 Task: Customize dashboards to display relevant metrics, such as completion rates and upcoming deadlines for in-depth analysis projects.
Action: Mouse moved to (734, 415)
Screenshot: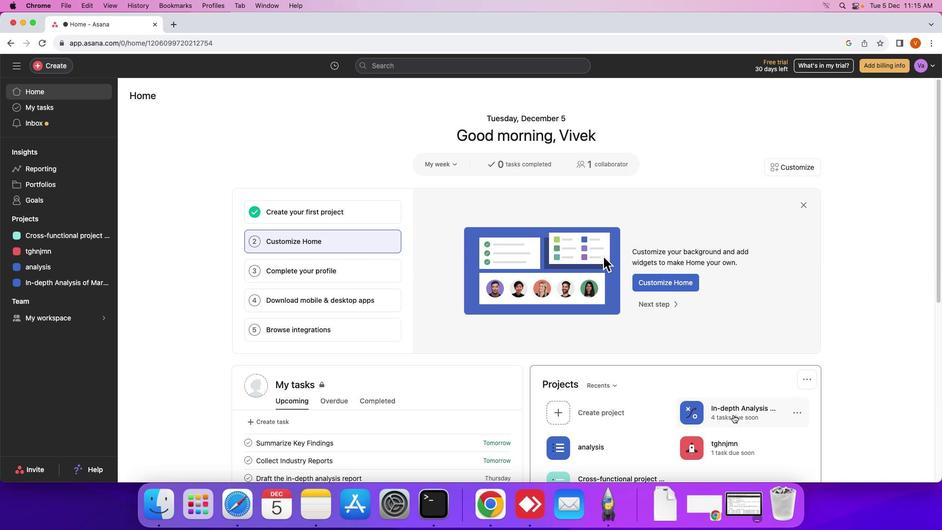 
Action: Mouse pressed left at (734, 415)
Screenshot: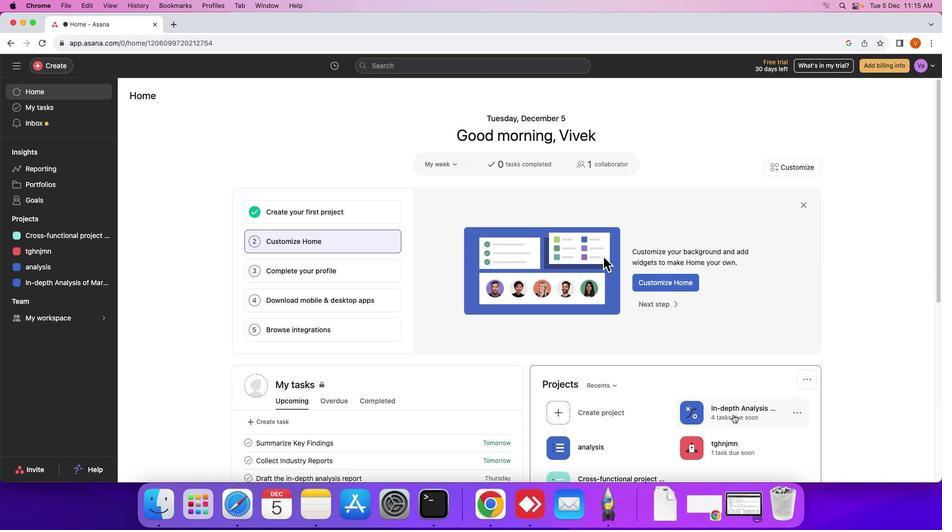 
Action: Mouse moved to (441, 123)
Screenshot: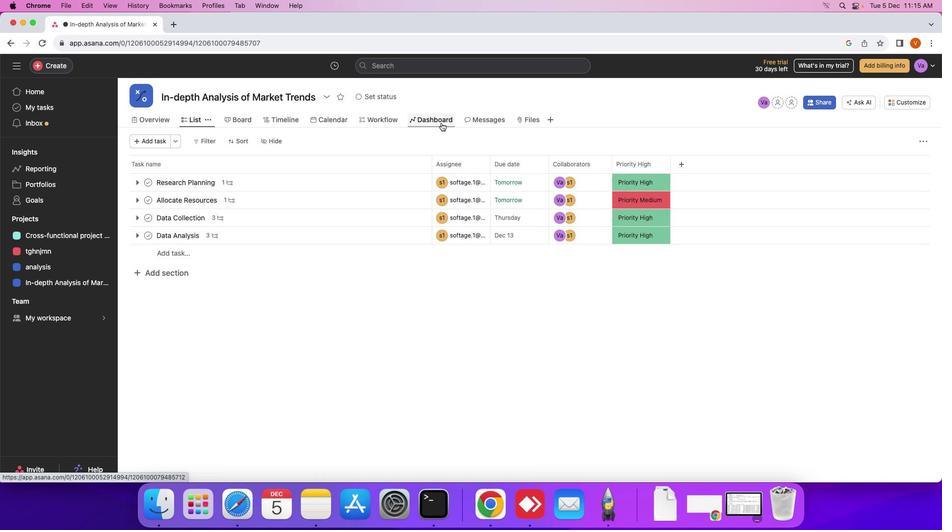 
Action: Mouse pressed left at (441, 123)
Screenshot: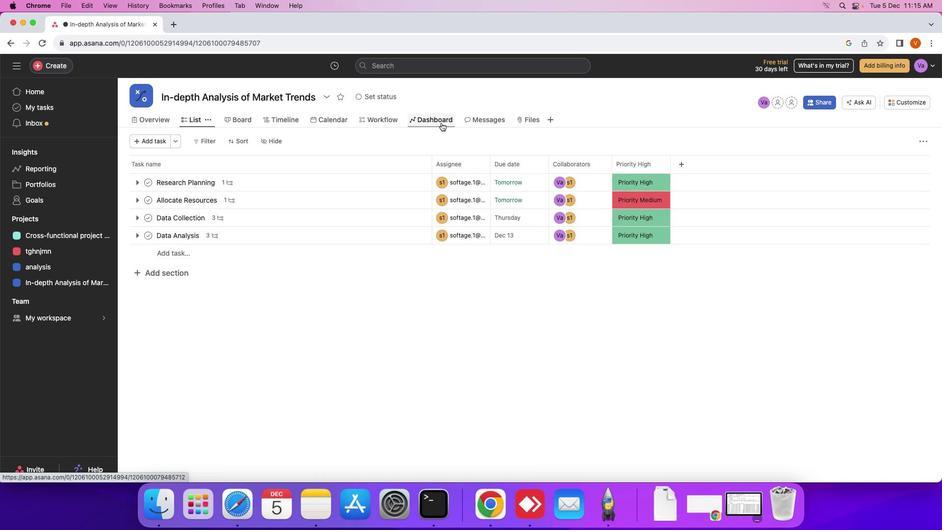 
Action: Mouse moved to (169, 144)
Screenshot: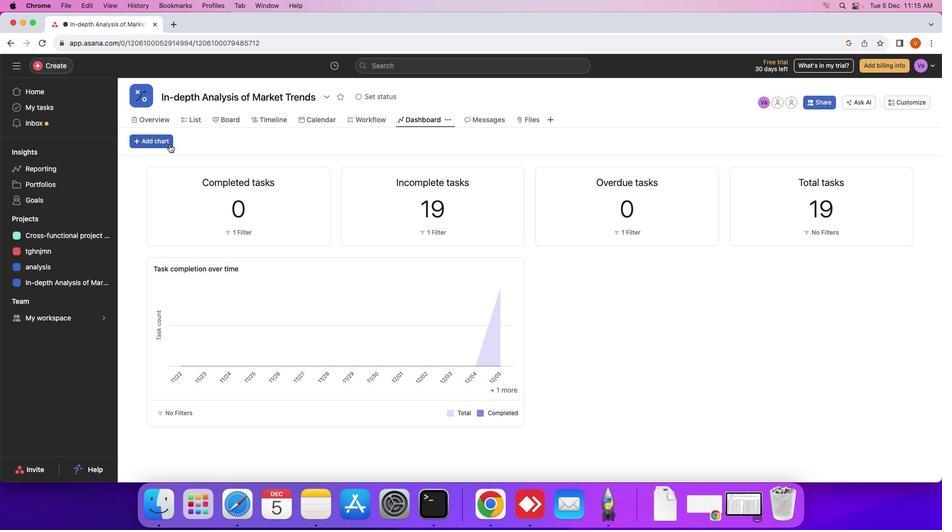 
Action: Mouse pressed left at (169, 144)
Screenshot: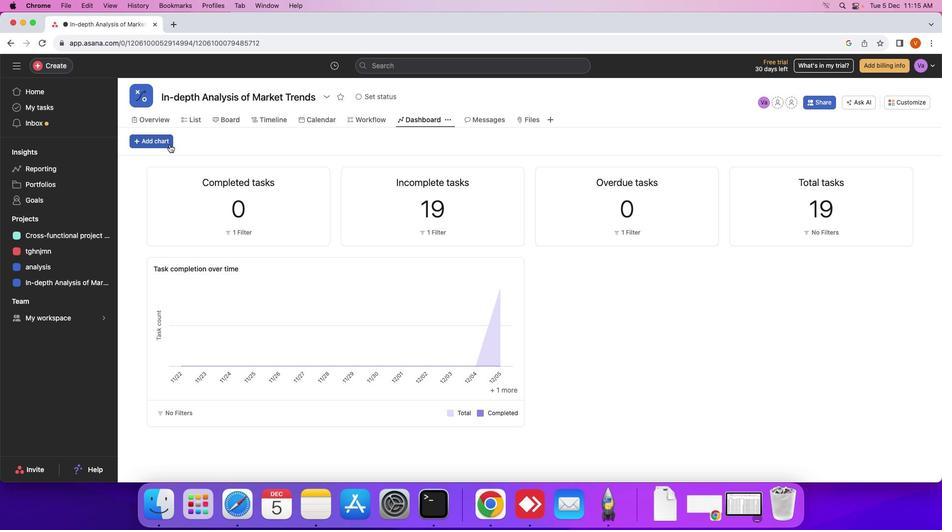 
Action: Mouse moved to (577, 241)
Screenshot: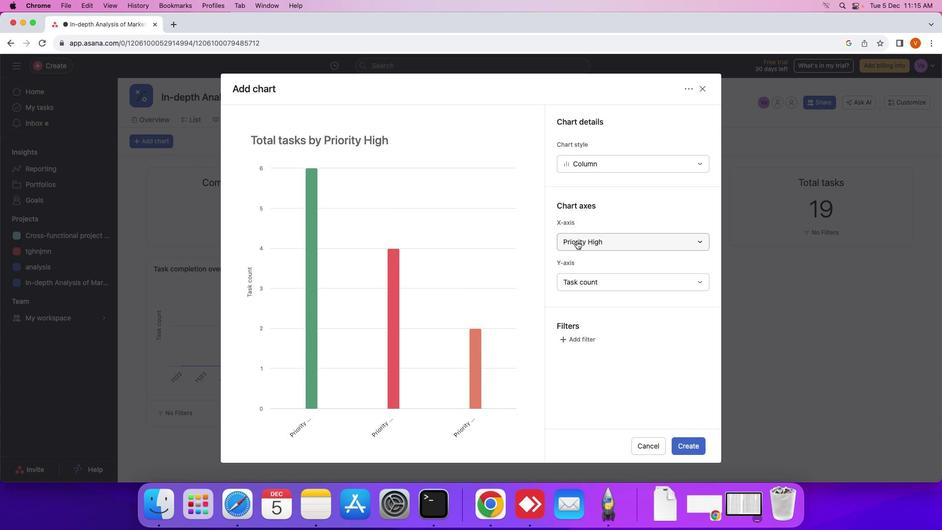 
Action: Mouse pressed left at (577, 241)
Screenshot: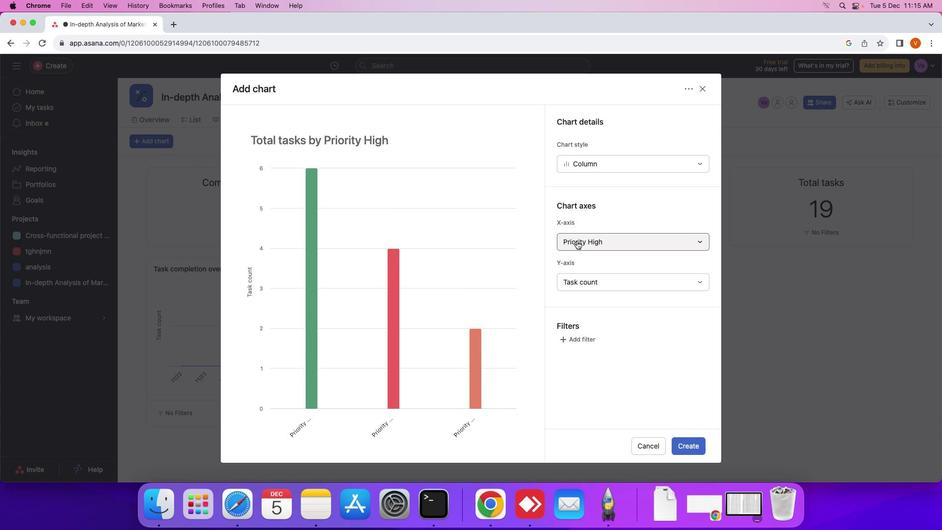 
Action: Mouse moved to (591, 332)
Screenshot: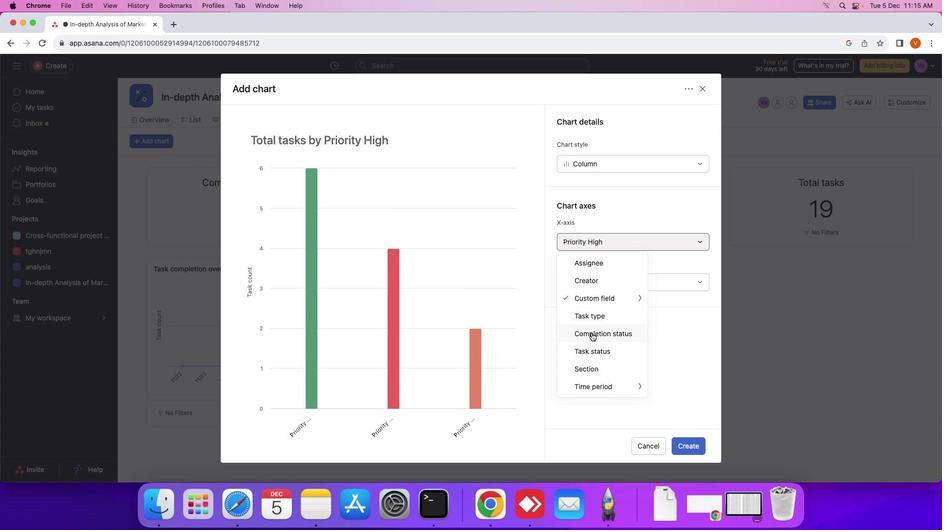 
Action: Mouse pressed left at (591, 332)
Screenshot: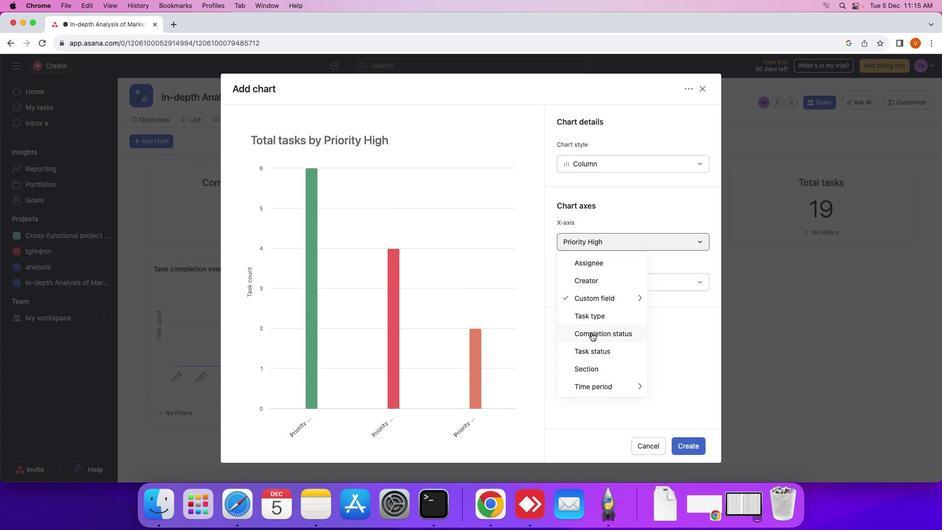 
Action: Mouse moved to (604, 164)
Screenshot: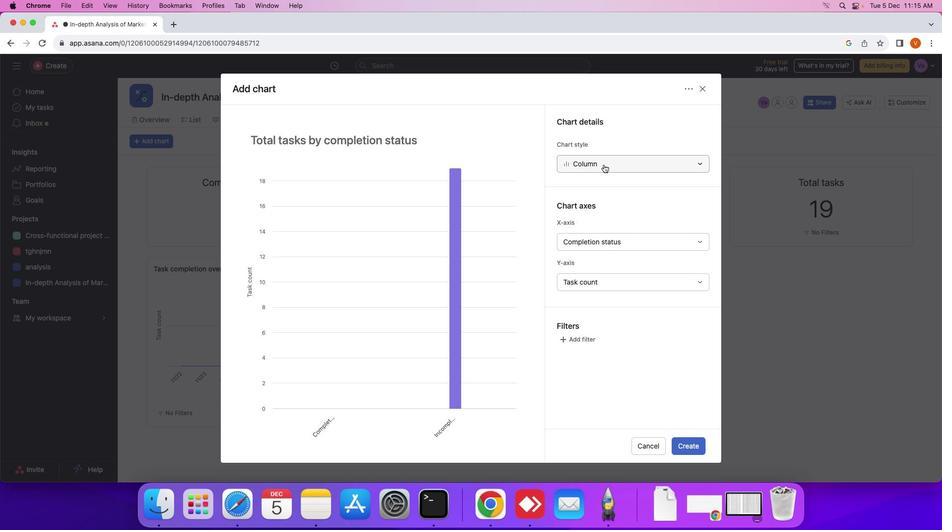 
Action: Mouse pressed left at (604, 164)
Screenshot: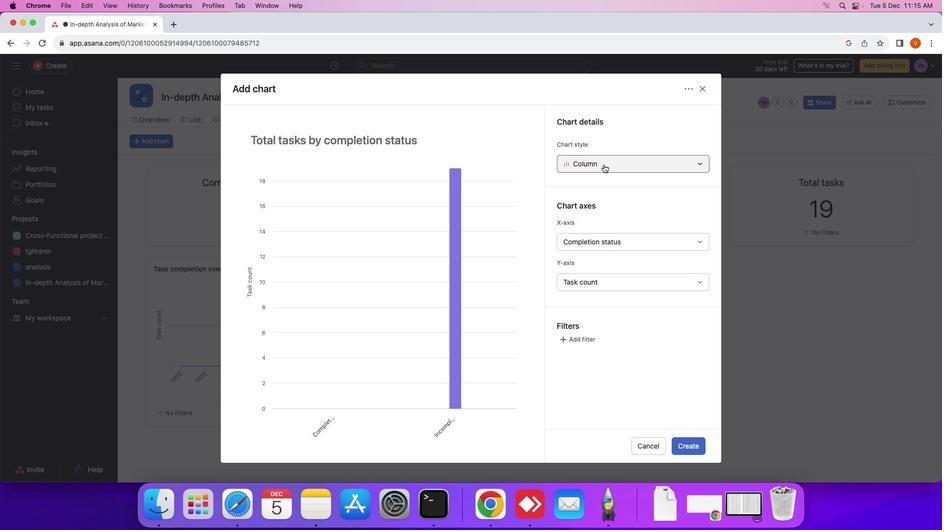 
Action: Mouse moved to (599, 304)
Screenshot: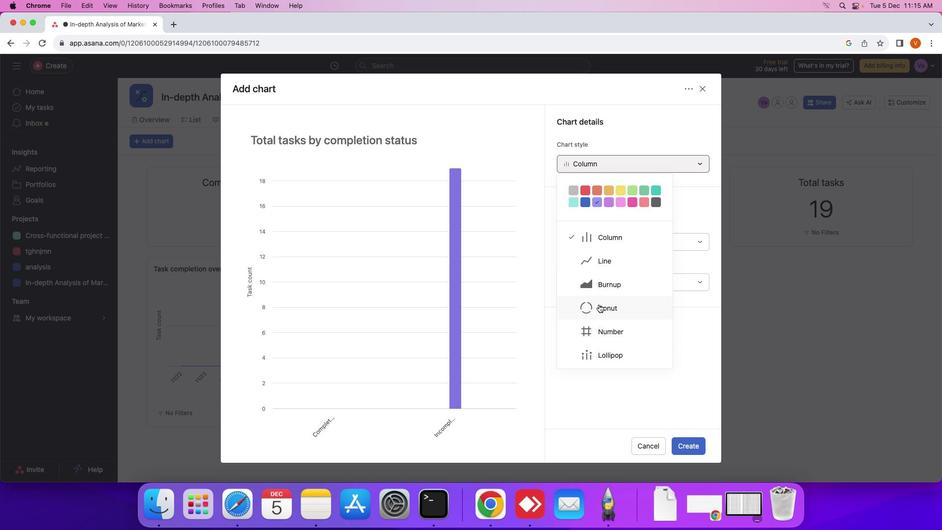 
Action: Mouse pressed left at (599, 304)
Screenshot: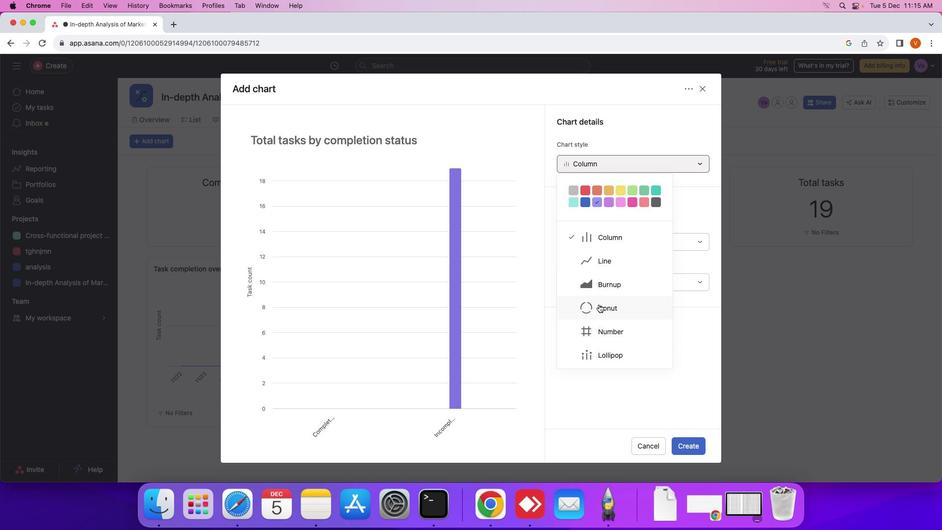 
Action: Mouse moved to (640, 287)
Screenshot: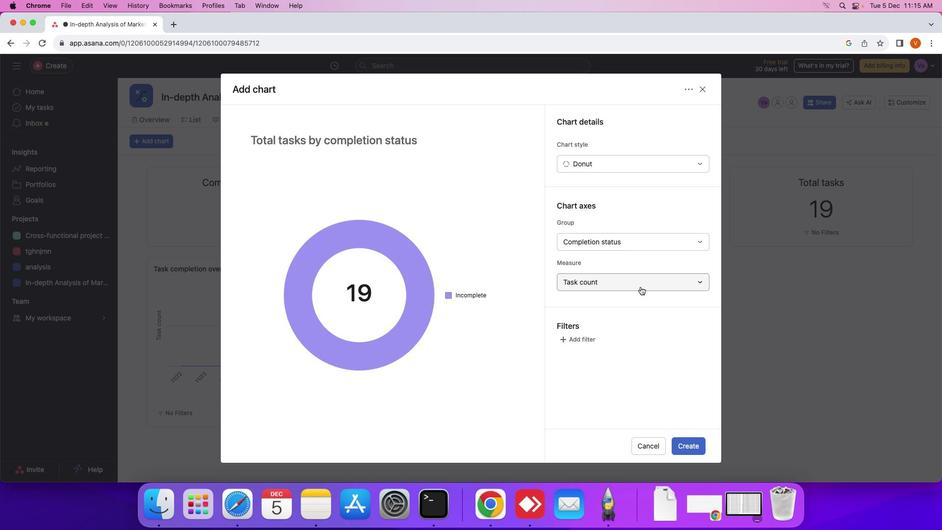 
Action: Mouse pressed left at (640, 287)
Screenshot: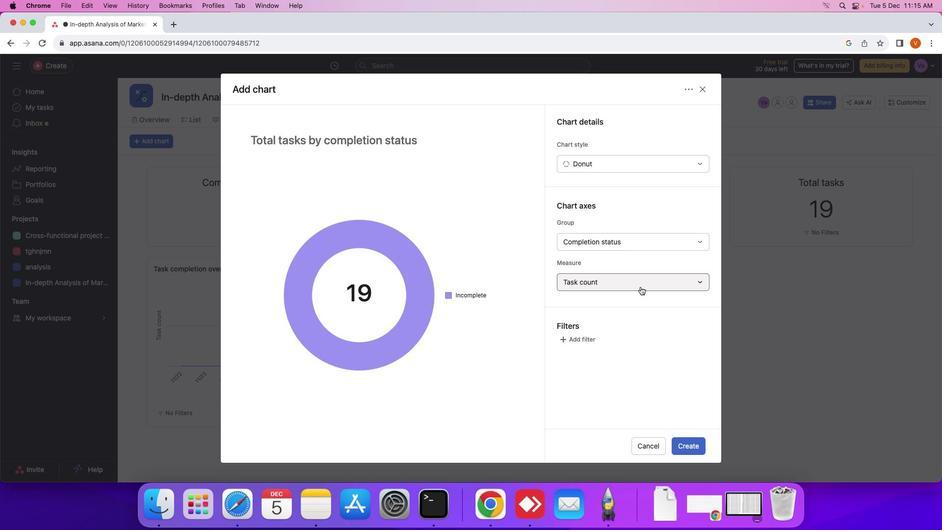 
Action: Mouse moved to (641, 287)
Screenshot: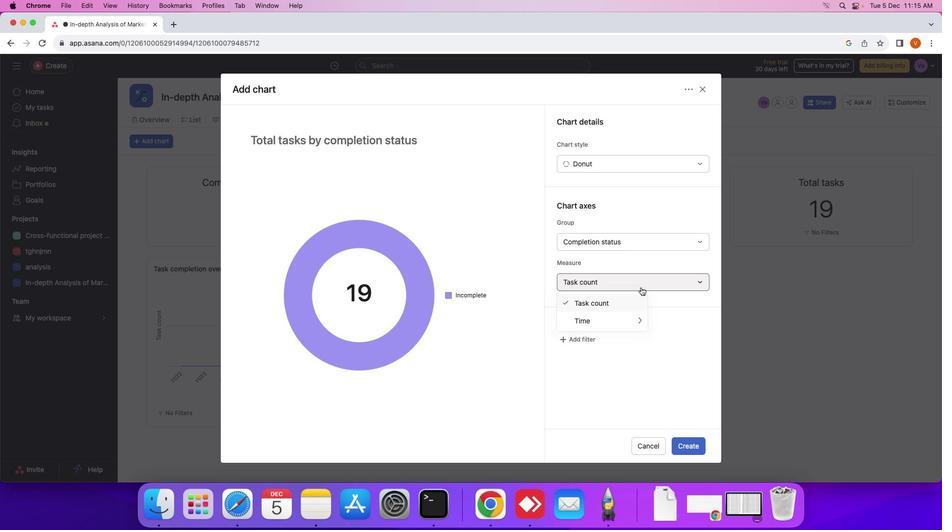 
Action: Mouse pressed left at (641, 287)
Screenshot: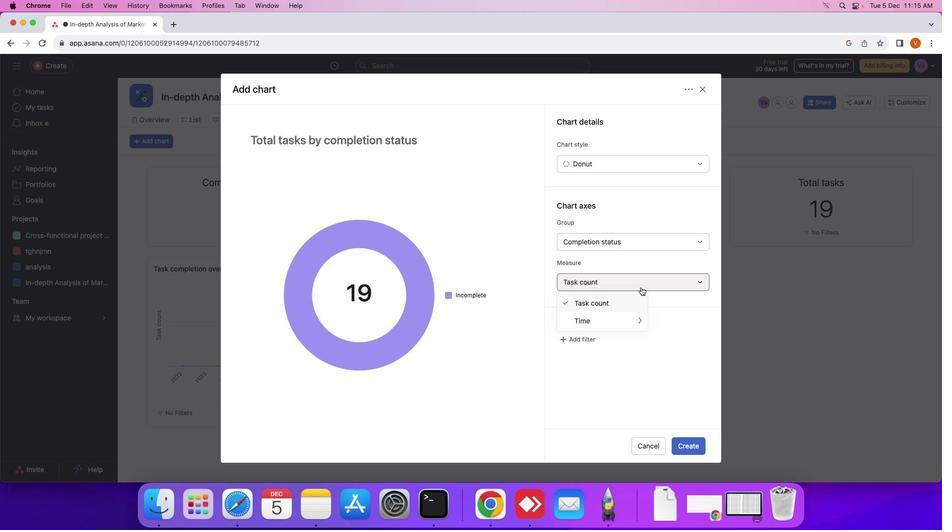 
Action: Mouse moved to (591, 340)
Screenshot: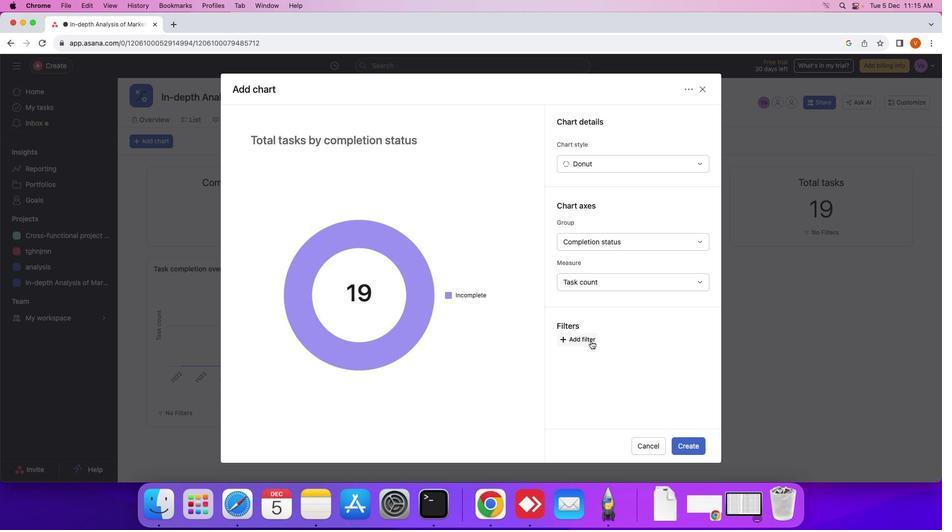 
Action: Mouse pressed left at (591, 340)
Screenshot: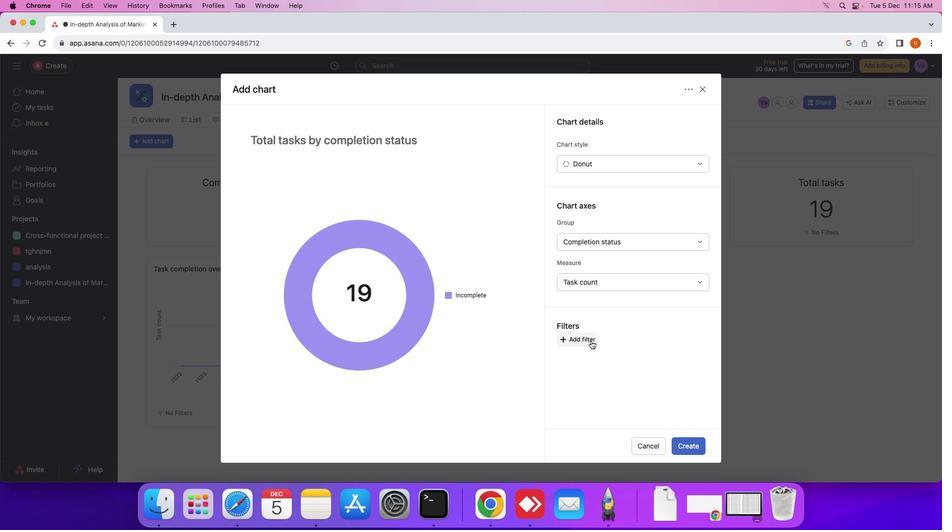 
Action: Mouse moved to (600, 234)
Screenshot: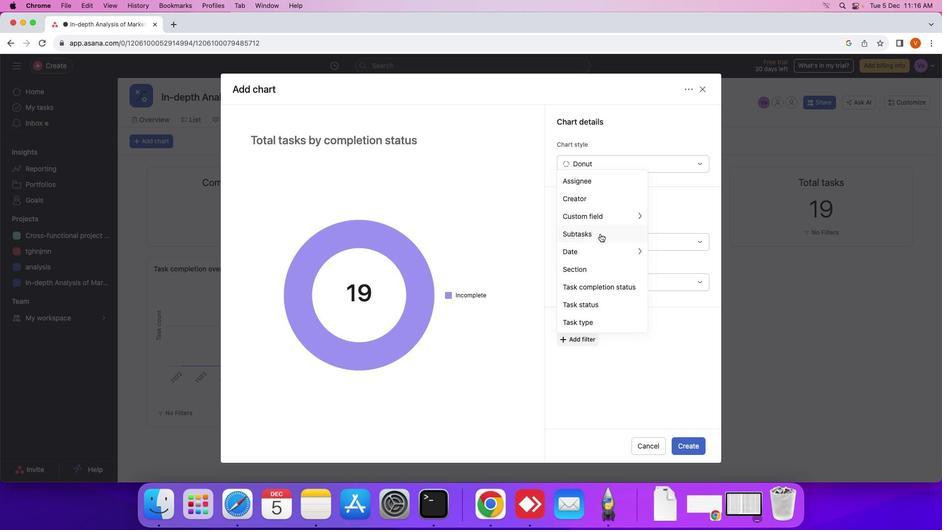 
Action: Mouse pressed left at (600, 234)
Screenshot: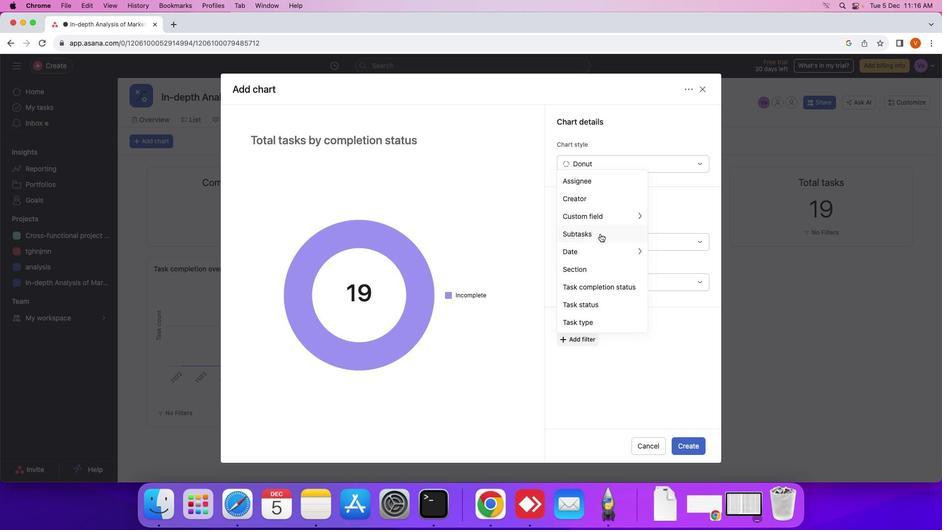 
Action: Mouse moved to (560, 361)
Screenshot: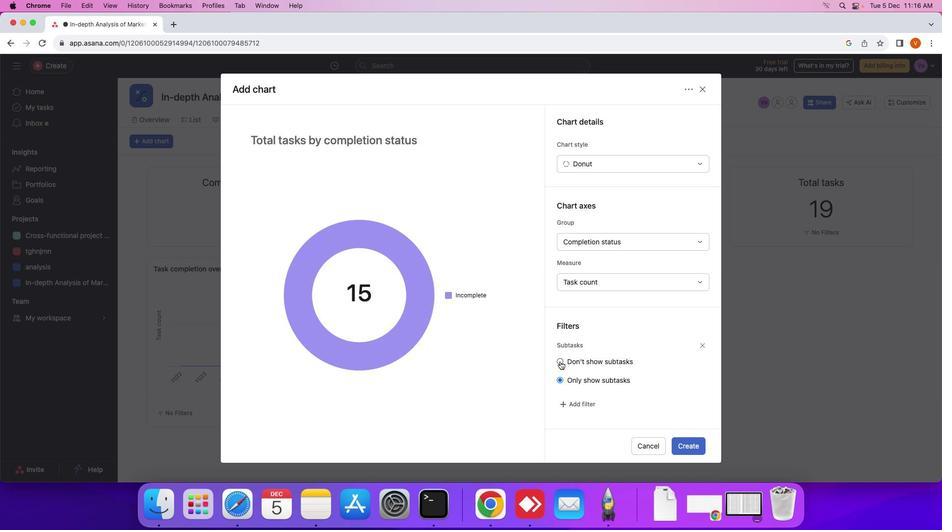 
Action: Mouse pressed left at (560, 361)
Screenshot: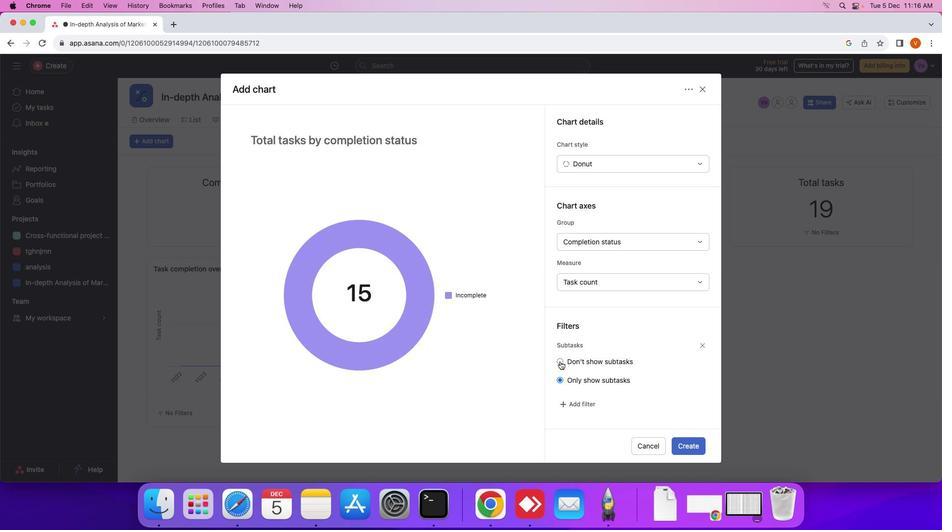 
Action: Mouse moved to (598, 383)
Screenshot: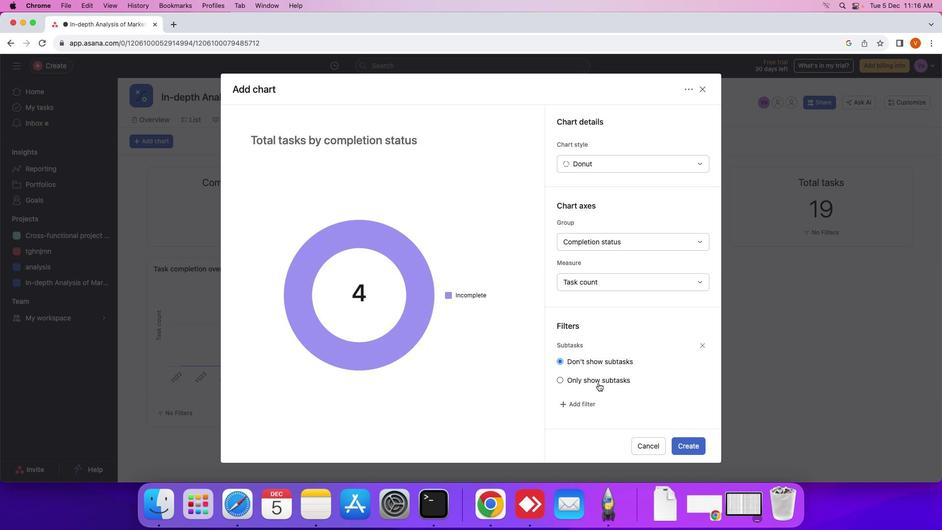 
Action: Mouse pressed left at (598, 383)
Screenshot: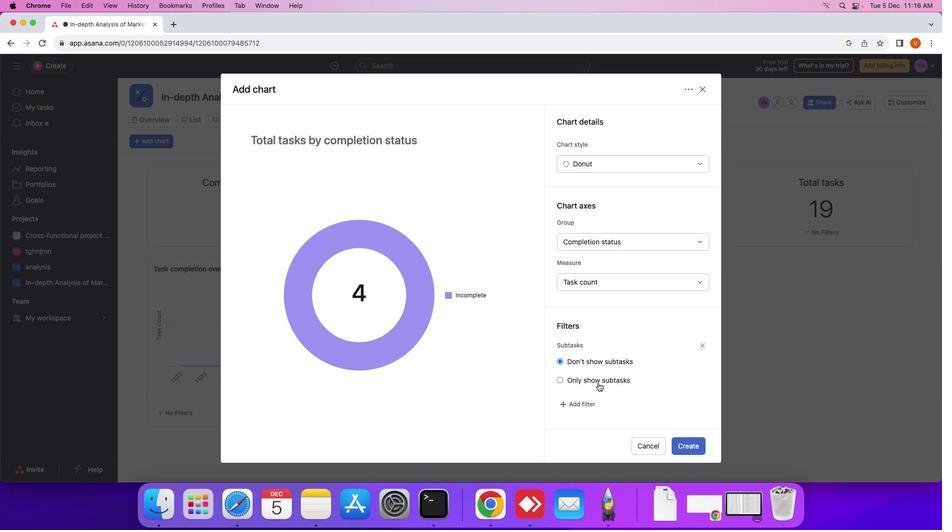 
Action: Mouse moved to (684, 446)
Screenshot: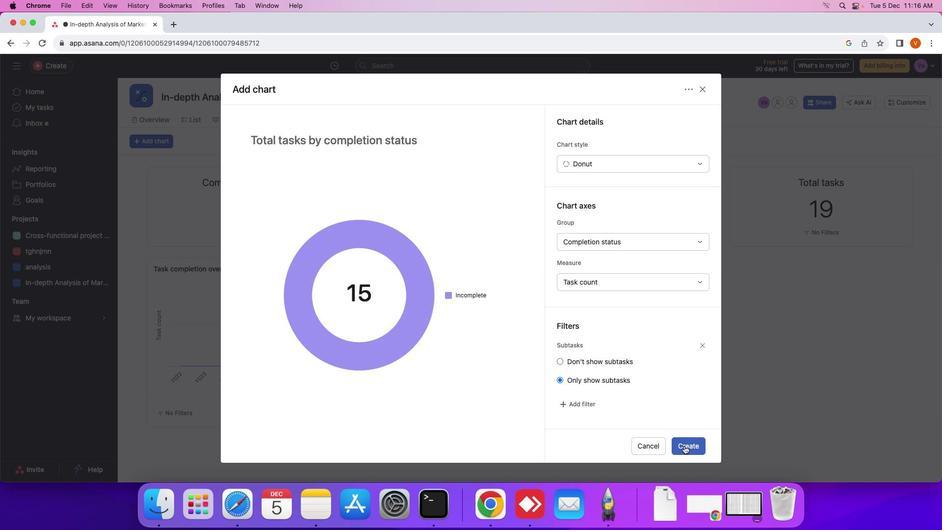
Action: Mouse pressed left at (684, 446)
Screenshot: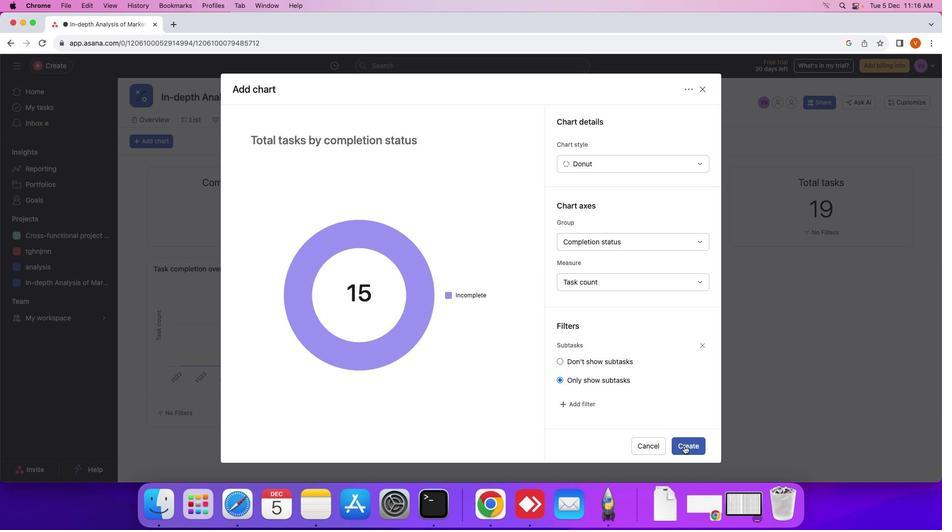 
Action: Mouse moved to (530, 306)
Screenshot: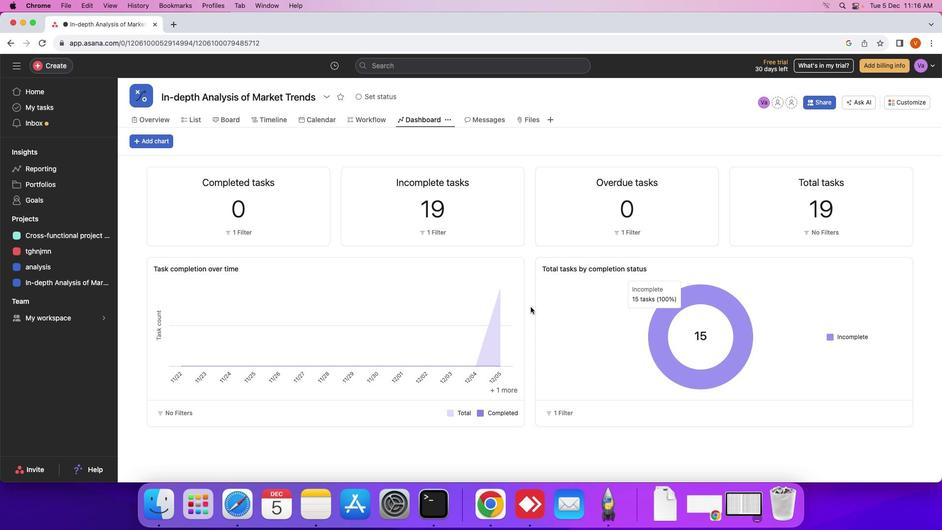 
Action: Mouse scrolled (530, 306) with delta (0, 0)
Screenshot: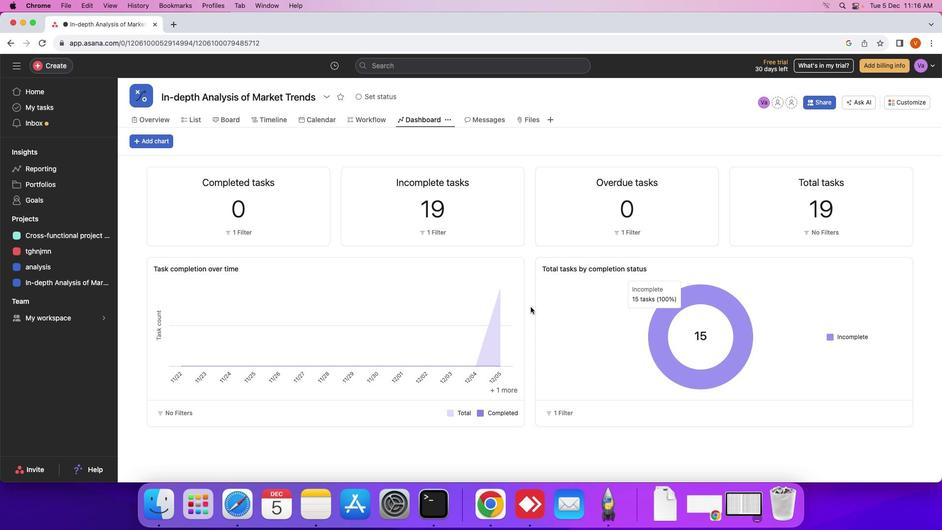 
Action: Mouse scrolled (530, 306) with delta (0, 0)
Screenshot: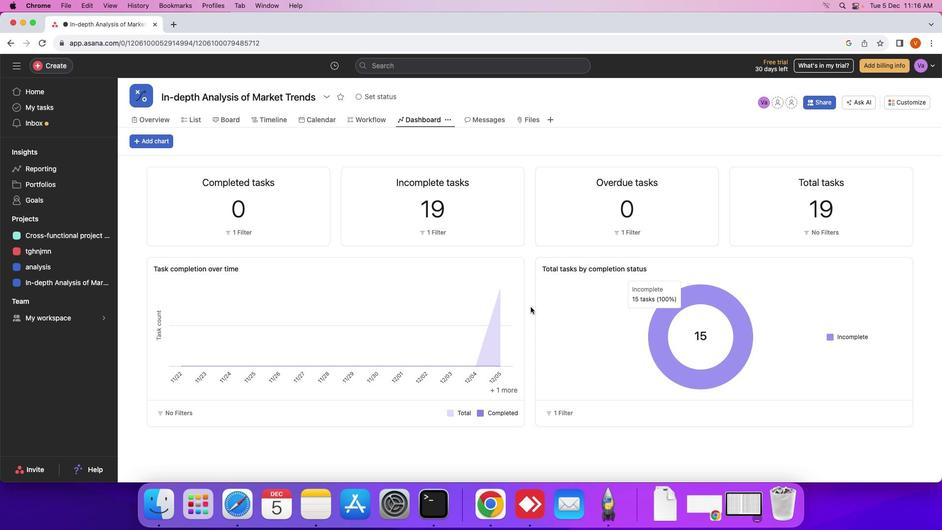 
Action: Mouse scrolled (530, 306) with delta (0, 0)
Screenshot: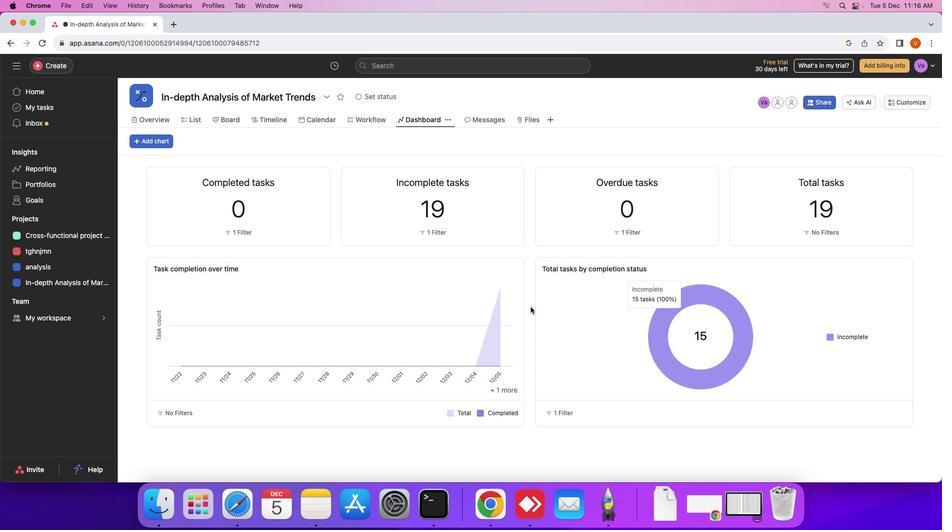 
Action: Mouse scrolled (530, 306) with delta (0, 0)
Screenshot: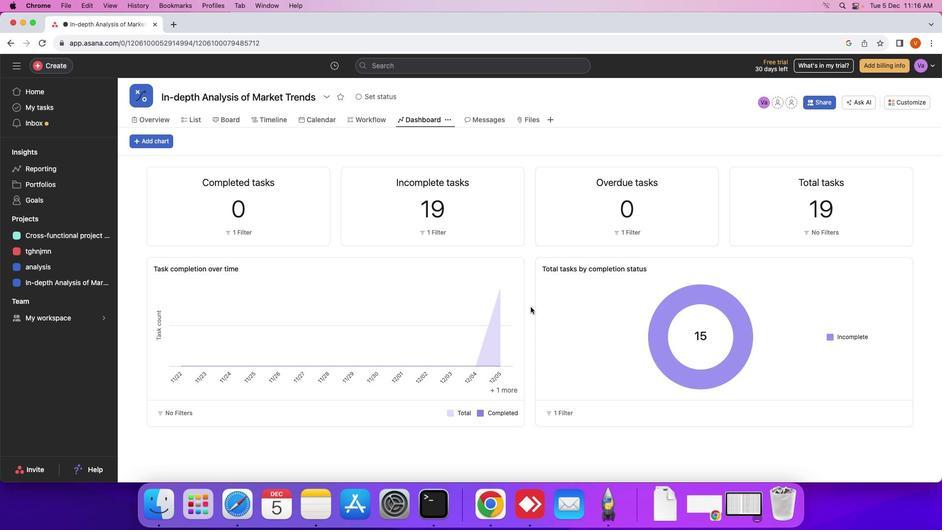 
Action: Mouse scrolled (530, 306) with delta (0, 0)
Screenshot: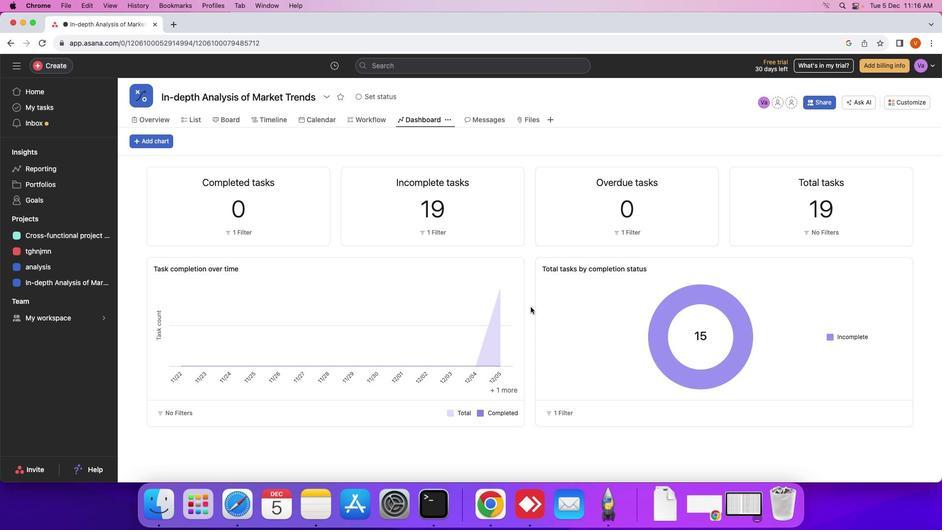 
Action: Mouse scrolled (530, 306) with delta (0, 0)
Screenshot: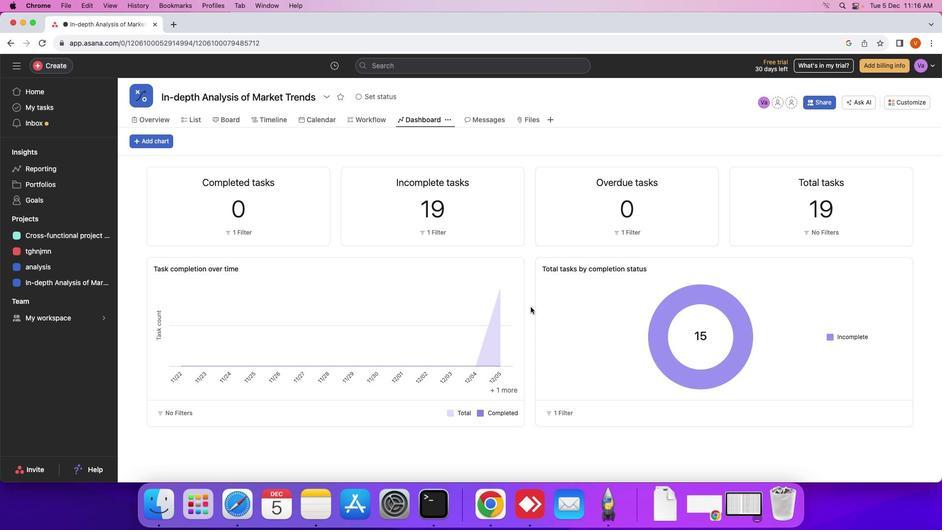 
Action: Mouse moved to (531, 303)
Screenshot: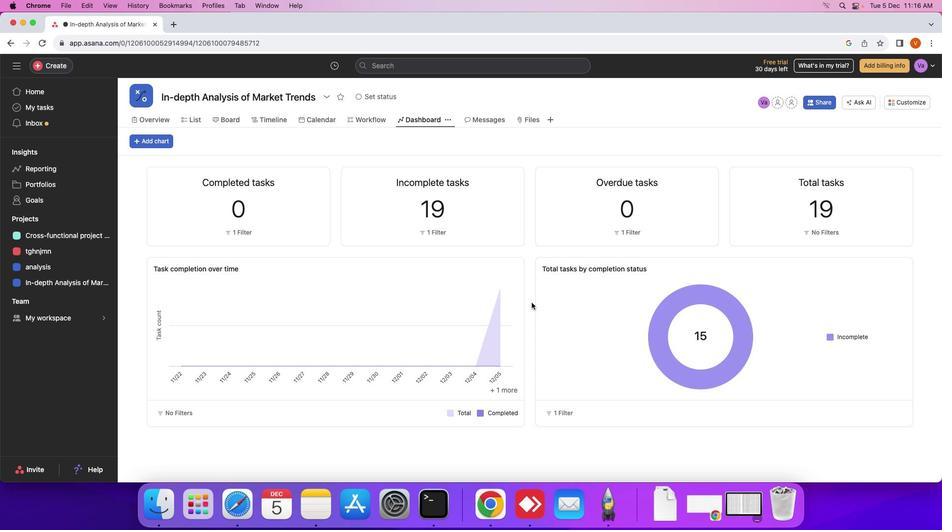 
Action: Mouse scrolled (531, 303) with delta (0, 0)
Screenshot: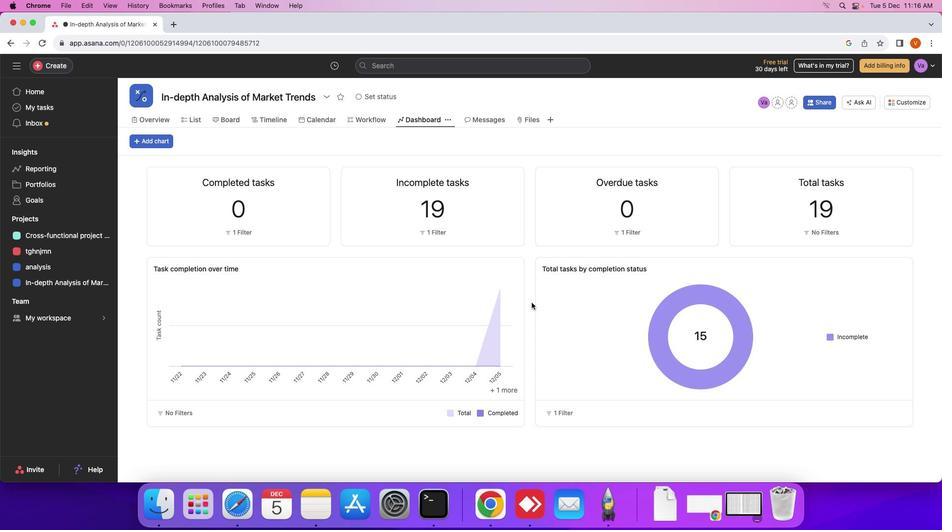 
Action: Mouse moved to (531, 302)
Screenshot: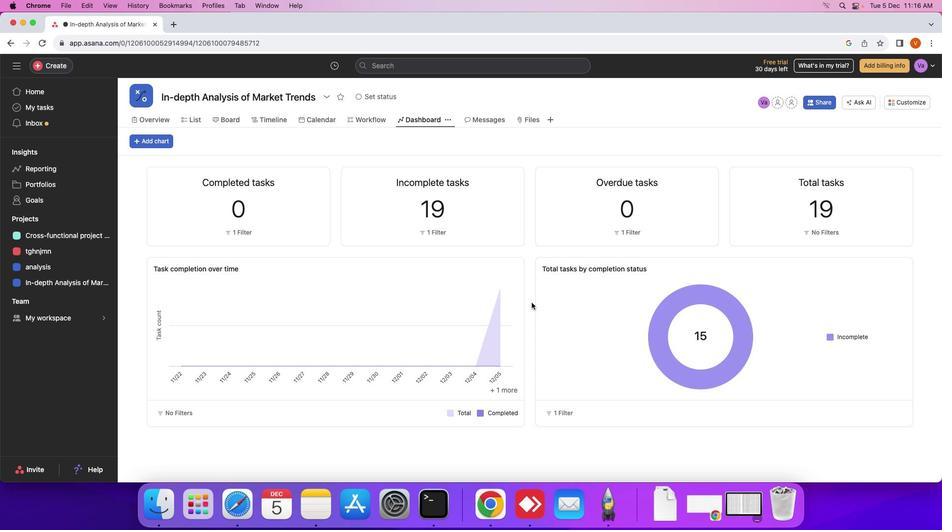 
Action: Mouse scrolled (531, 302) with delta (0, 0)
Screenshot: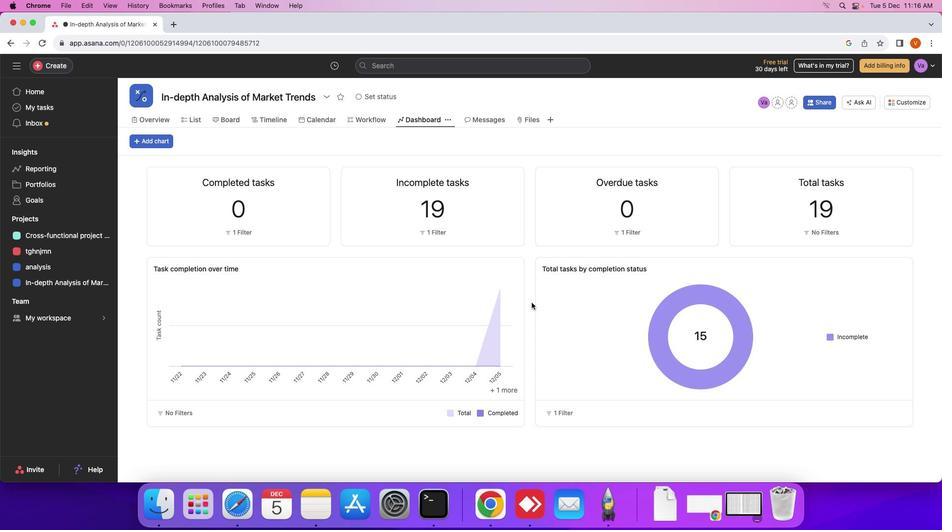 
Action: Mouse moved to (134, 138)
Screenshot: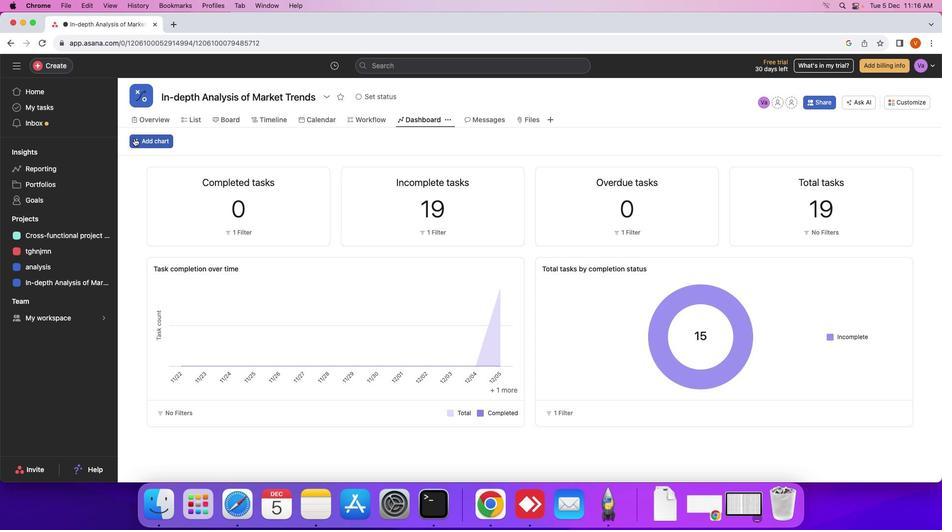 
Action: Mouse pressed left at (134, 138)
Screenshot: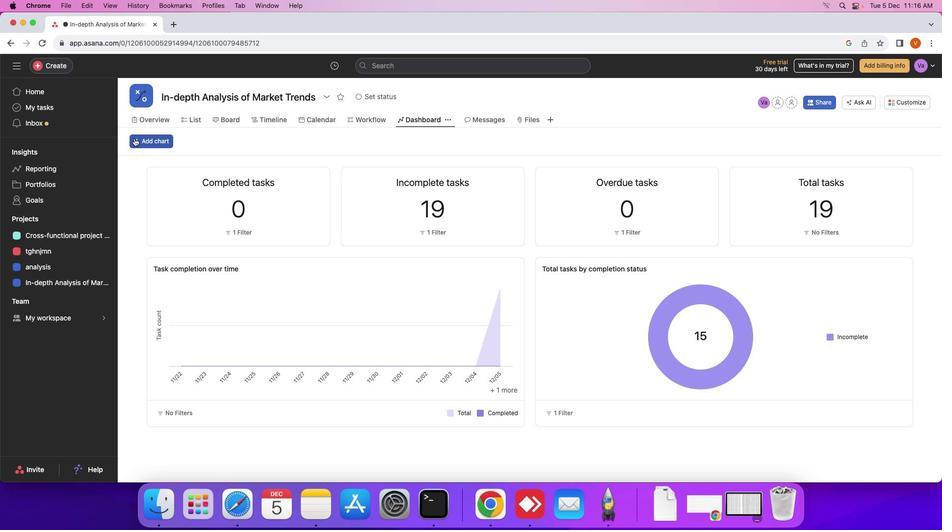 
Action: Mouse moved to (606, 244)
Screenshot: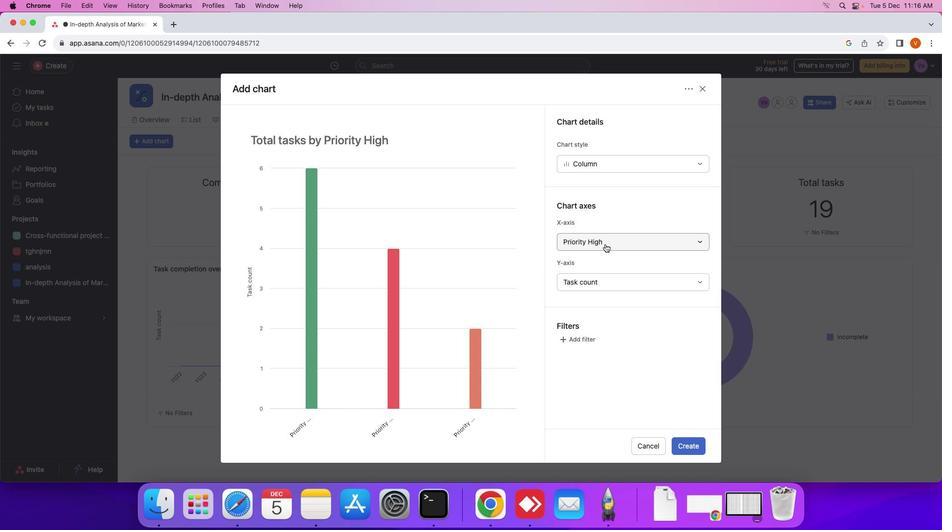 
Action: Mouse pressed left at (606, 244)
Screenshot: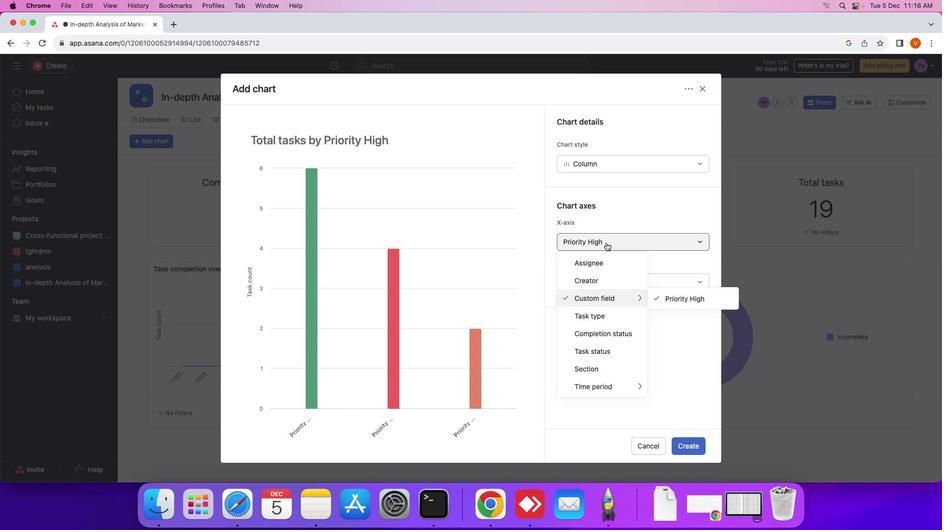 
Action: Mouse moved to (584, 351)
Screenshot: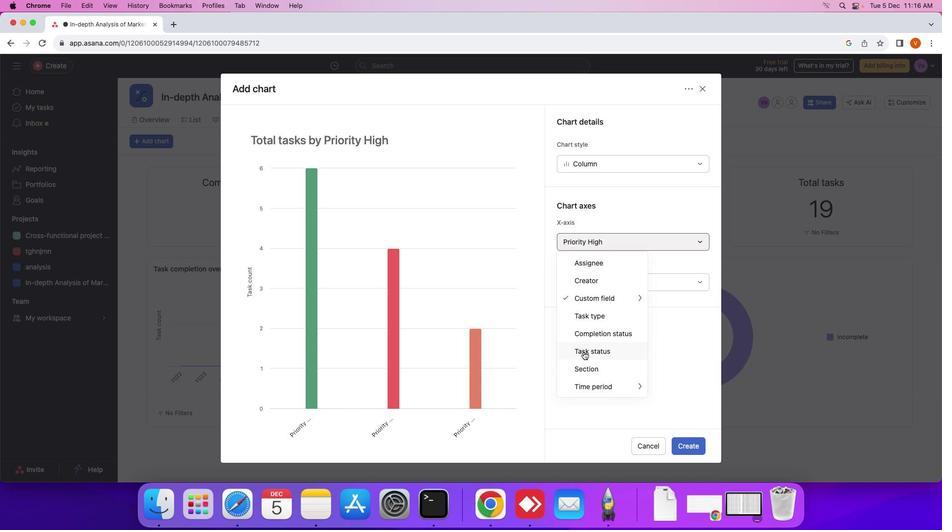 
Action: Mouse pressed left at (584, 351)
Screenshot: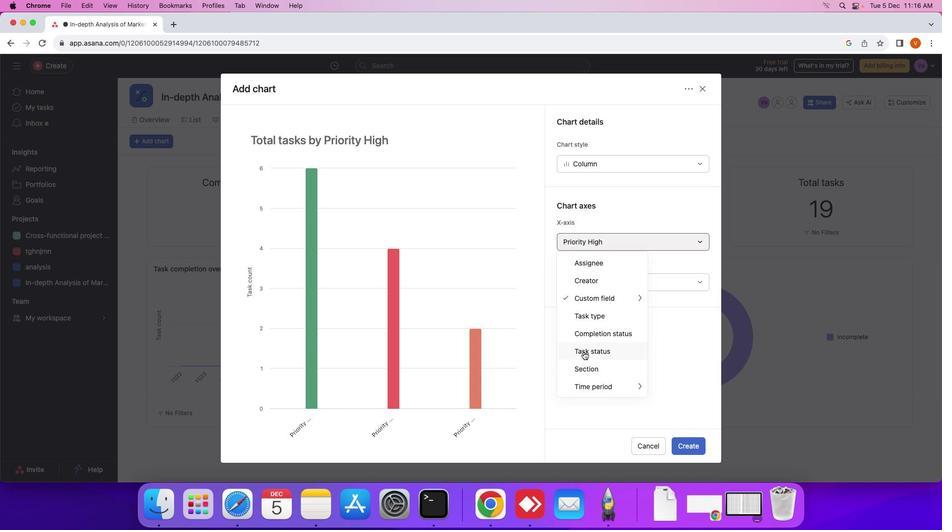 
Action: Mouse moved to (643, 240)
Screenshot: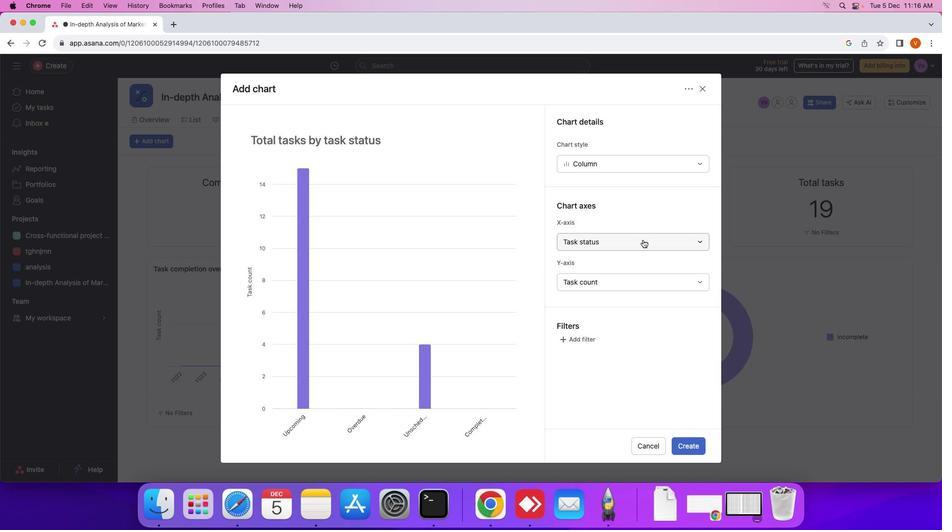 
Action: Mouse pressed left at (643, 240)
Screenshot: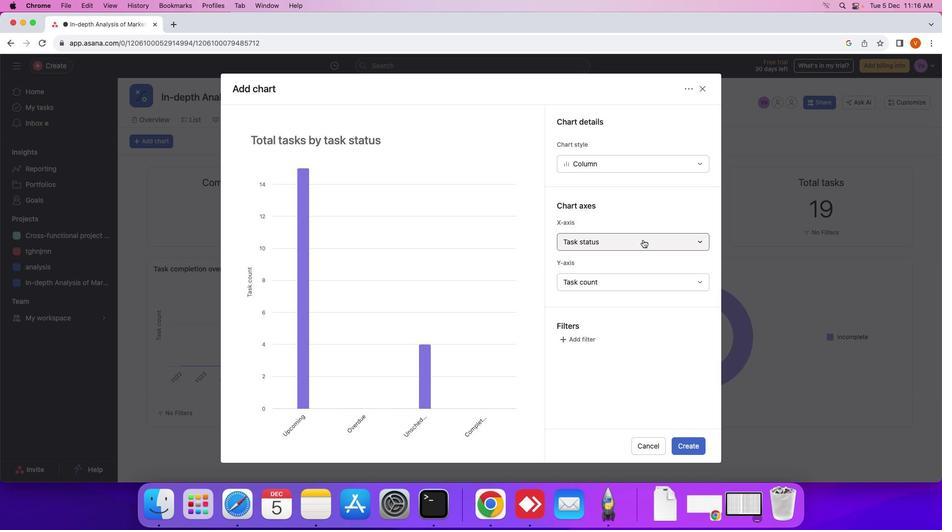 
Action: Mouse moved to (681, 393)
Screenshot: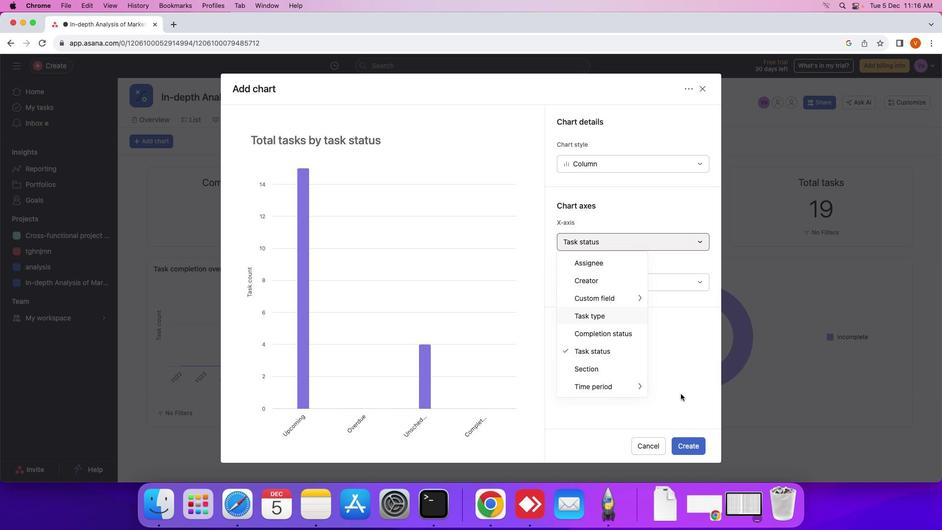 
Action: Mouse pressed left at (681, 393)
Screenshot: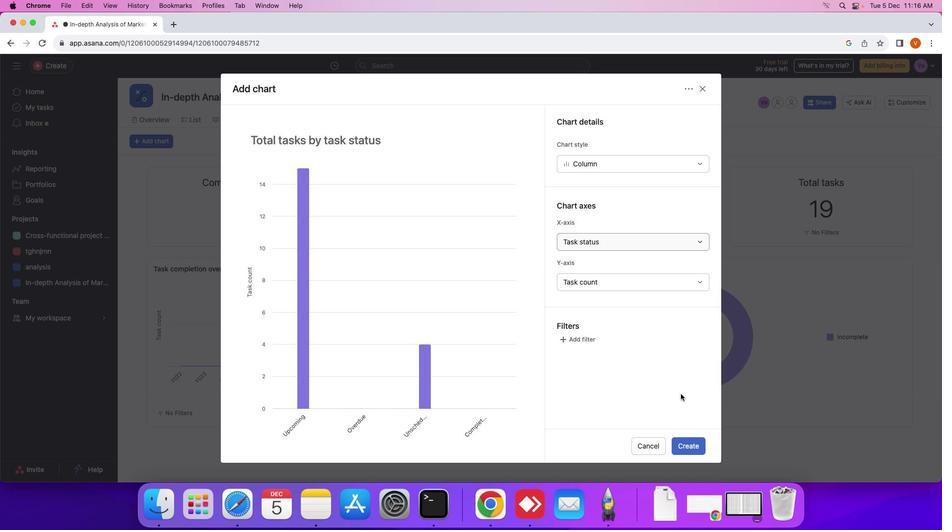
Action: Mouse moved to (668, 164)
Screenshot: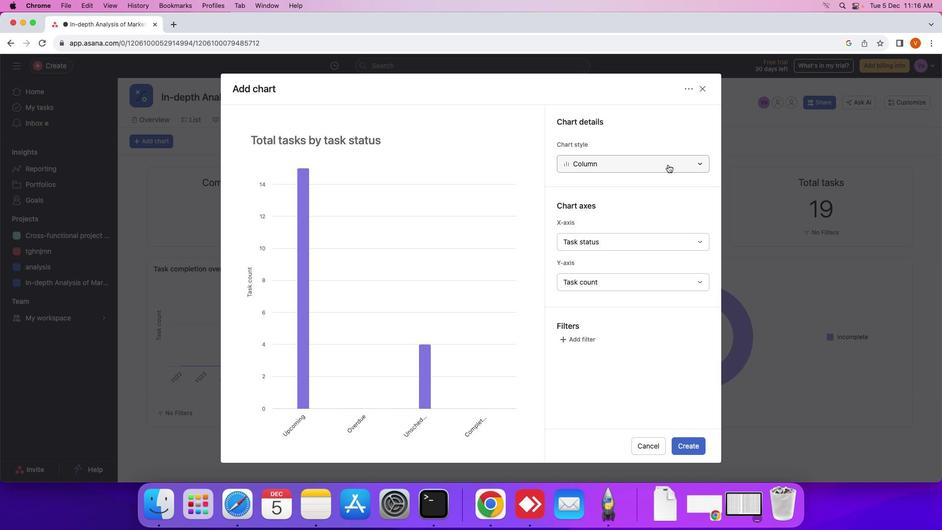 
Action: Mouse pressed left at (668, 164)
Screenshot: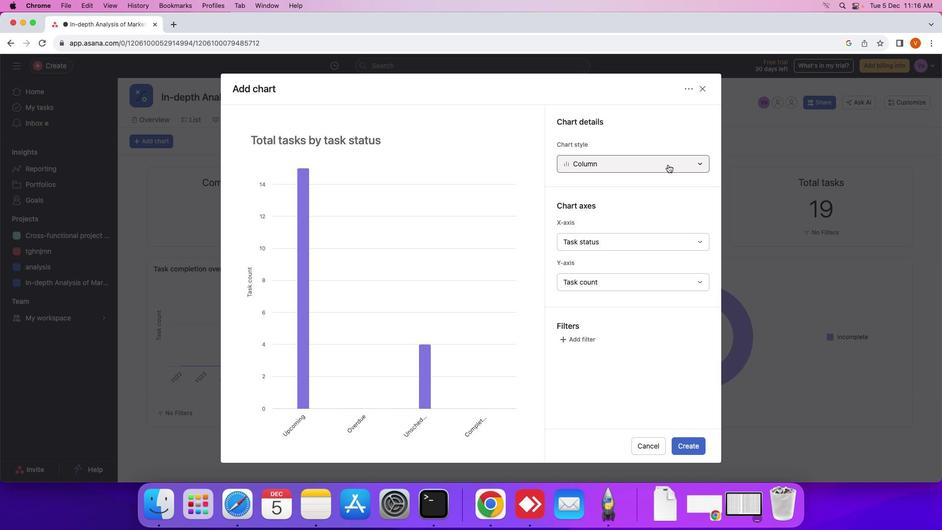 
Action: Mouse moved to (623, 191)
Screenshot: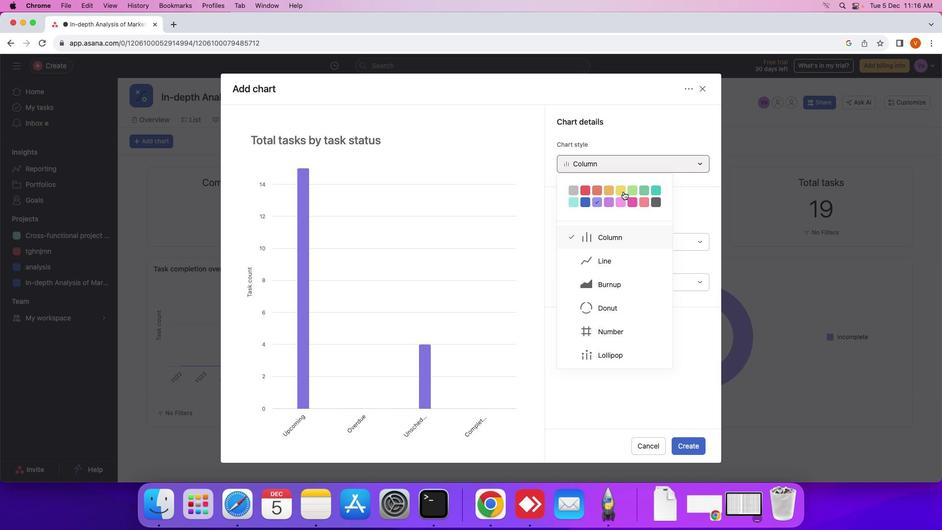 
Action: Mouse pressed left at (623, 191)
Screenshot: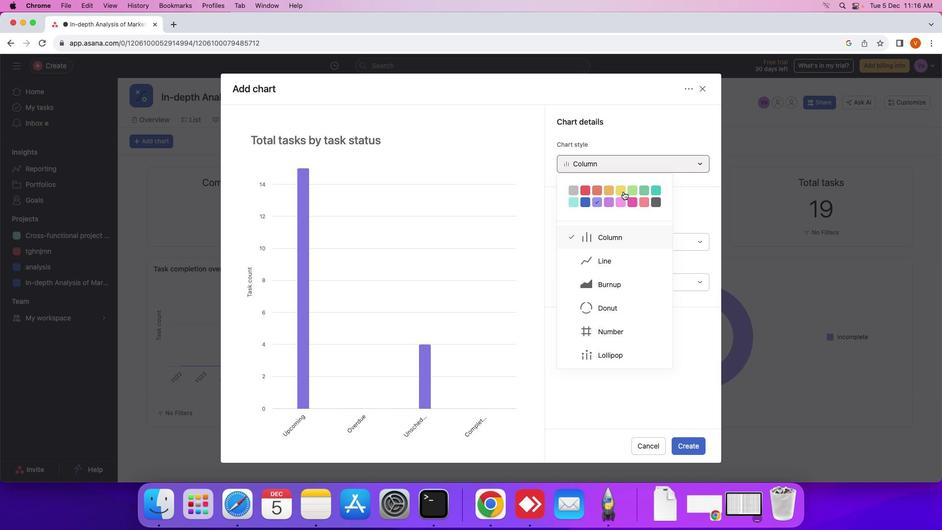 
Action: Mouse moved to (618, 329)
Screenshot: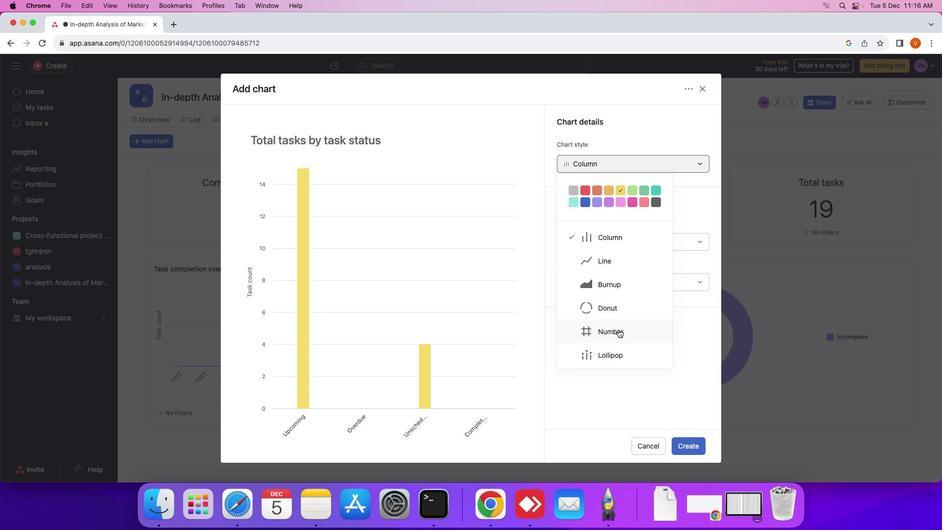 
Action: Mouse pressed left at (618, 329)
Screenshot: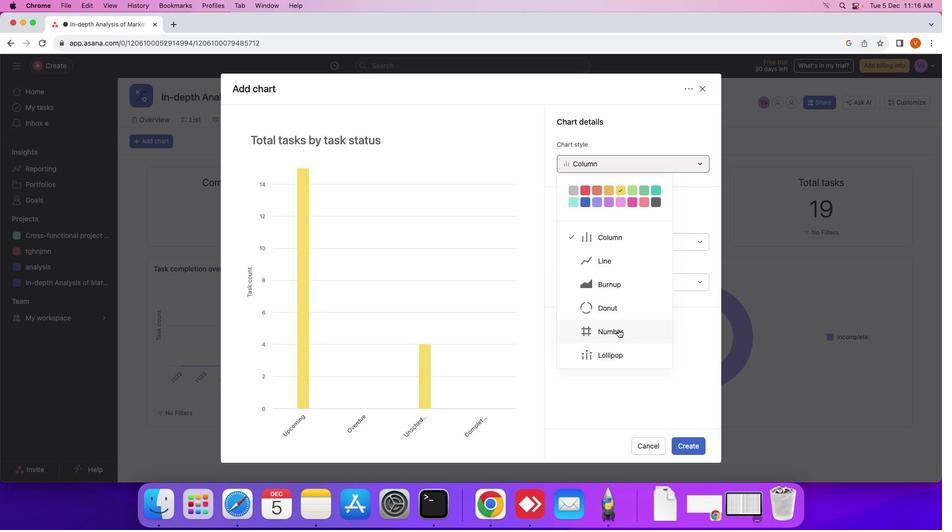
Action: Mouse moved to (664, 162)
Screenshot: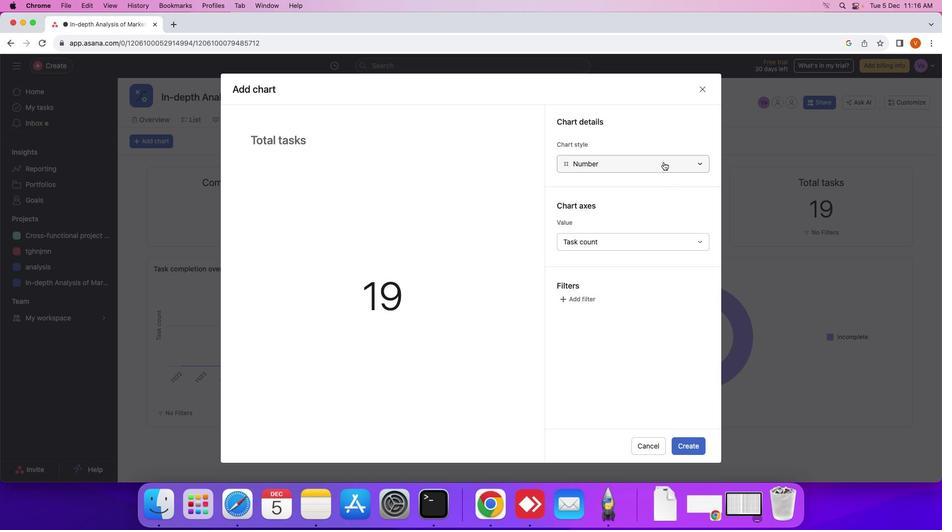 
Action: Mouse pressed left at (664, 162)
Screenshot: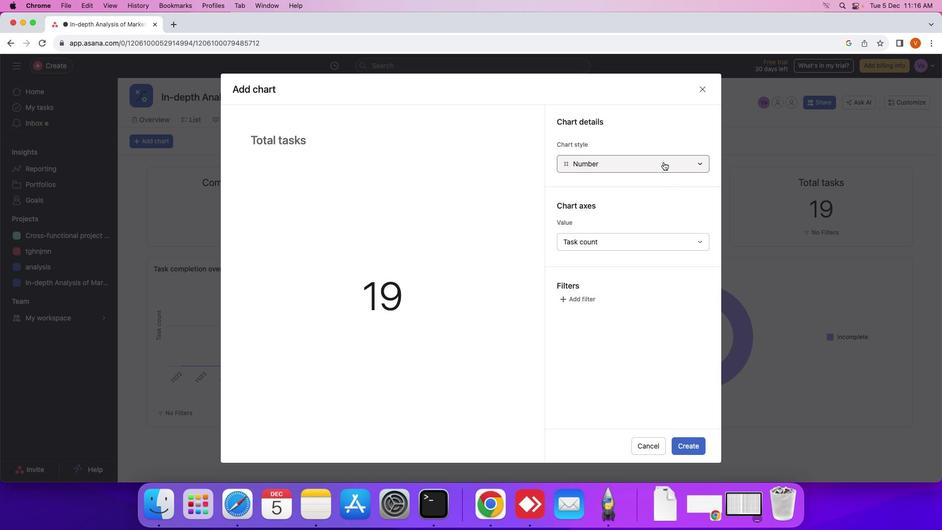 
Action: Mouse moved to (596, 359)
Screenshot: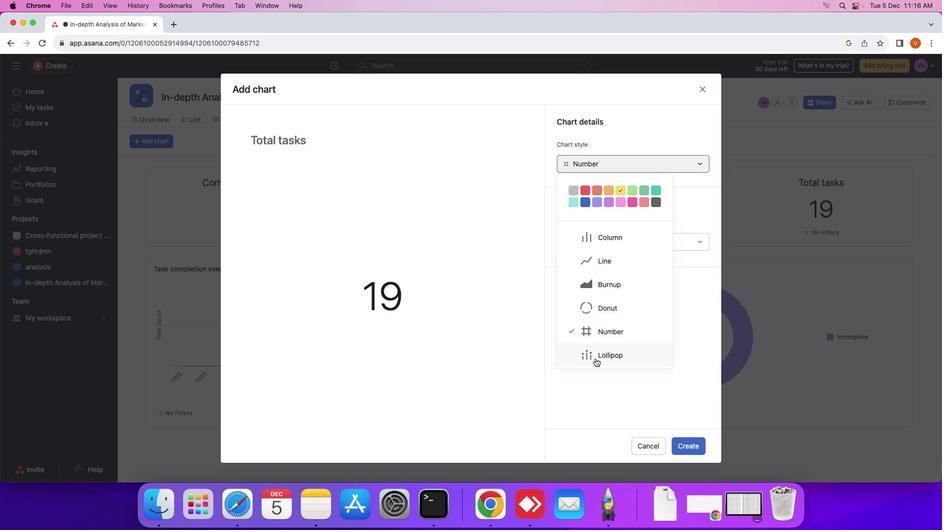 
Action: Mouse pressed left at (596, 359)
Screenshot: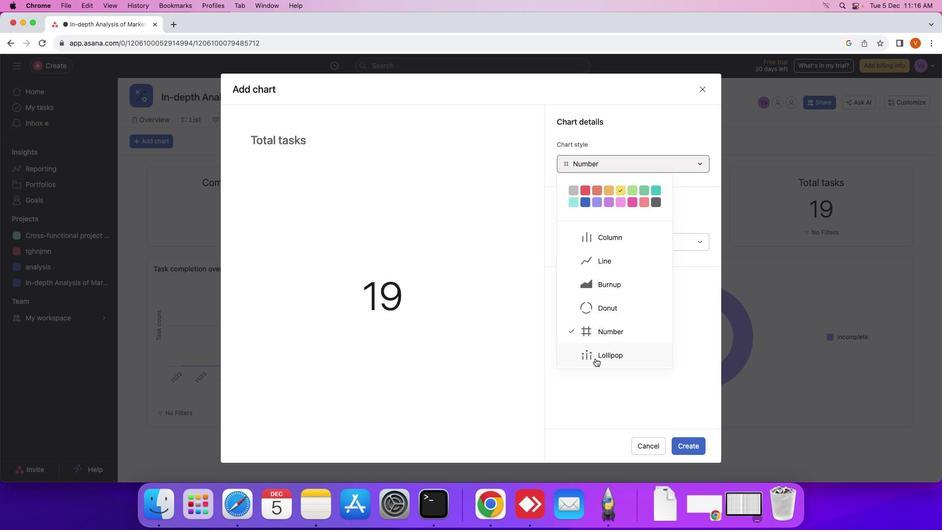 
Action: Mouse moved to (655, 166)
Screenshot: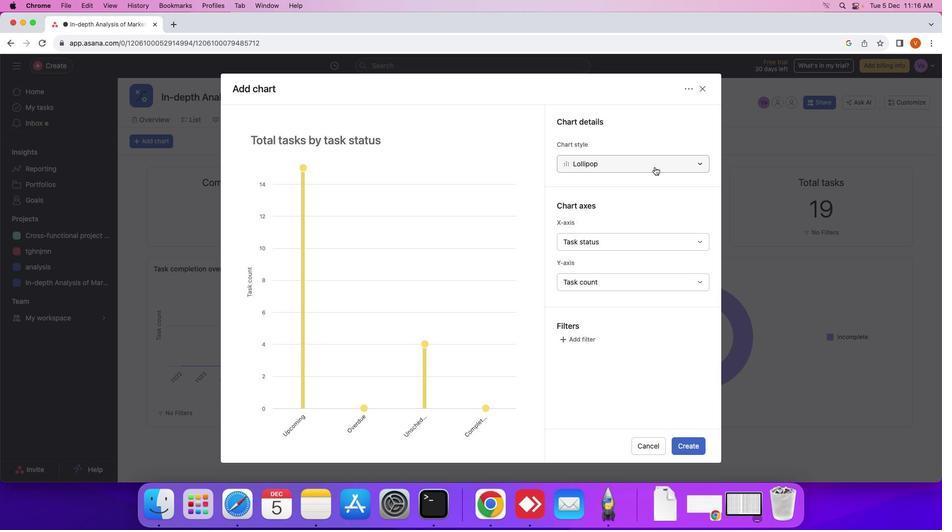 
Action: Mouse pressed left at (655, 166)
Screenshot: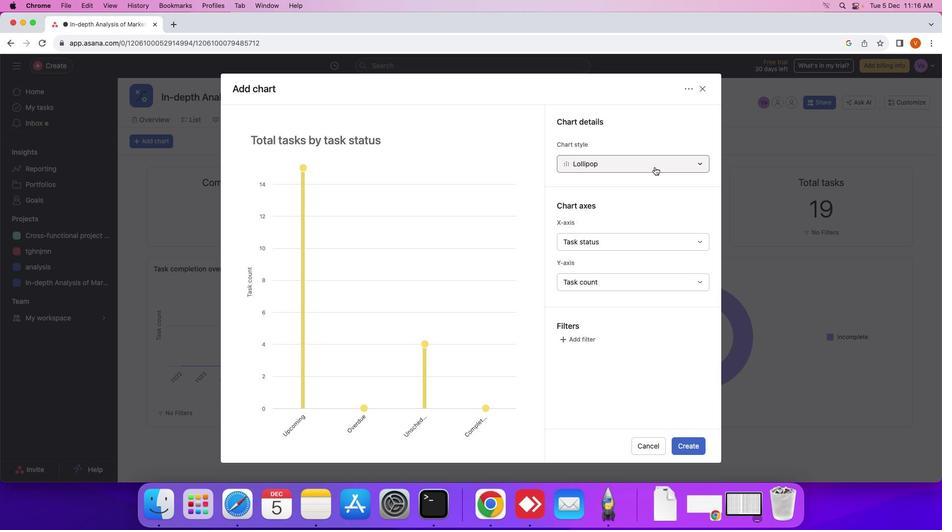
Action: Mouse moved to (636, 200)
Screenshot: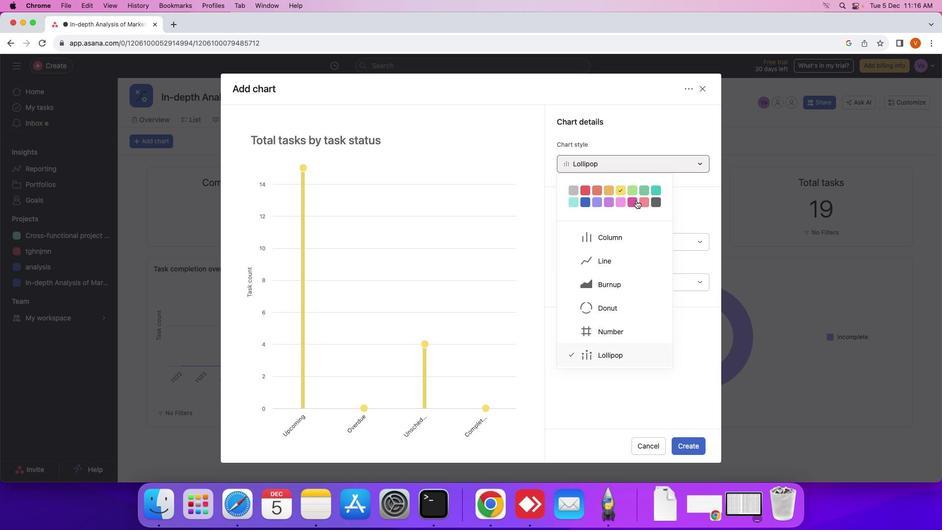 
Action: Mouse pressed left at (636, 200)
Screenshot: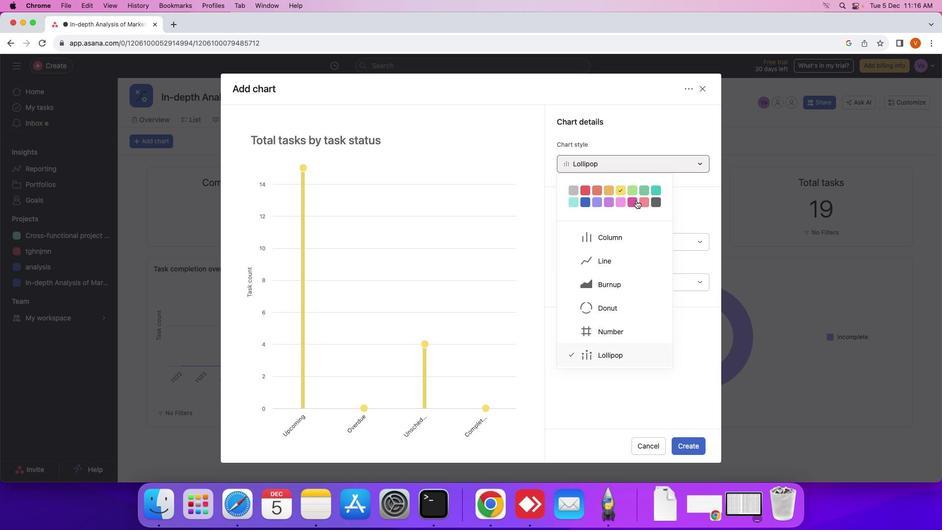 
Action: Mouse moved to (641, 398)
Screenshot: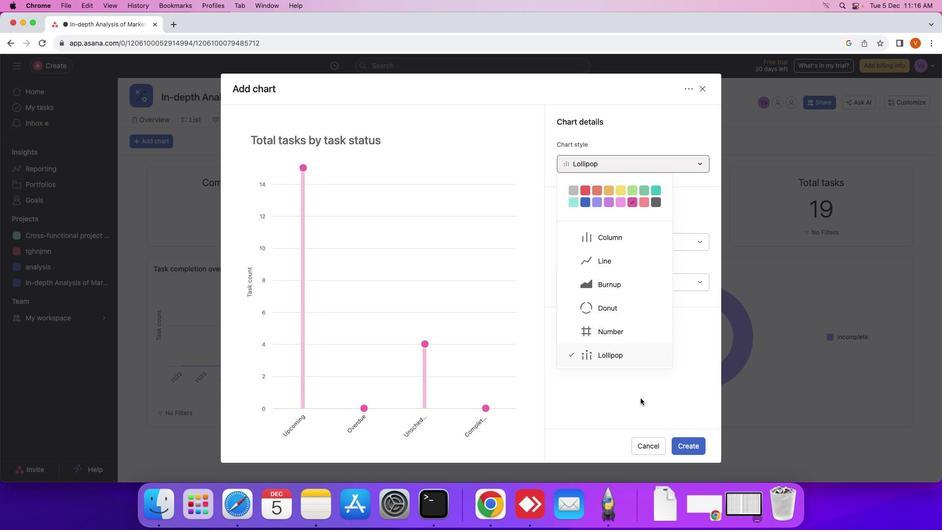 
Action: Mouse pressed left at (641, 398)
Screenshot: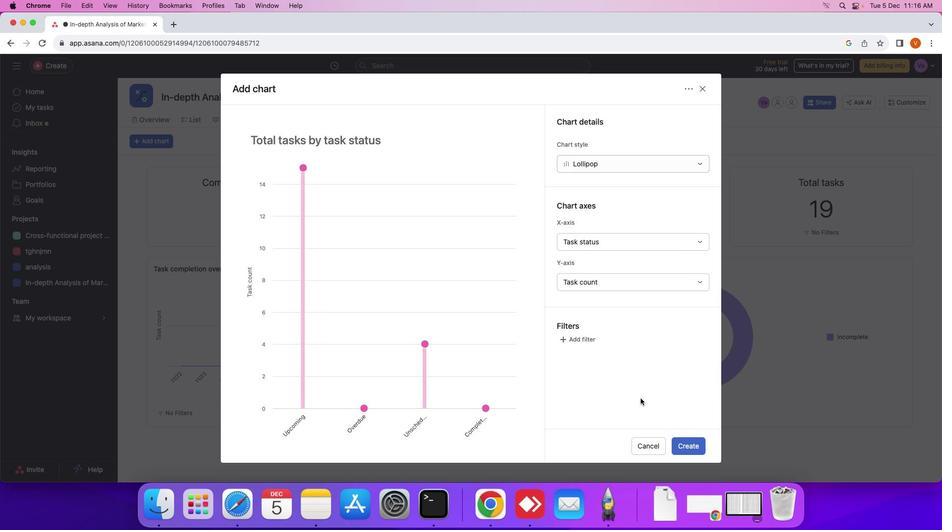 
Action: Mouse moved to (692, 447)
Screenshot: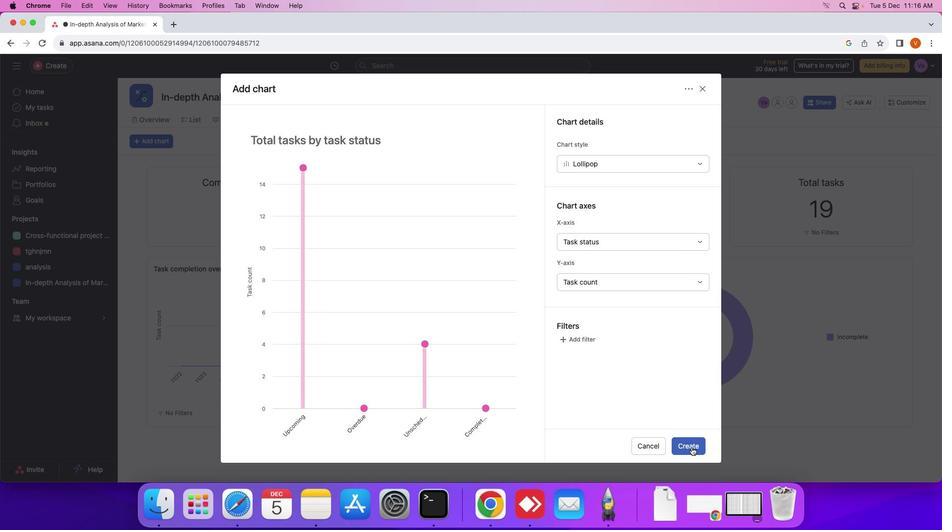 
Action: Mouse pressed left at (692, 447)
Screenshot: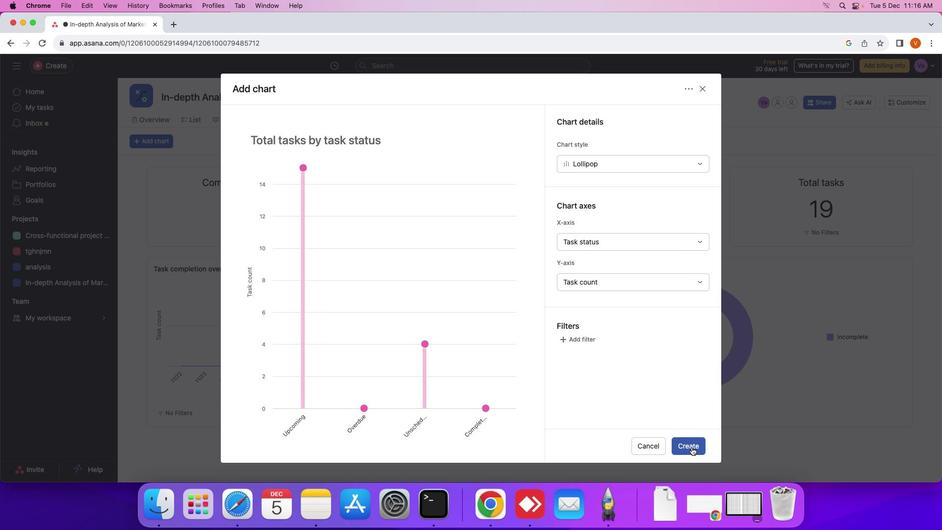 
Action: Mouse moved to (243, 241)
Screenshot: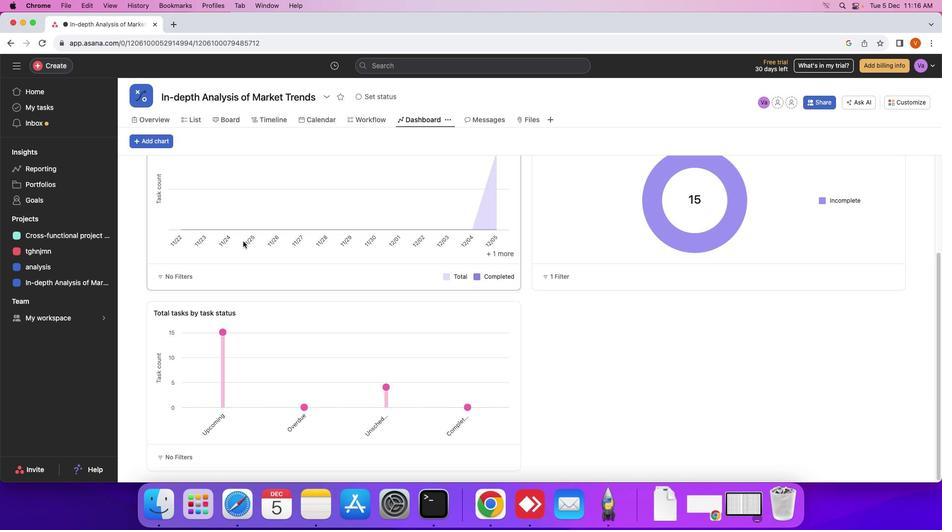 
Action: Mouse scrolled (243, 241) with delta (0, 0)
Screenshot: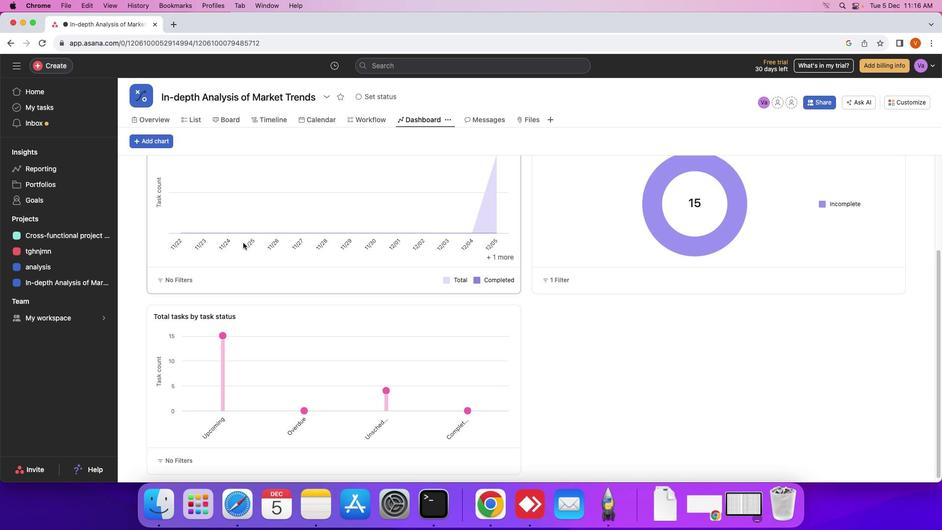 
Action: Mouse moved to (243, 242)
Screenshot: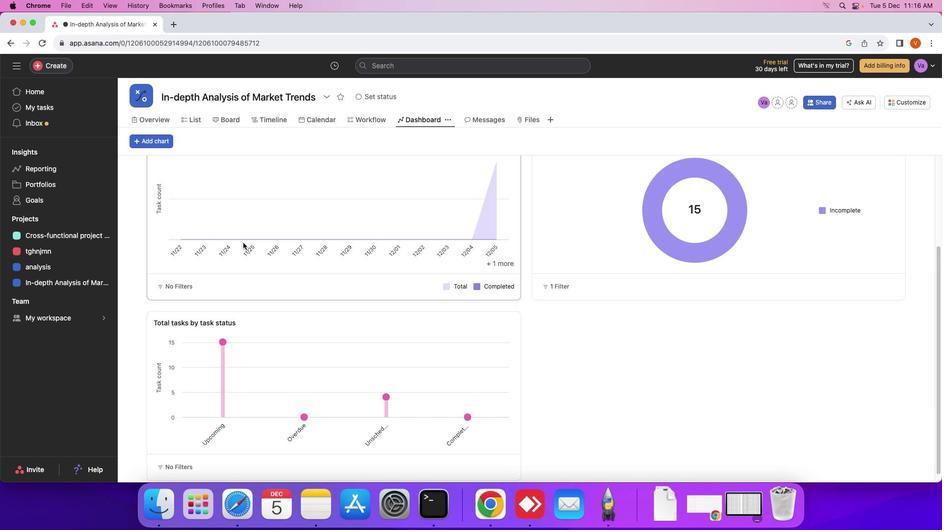 
Action: Mouse scrolled (243, 242) with delta (0, 0)
Screenshot: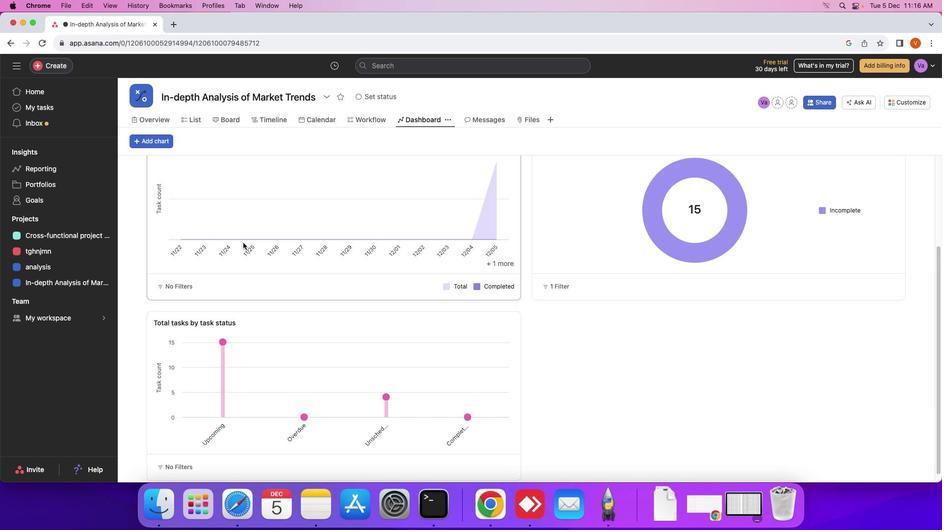 
Action: Mouse moved to (243, 243)
Screenshot: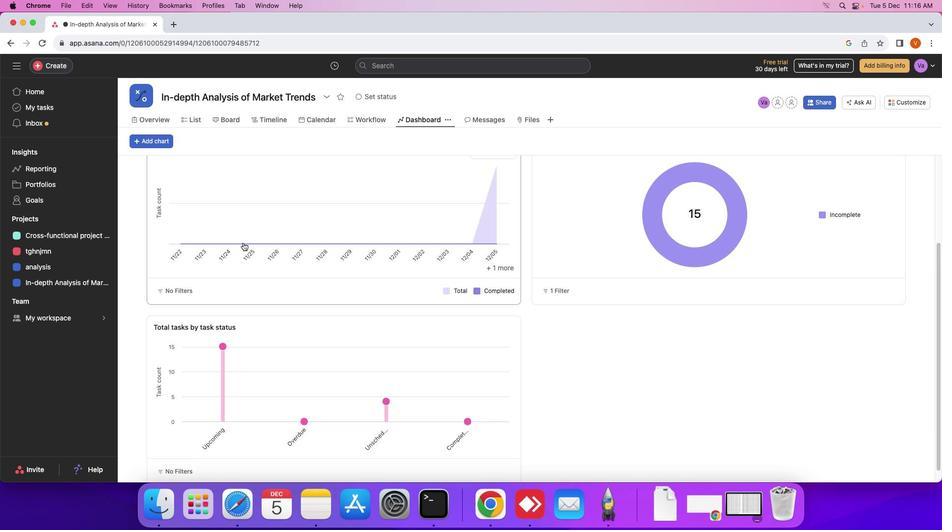
Action: Mouse scrolled (243, 243) with delta (0, 0)
Screenshot: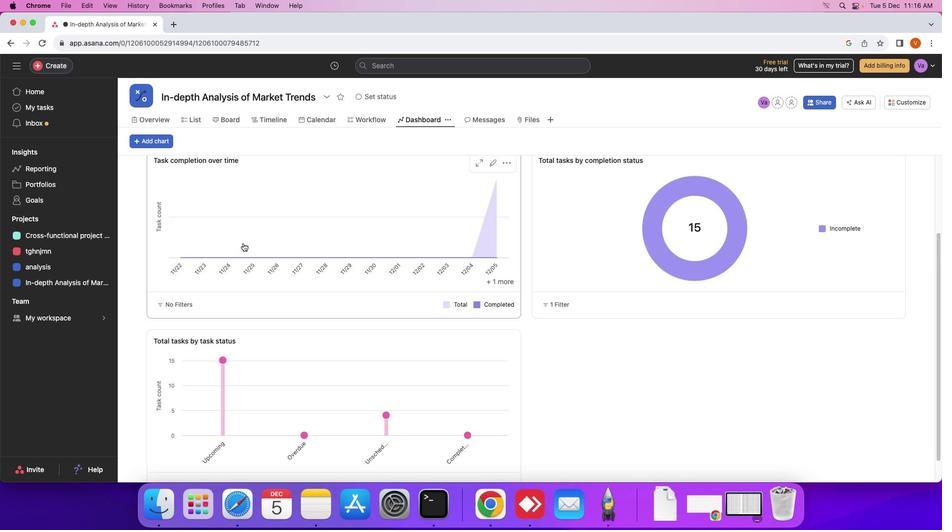 
Action: Mouse scrolled (243, 243) with delta (0, 0)
Screenshot: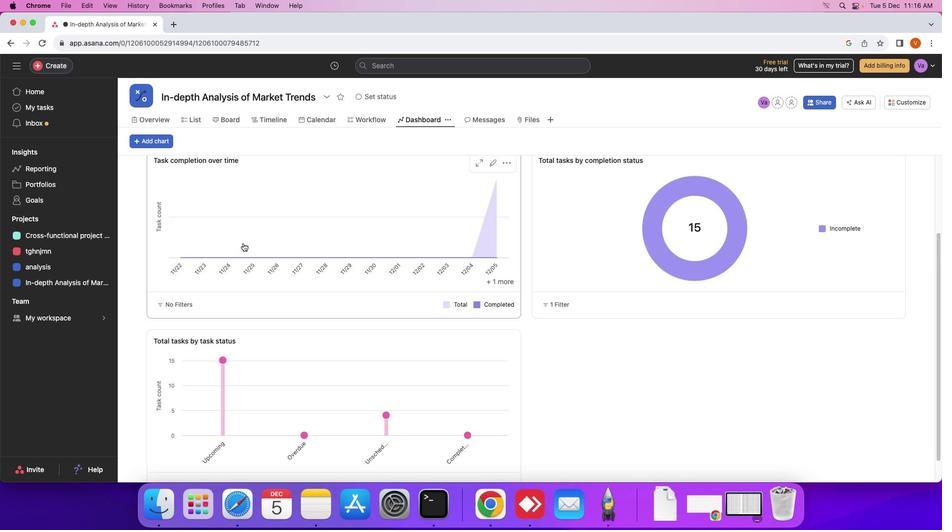 
Action: Mouse scrolled (243, 243) with delta (0, 1)
Screenshot: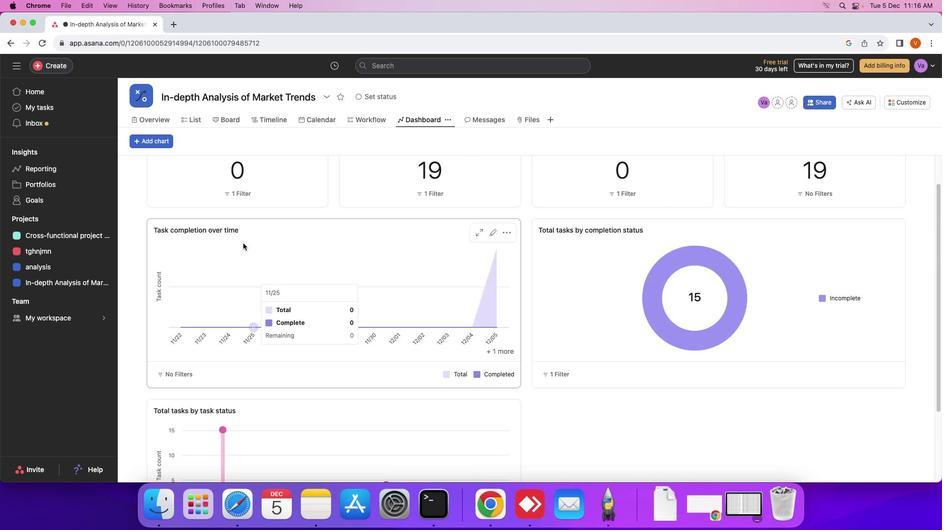 
Action: Mouse moved to (243, 243)
Screenshot: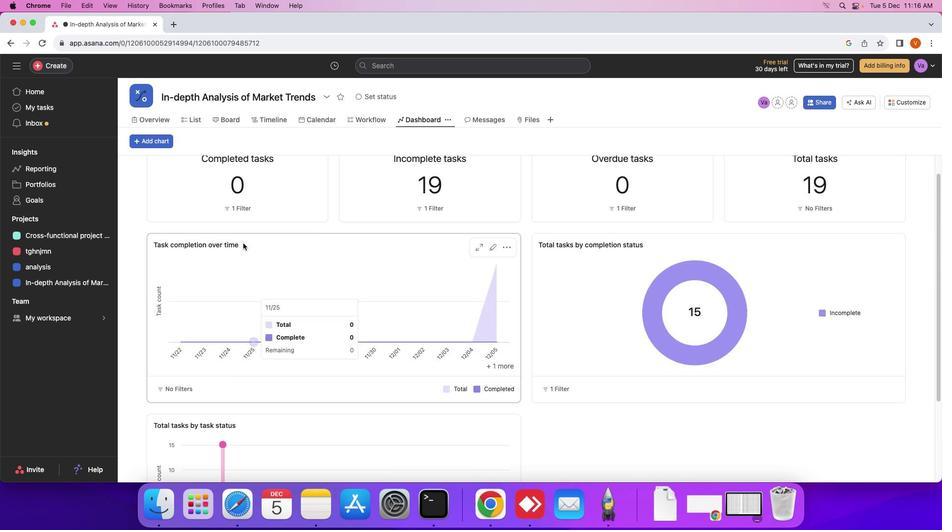 
Action: Mouse scrolled (243, 243) with delta (0, 1)
Screenshot: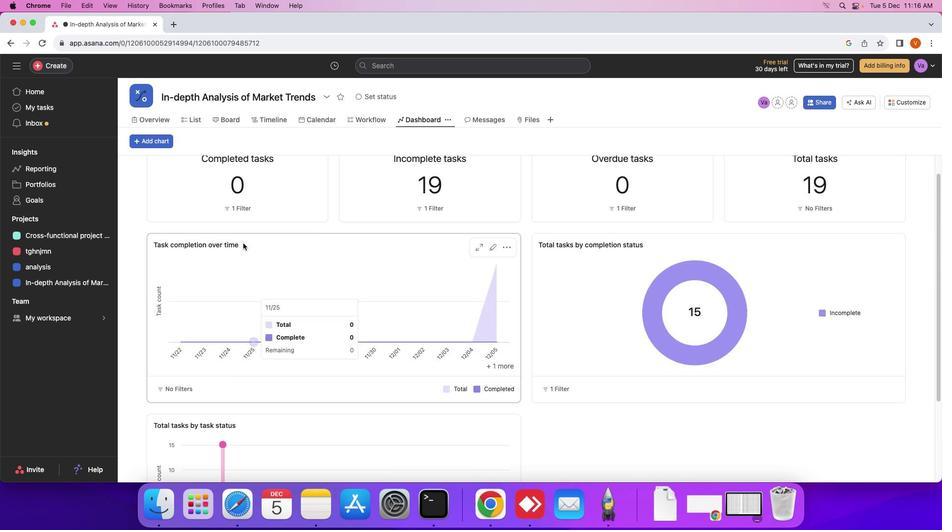 
Action: Mouse moved to (243, 243)
Screenshot: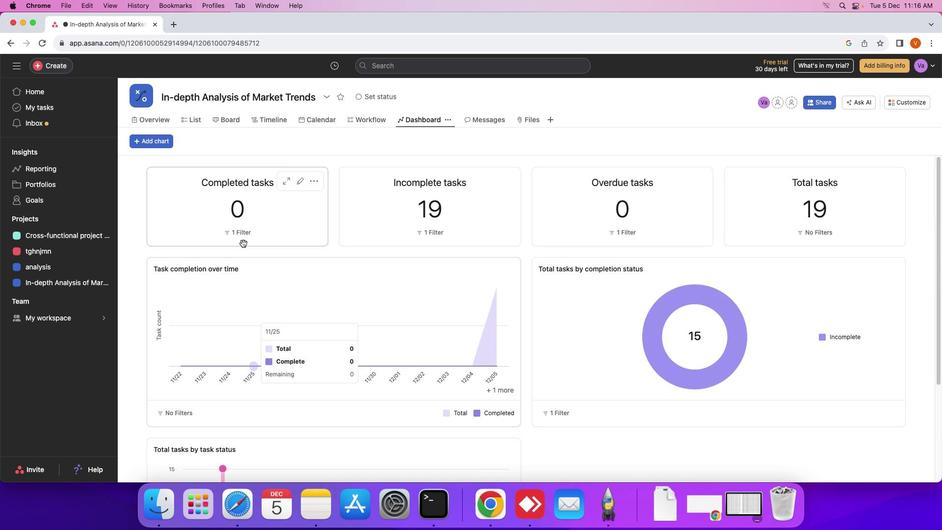 
Action: Mouse scrolled (243, 243) with delta (0, 0)
Screenshot: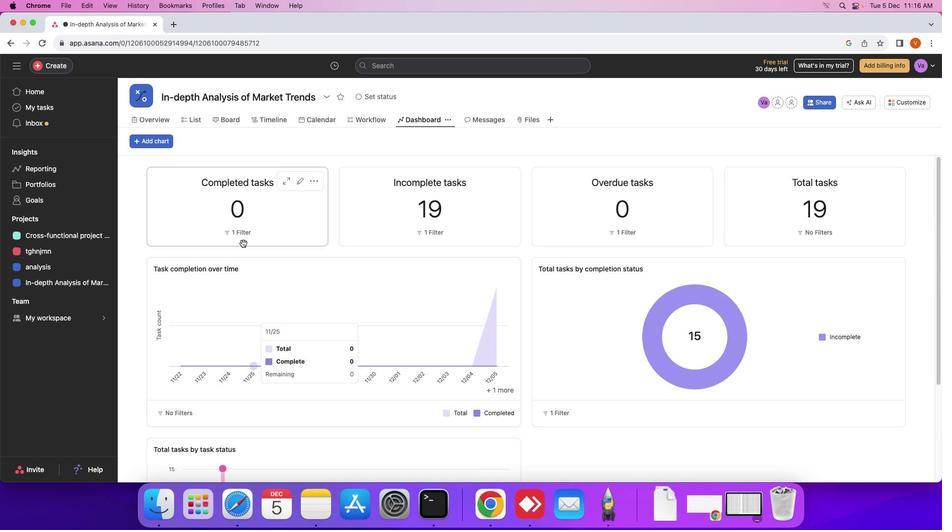 
Action: Mouse scrolled (243, 243) with delta (0, 0)
Screenshot: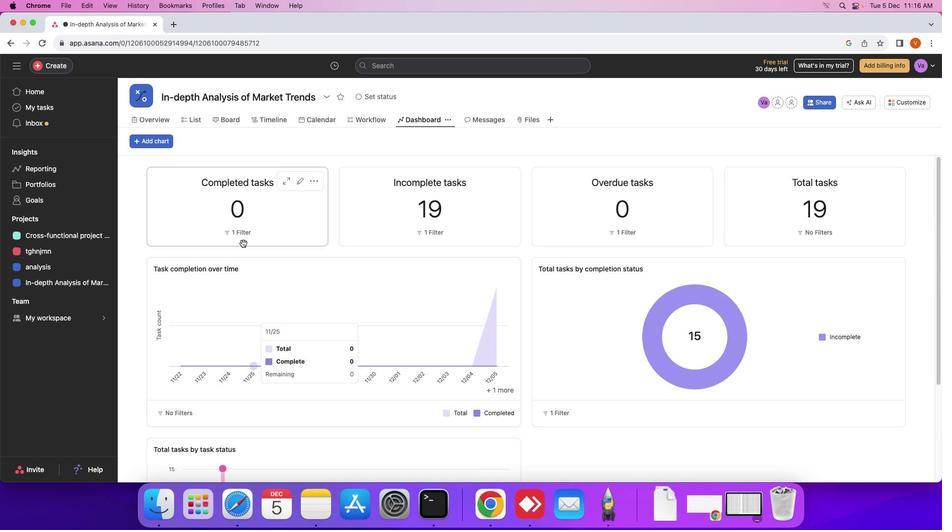 
Action: Mouse scrolled (243, 243) with delta (0, 1)
Screenshot: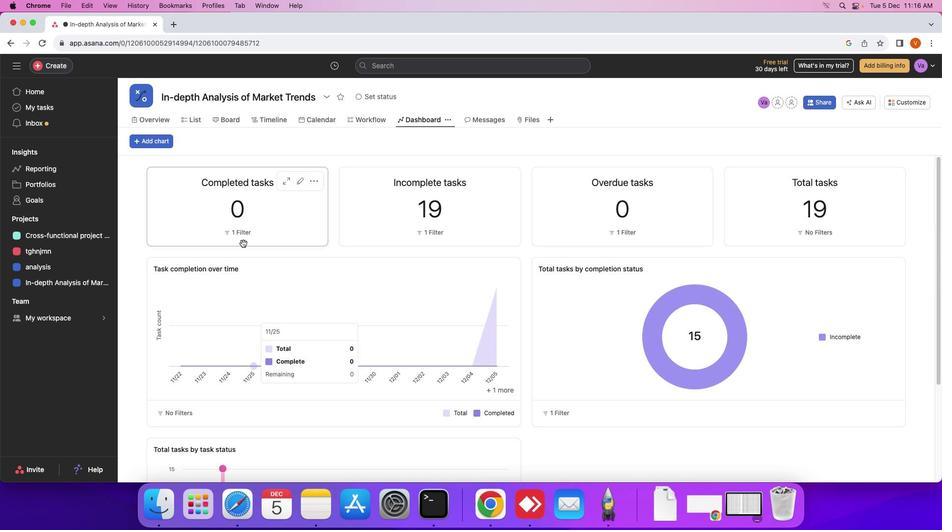 
Action: Mouse moved to (166, 142)
Screenshot: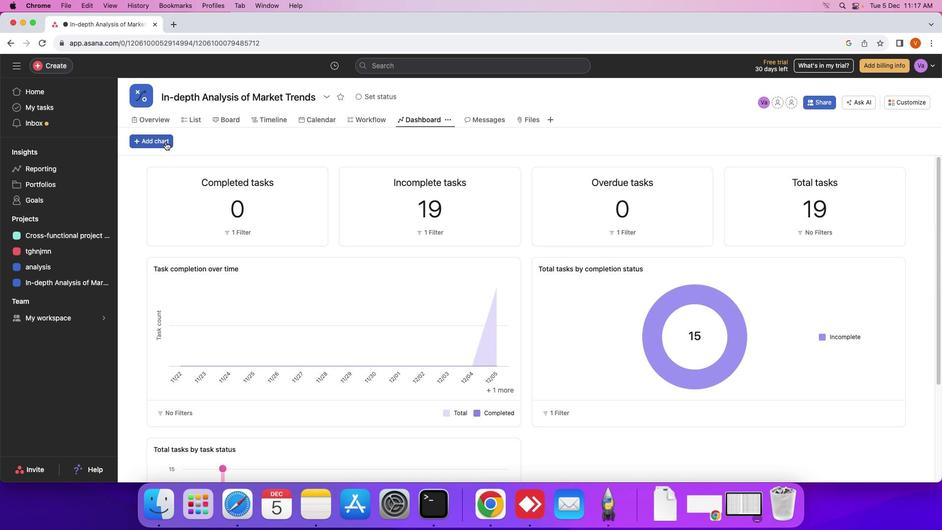 
Action: Mouse pressed left at (166, 142)
Screenshot: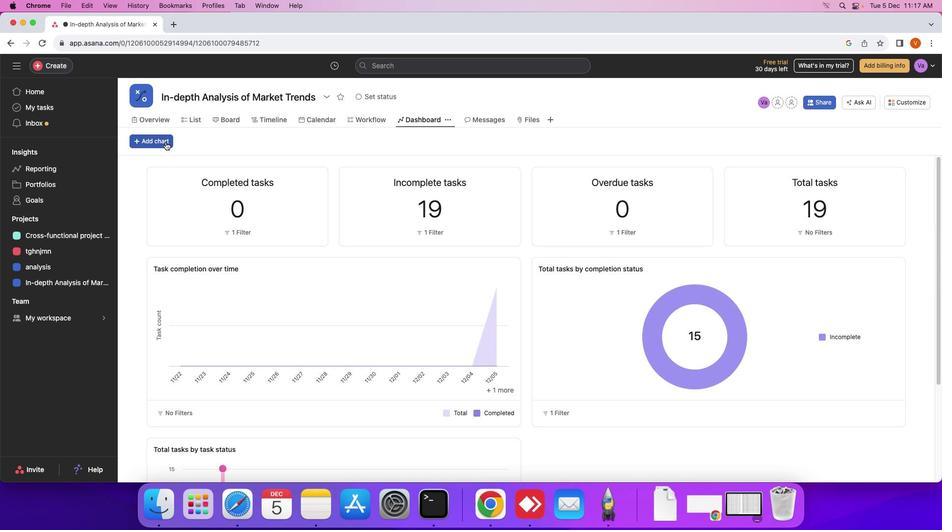 
Action: Mouse moved to (609, 165)
Screenshot: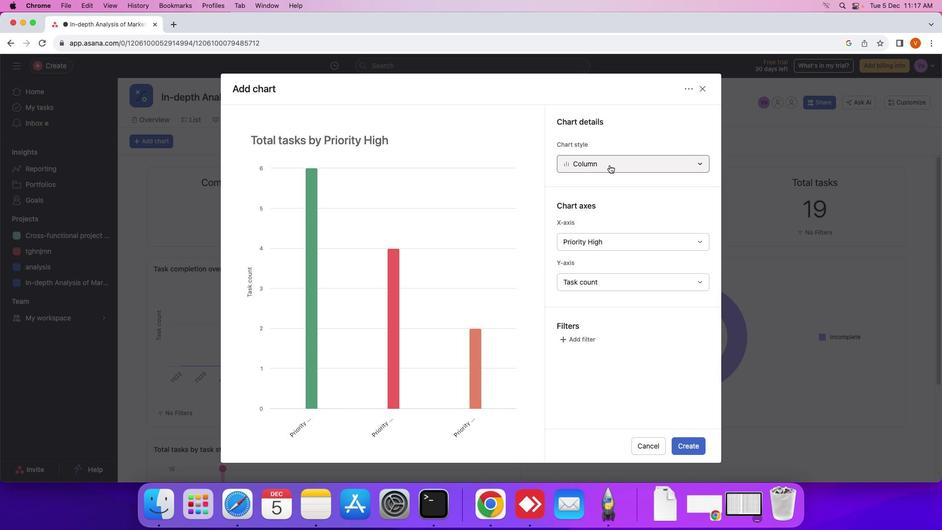 
Action: Mouse pressed left at (609, 165)
Screenshot: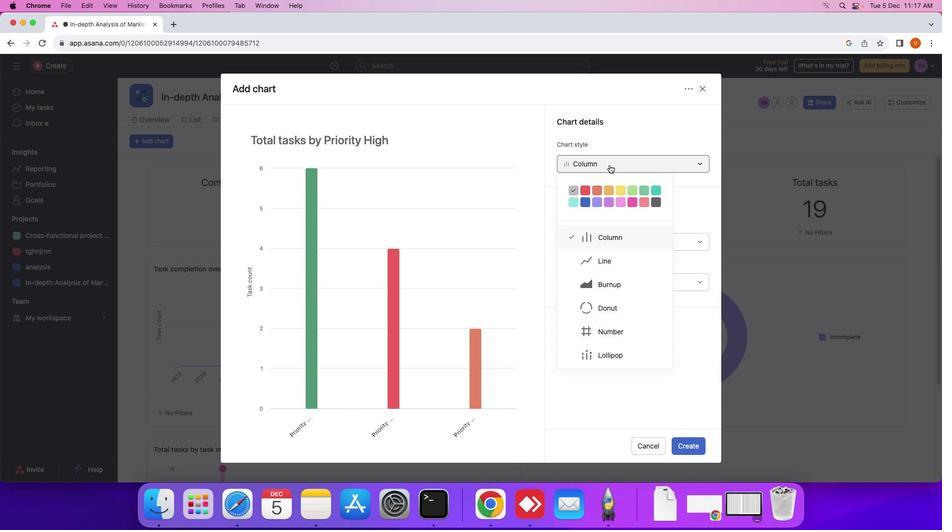 
Action: Mouse moved to (614, 289)
Screenshot: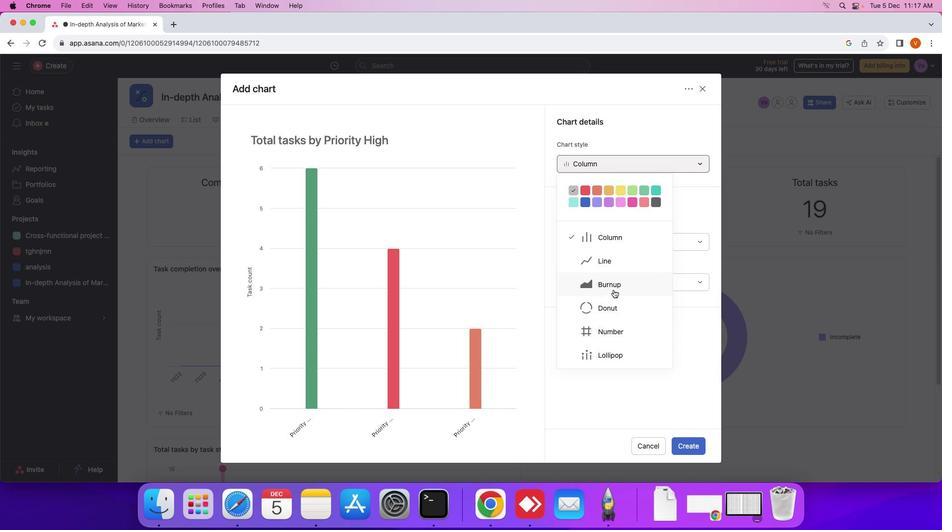 
Action: Mouse pressed left at (614, 289)
Screenshot: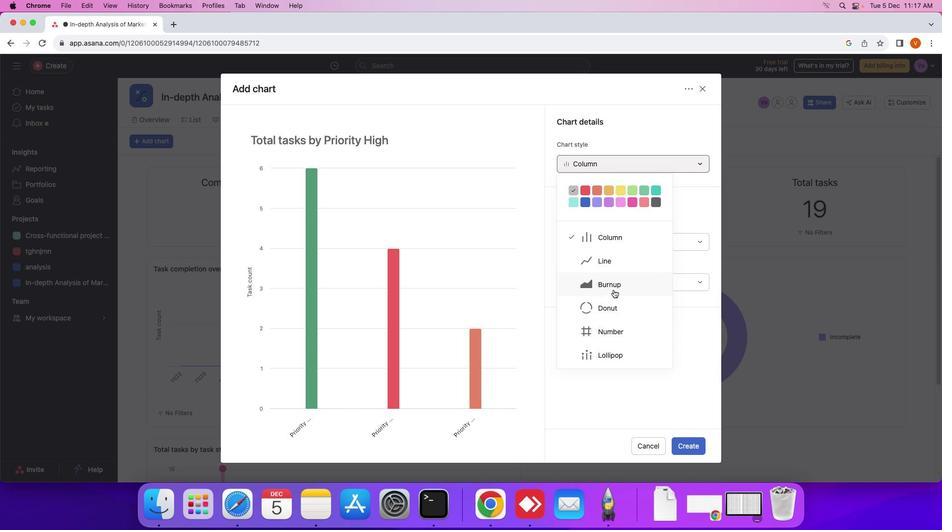 
Action: Mouse moved to (637, 272)
Screenshot: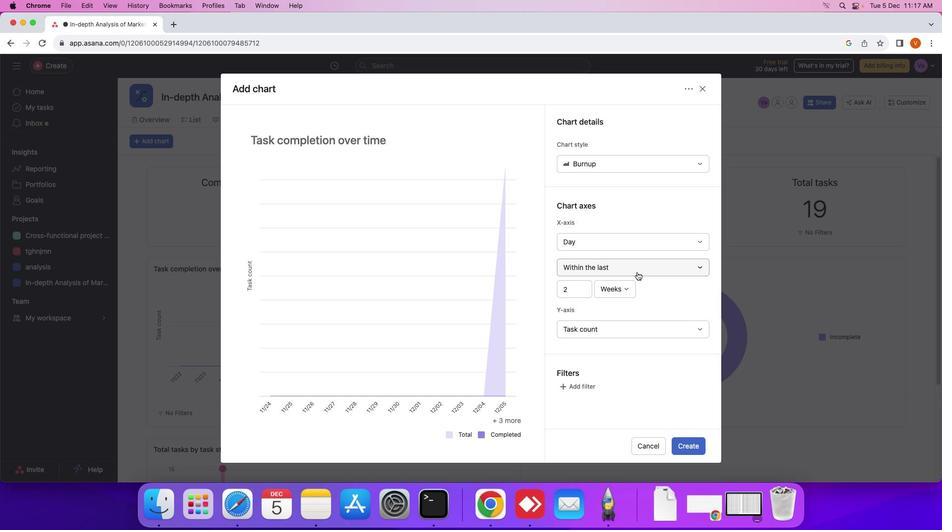 
Action: Mouse pressed left at (637, 272)
Screenshot: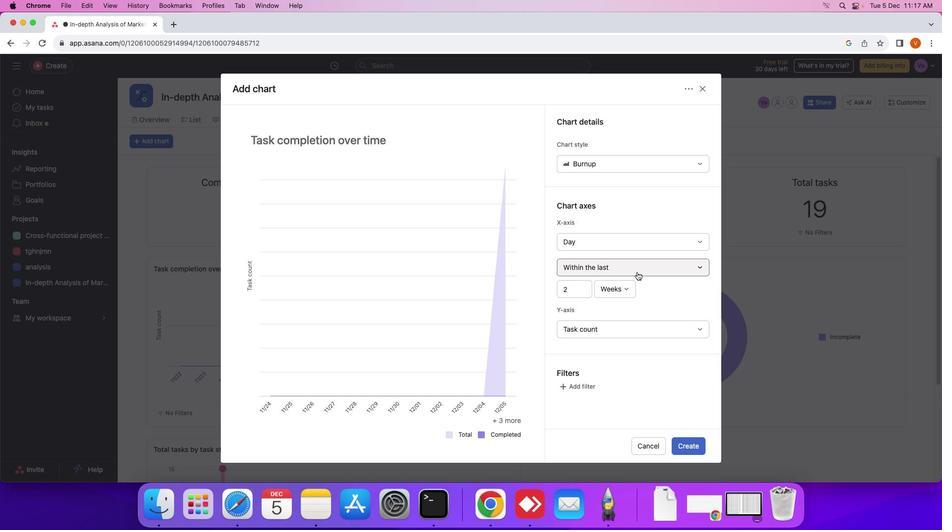 
Action: Mouse moved to (596, 314)
Screenshot: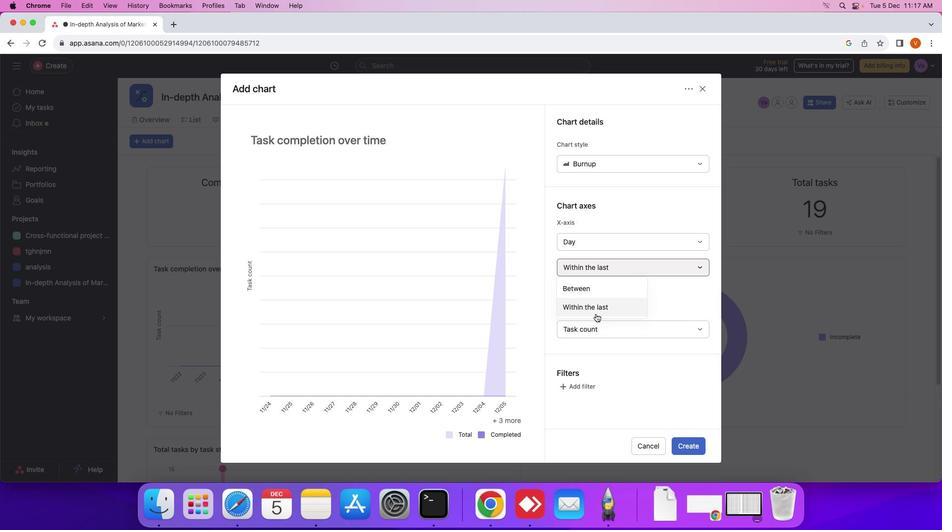 
Action: Mouse pressed left at (596, 314)
Screenshot: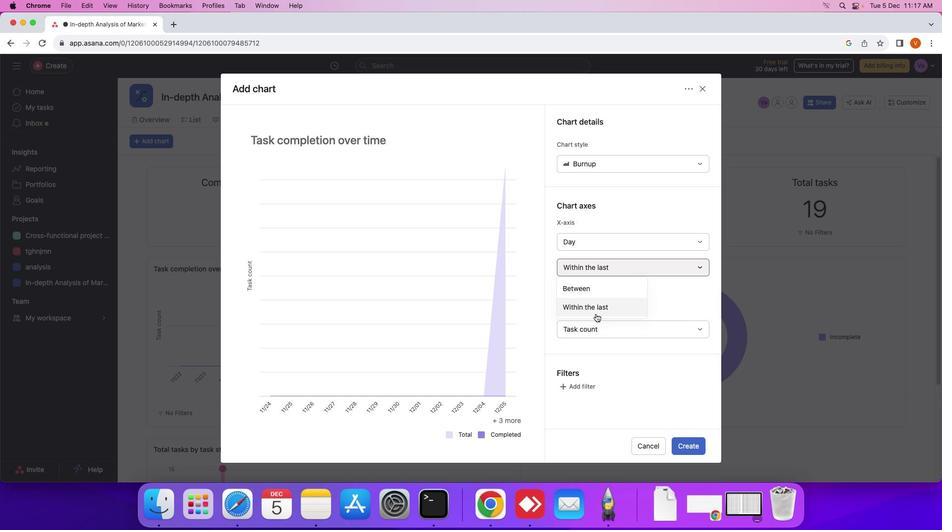 
Action: Mouse moved to (635, 166)
Screenshot: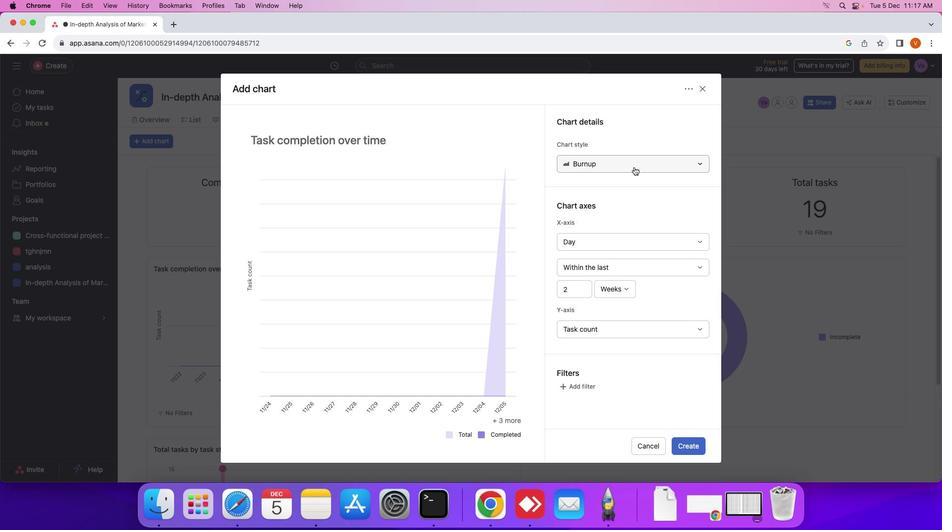 
Action: Mouse pressed left at (635, 166)
Screenshot: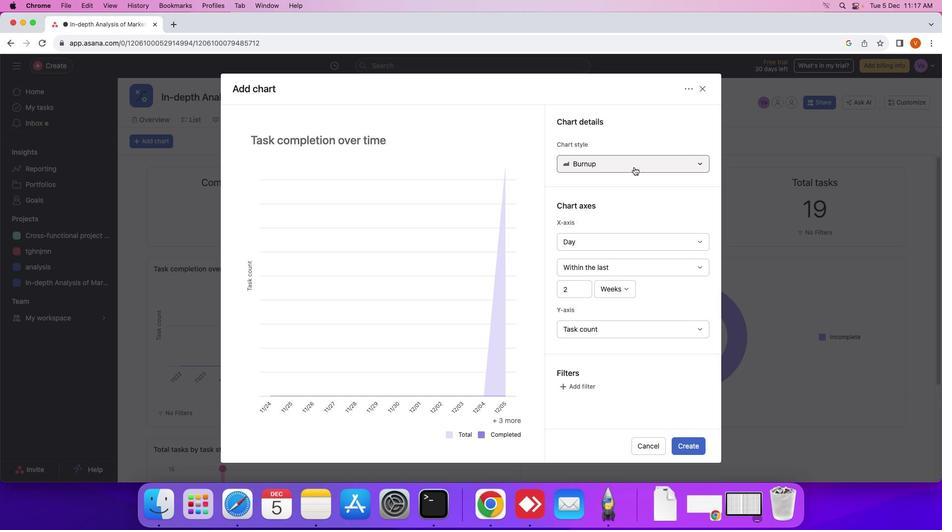 
Action: Mouse moved to (606, 189)
Screenshot: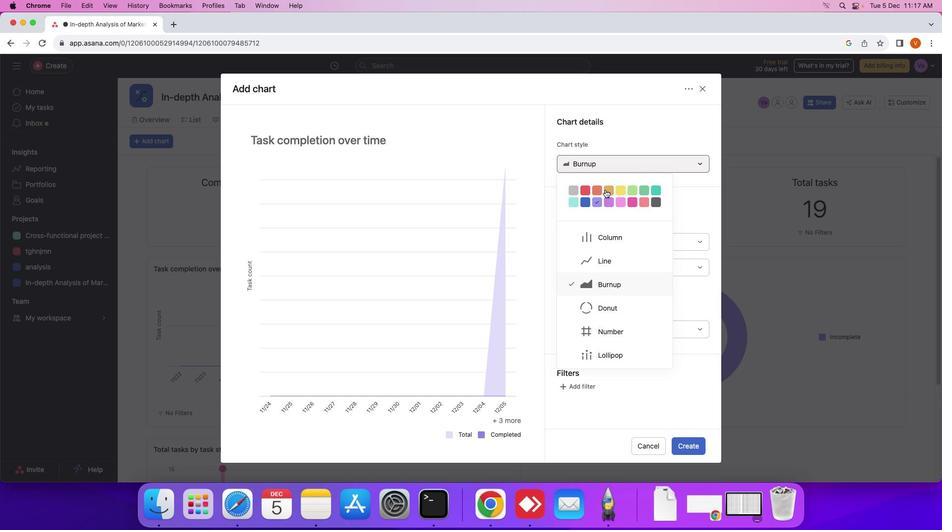 
Action: Mouse pressed left at (606, 189)
Screenshot: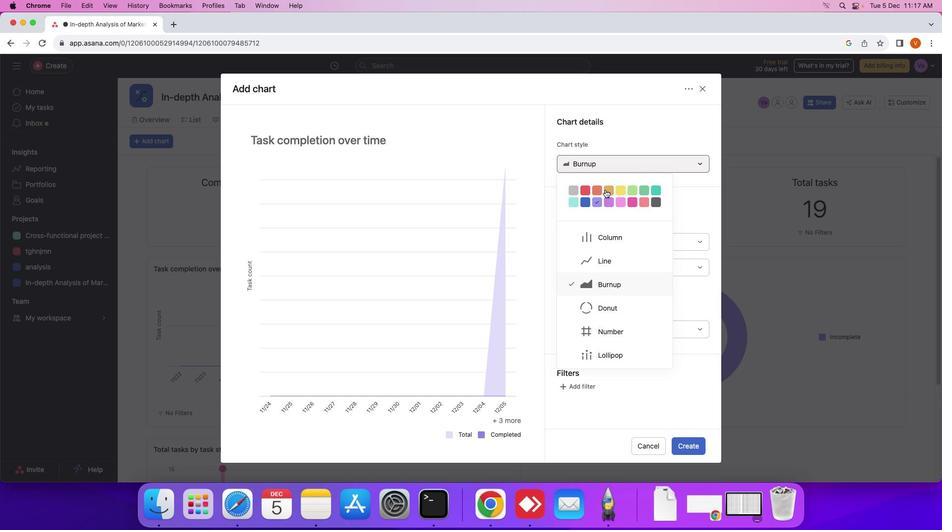 
Action: Mouse moved to (639, 413)
Screenshot: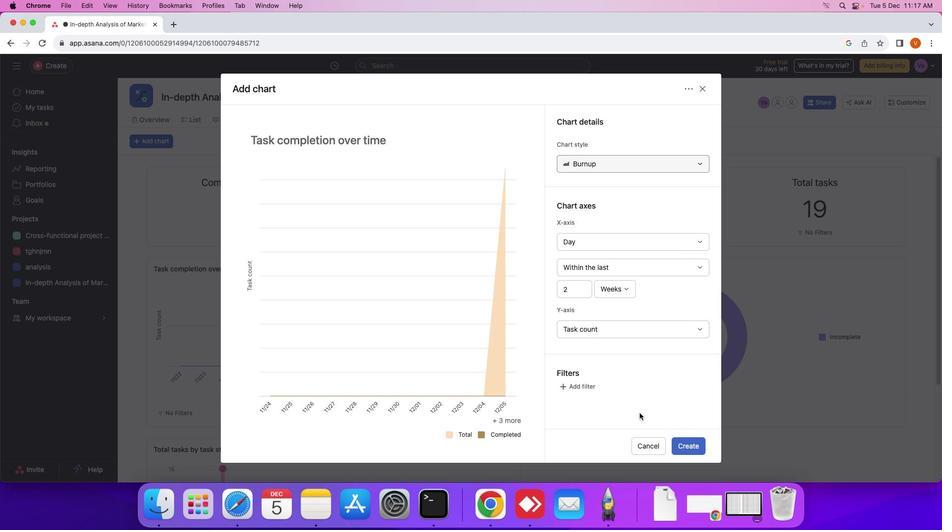 
Action: Mouse pressed left at (639, 413)
Screenshot: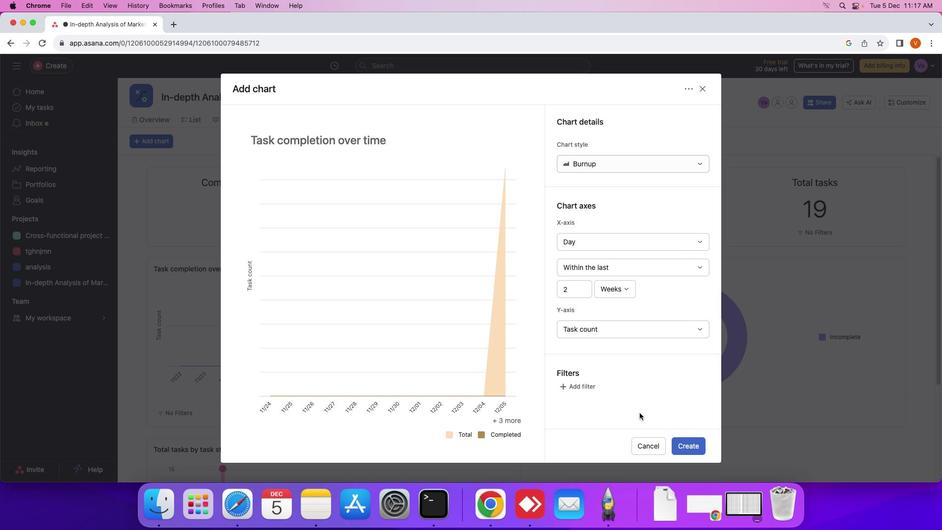 
Action: Mouse moved to (618, 334)
Screenshot: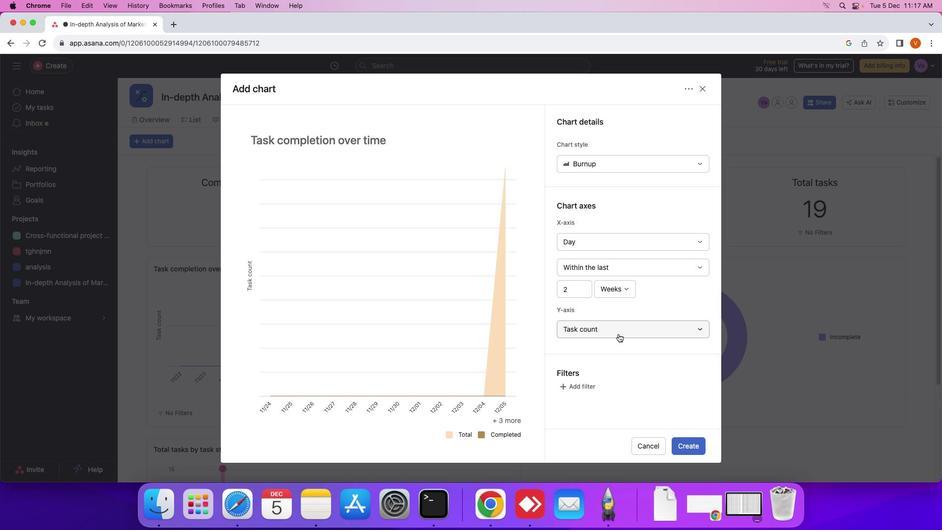 
Action: Mouse pressed left at (618, 334)
Screenshot: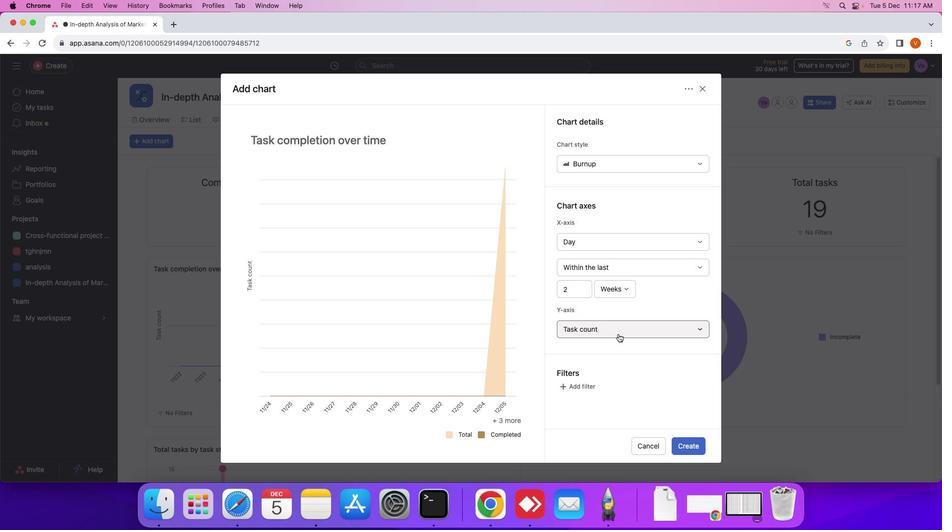 
Action: Mouse pressed left at (618, 334)
Screenshot: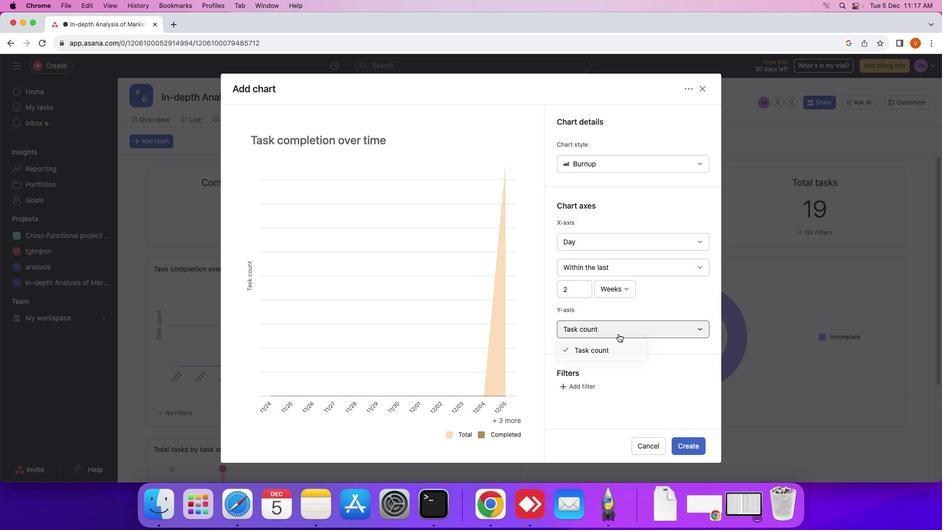 
Action: Mouse moved to (692, 449)
Screenshot: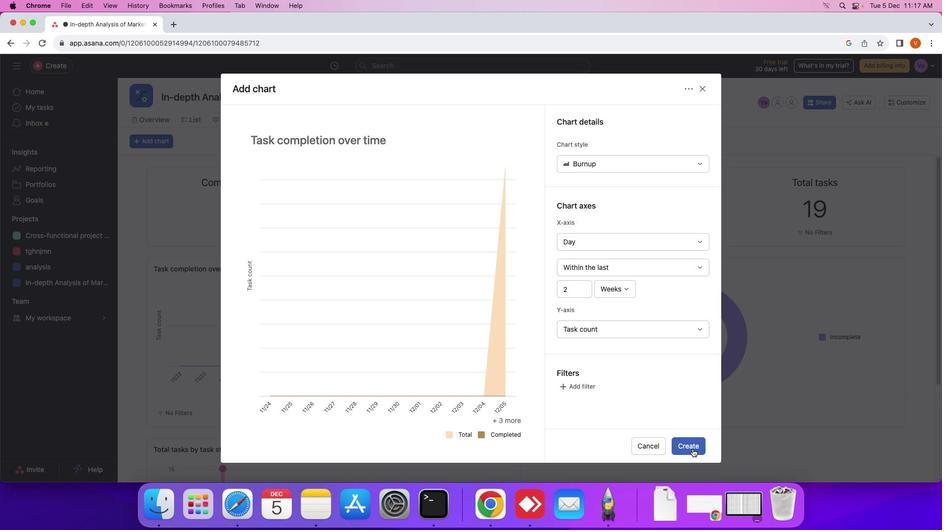 
Action: Mouse pressed left at (692, 449)
Screenshot: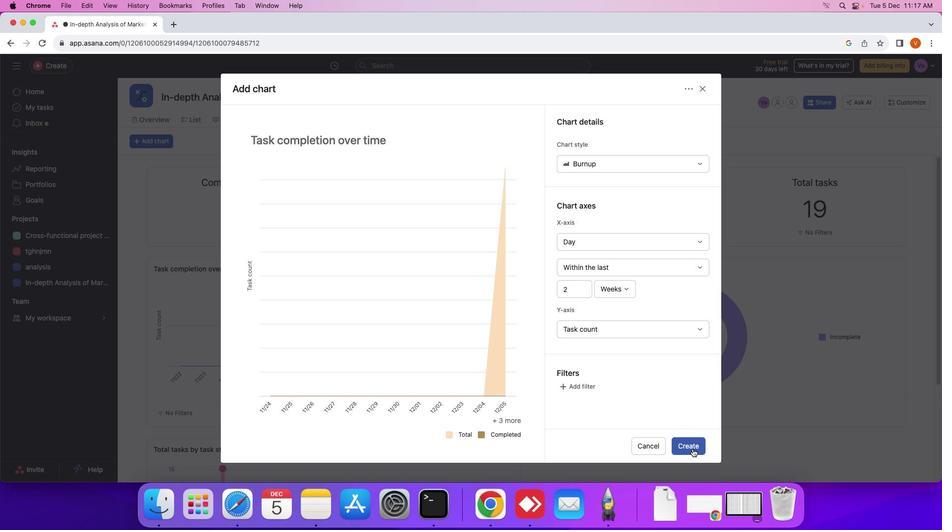 
Action: Mouse moved to (579, 362)
Screenshot: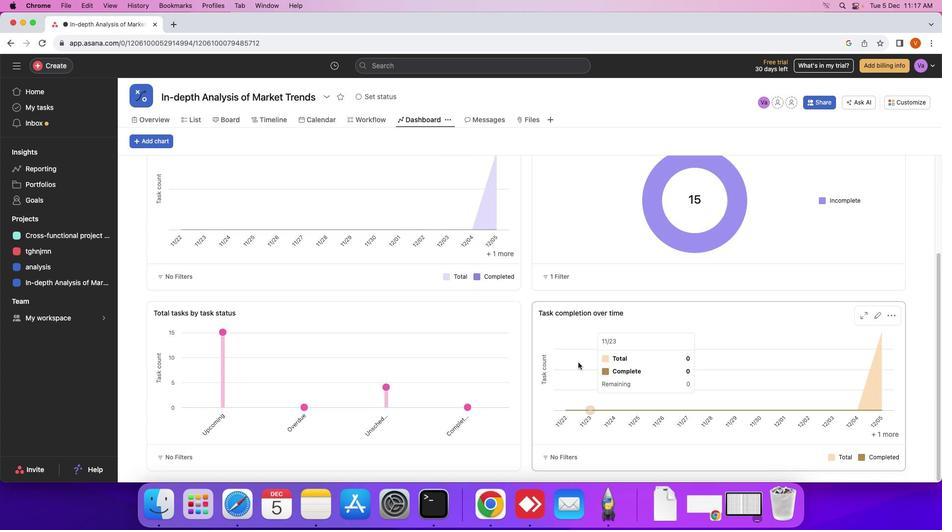 
Action: Mouse scrolled (579, 362) with delta (0, 0)
Screenshot: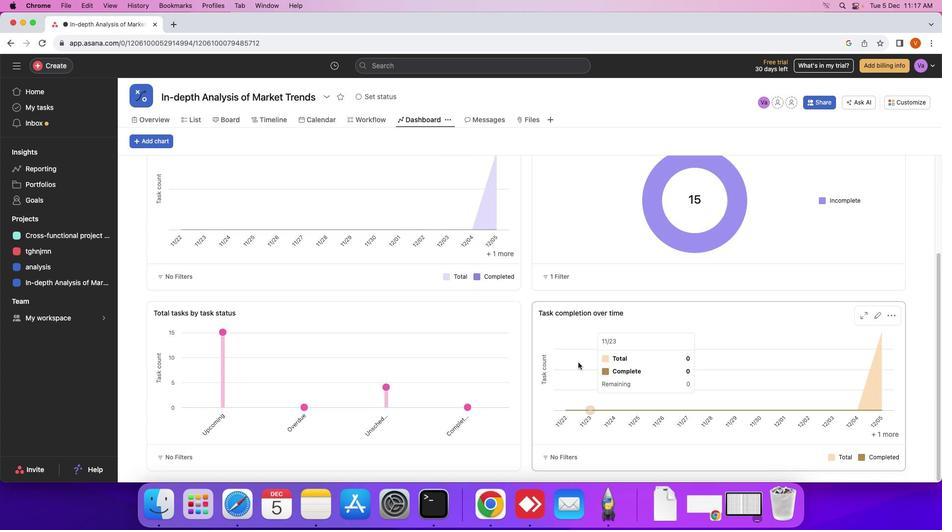 
Action: Mouse scrolled (579, 362) with delta (0, 0)
Screenshot: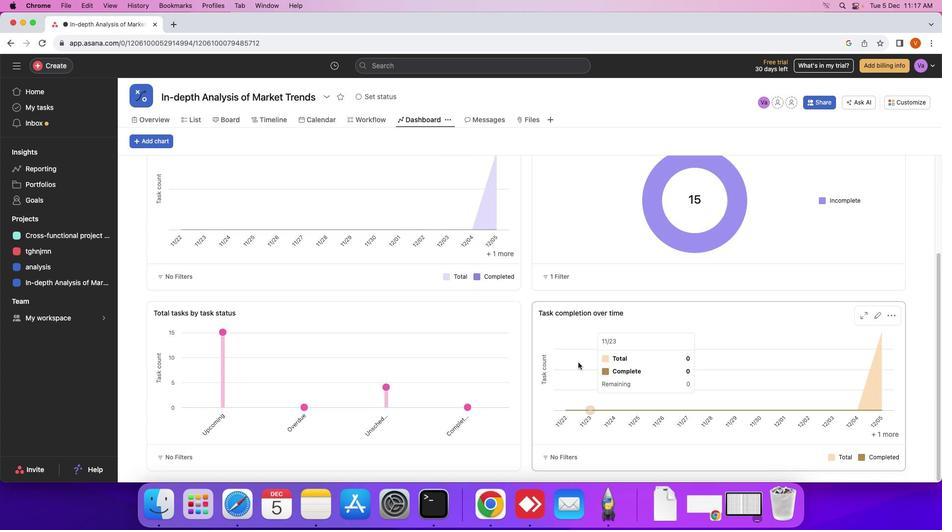 
Action: Mouse scrolled (579, 362) with delta (0, 0)
Screenshot: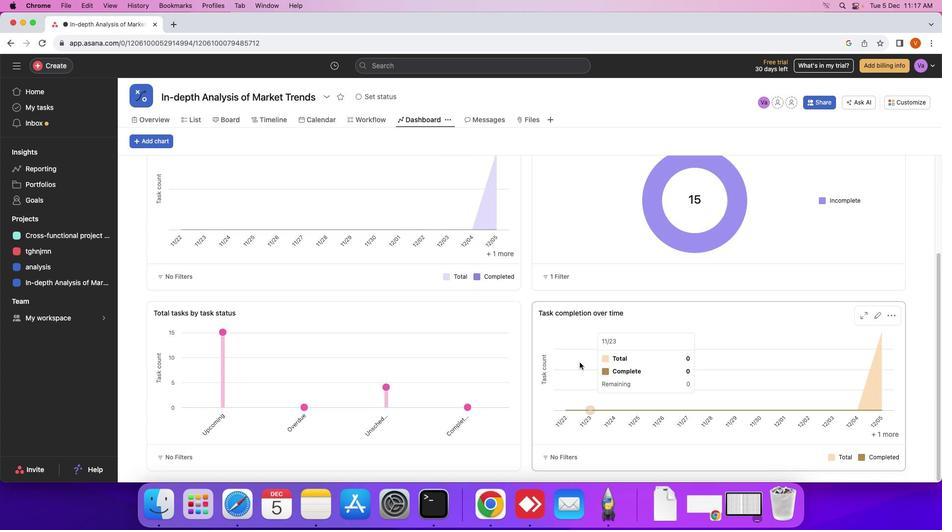 
Action: Mouse moved to (726, 374)
Screenshot: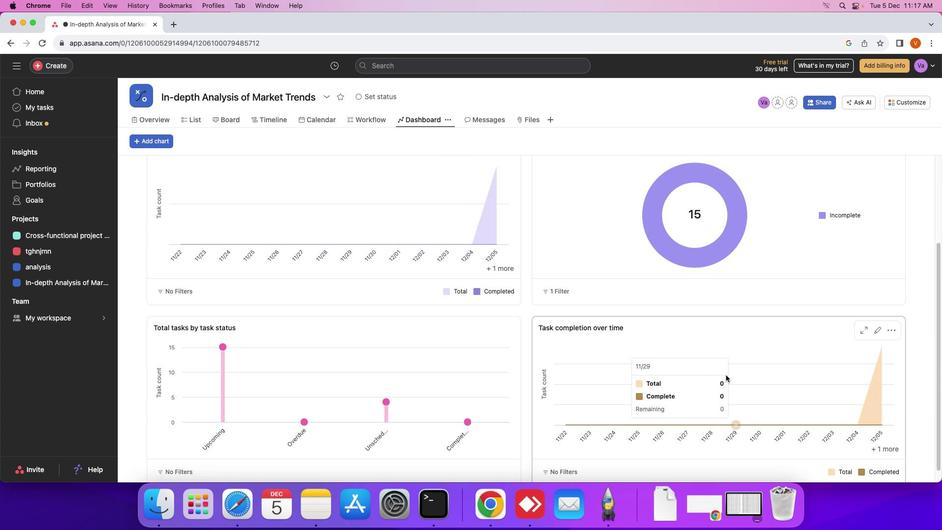 
Action: Mouse scrolled (726, 374) with delta (0, 0)
Screenshot: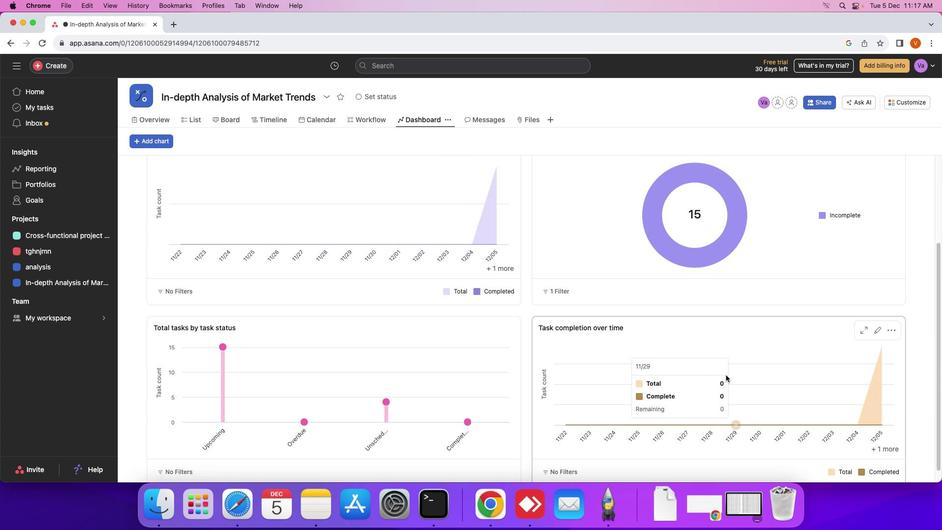 
Action: Mouse moved to (726, 374)
Screenshot: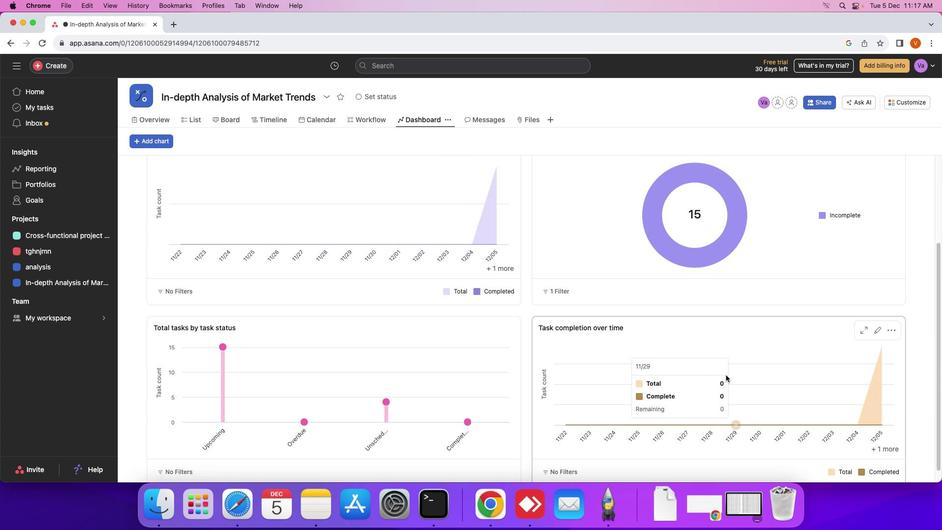 
Action: Mouse scrolled (726, 374) with delta (0, 0)
Screenshot: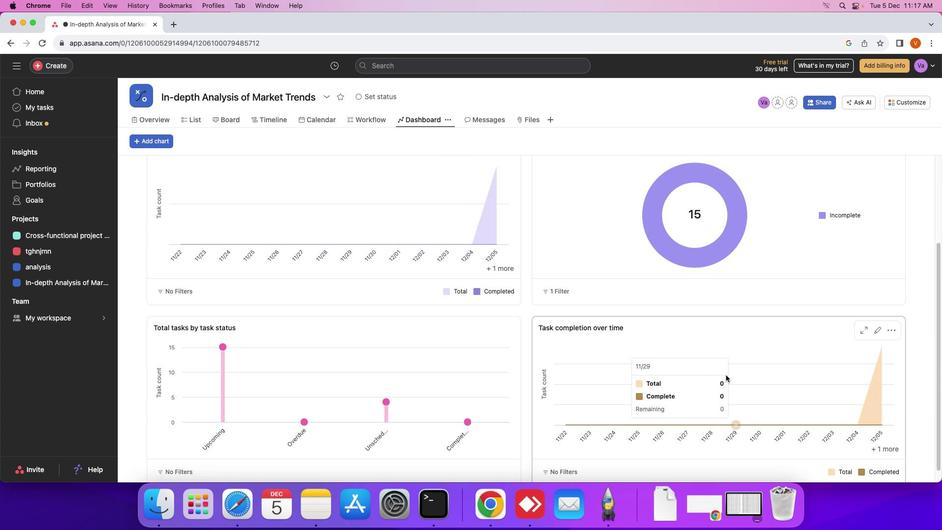 
Action: Mouse moved to (726, 375)
Screenshot: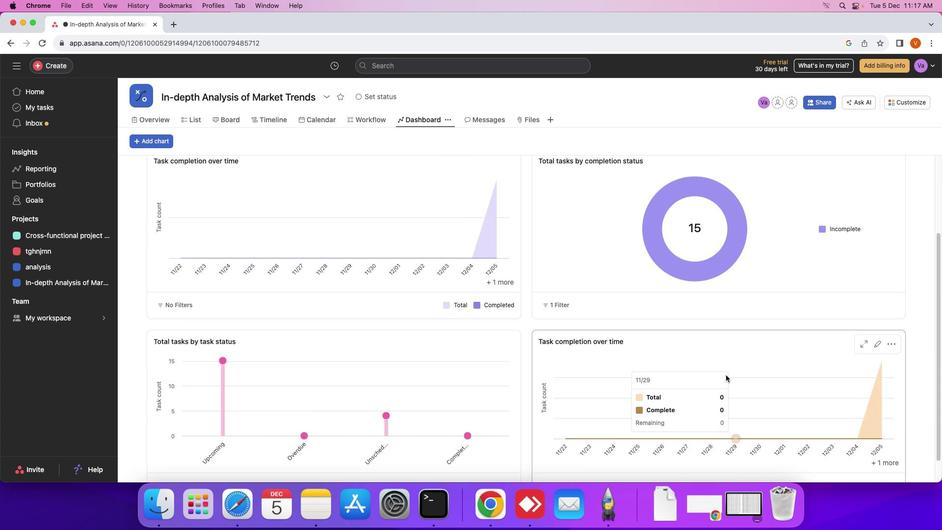 
Action: Mouse scrolled (726, 375) with delta (0, 0)
Screenshot: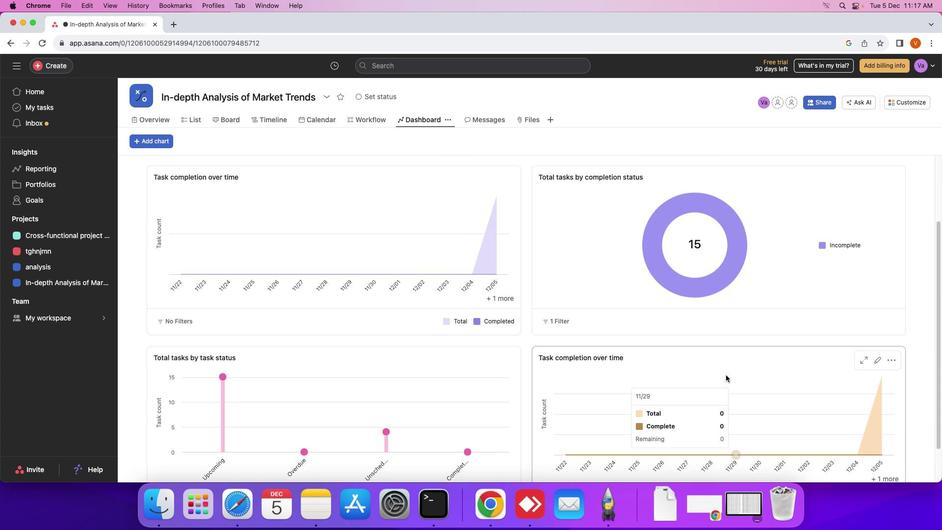 
Action: Mouse scrolled (726, 375) with delta (0, 0)
Screenshot: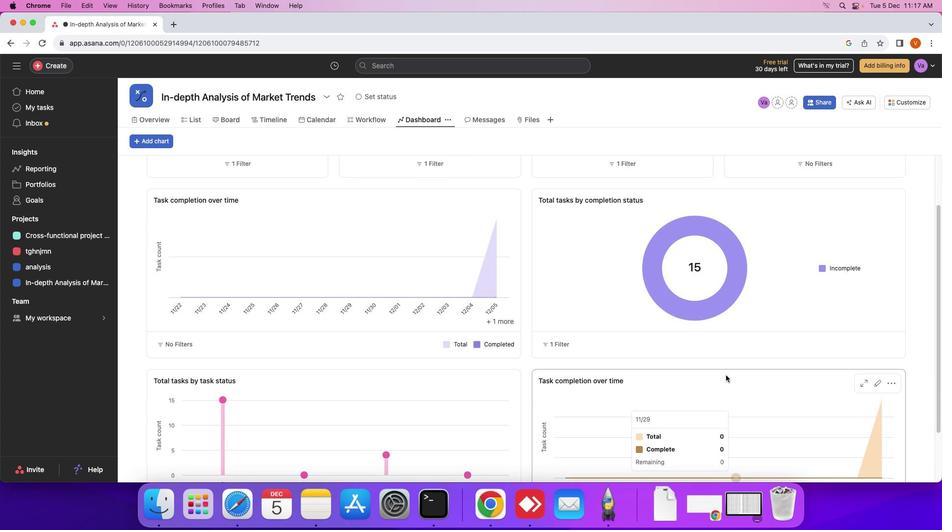 
Action: Mouse scrolled (726, 375) with delta (0, 0)
Screenshot: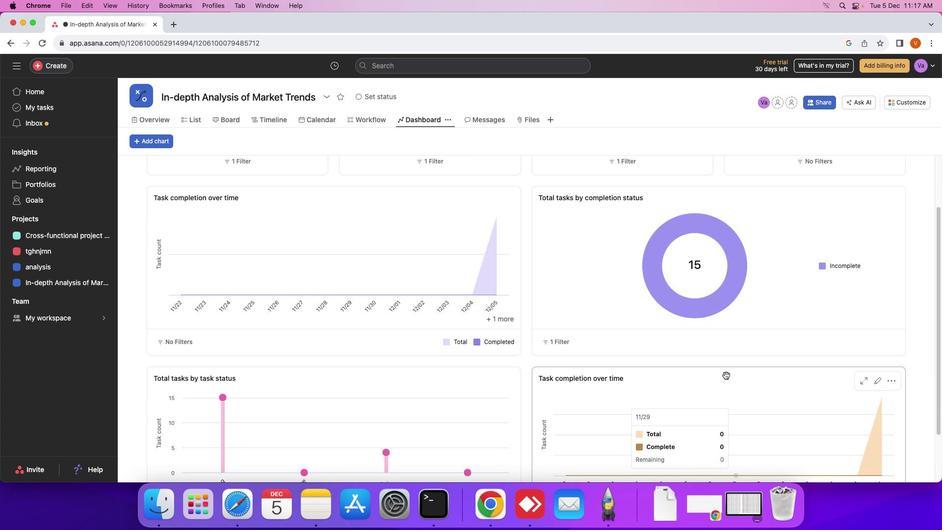 
Action: Mouse scrolled (726, 375) with delta (0, 0)
Screenshot: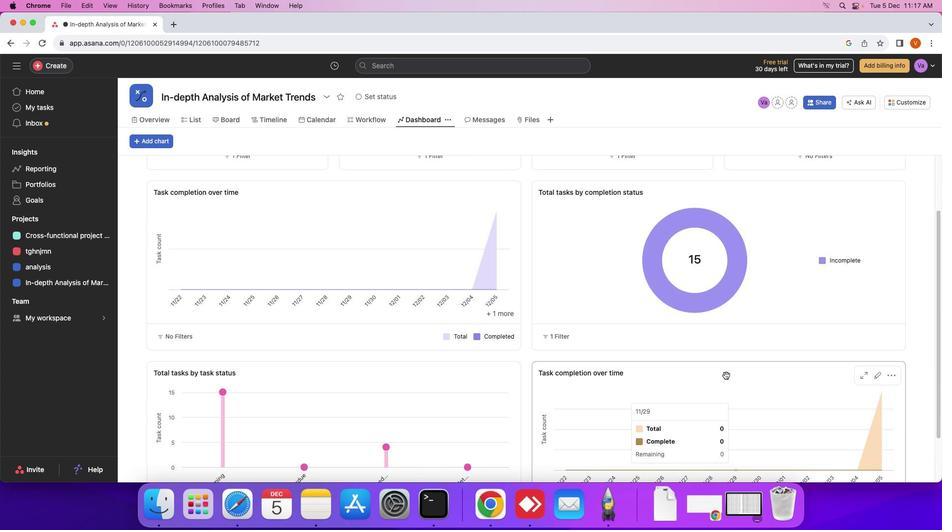 
Action: Mouse scrolled (726, 375) with delta (0, 0)
Screenshot: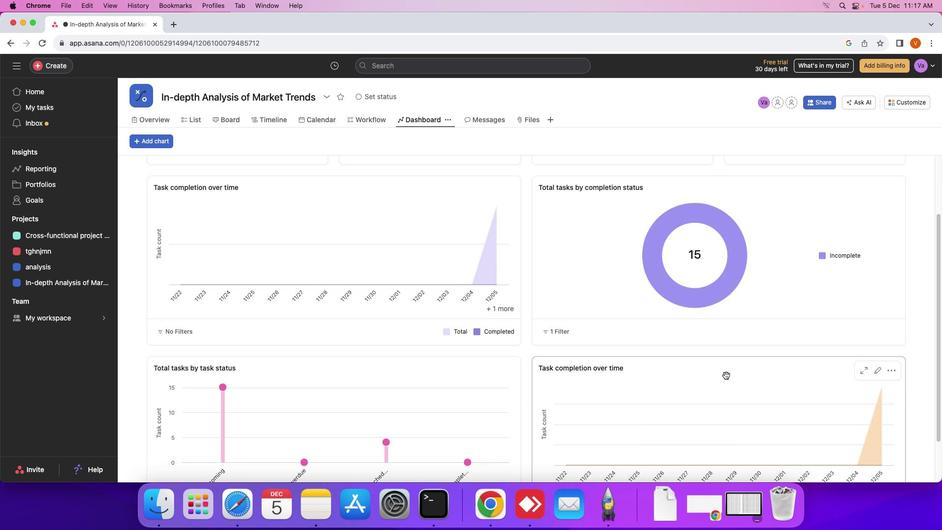 
Action: Mouse scrolled (726, 375) with delta (0, 0)
Screenshot: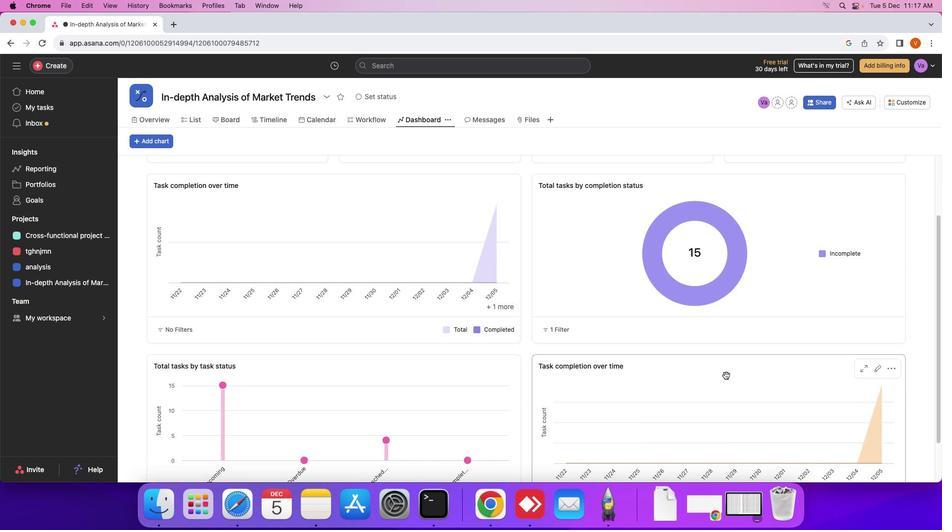 
Action: Mouse scrolled (726, 375) with delta (0, 0)
Screenshot: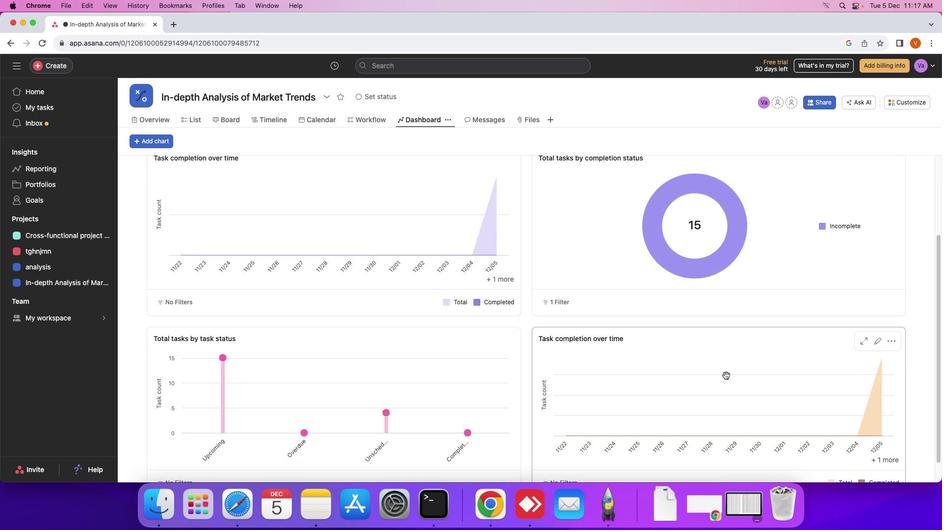 
Action: Mouse scrolled (726, 375) with delta (0, 0)
Screenshot: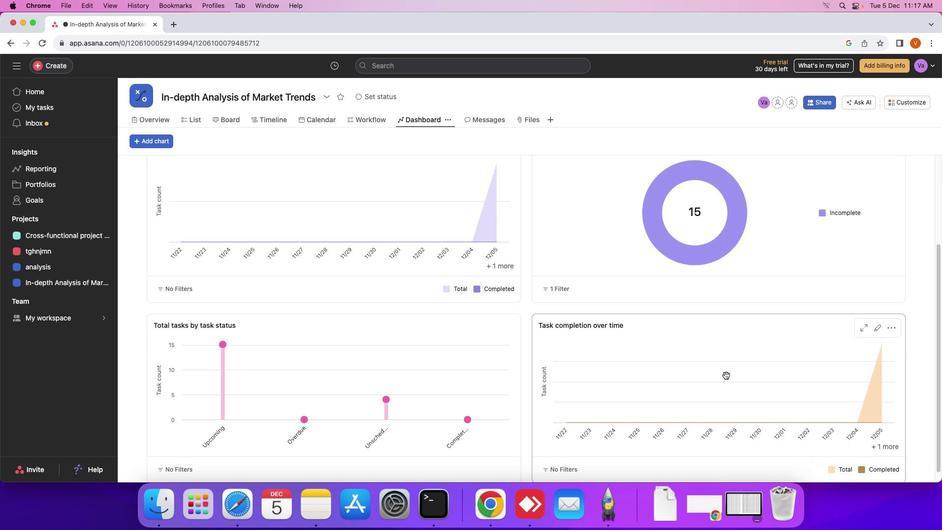
Action: Mouse scrolled (726, 375) with delta (0, -1)
Screenshot: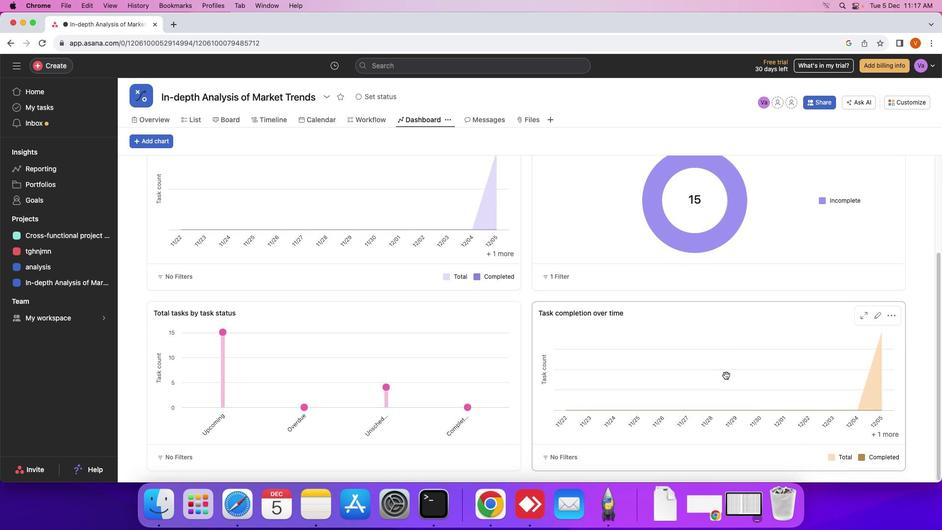 
Action: Mouse scrolled (726, 375) with delta (0, 0)
Screenshot: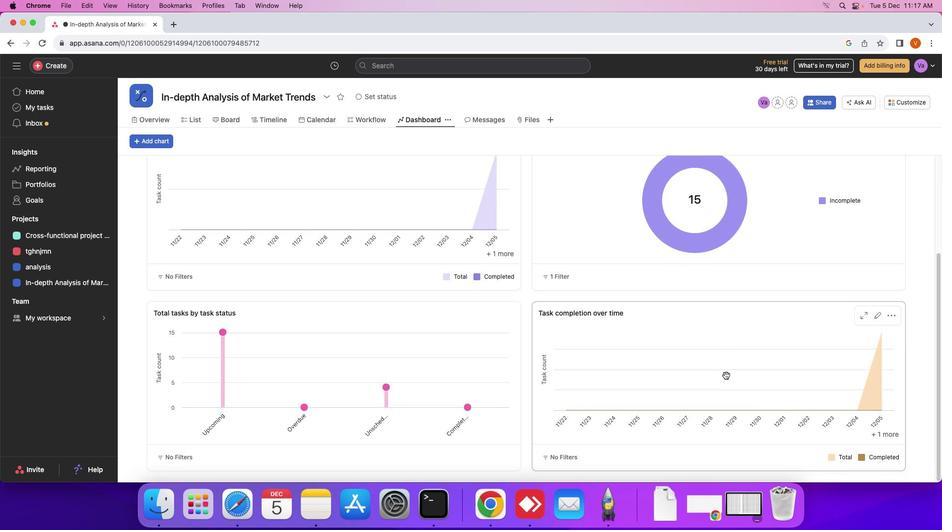 
Action: Mouse scrolled (726, 375) with delta (0, 0)
Screenshot: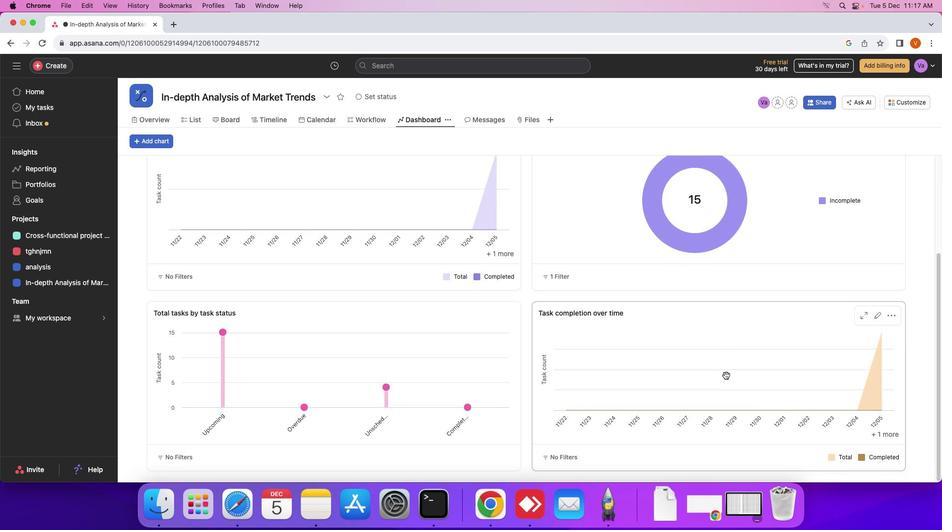 
Action: Mouse scrolled (726, 375) with delta (0, 0)
Screenshot: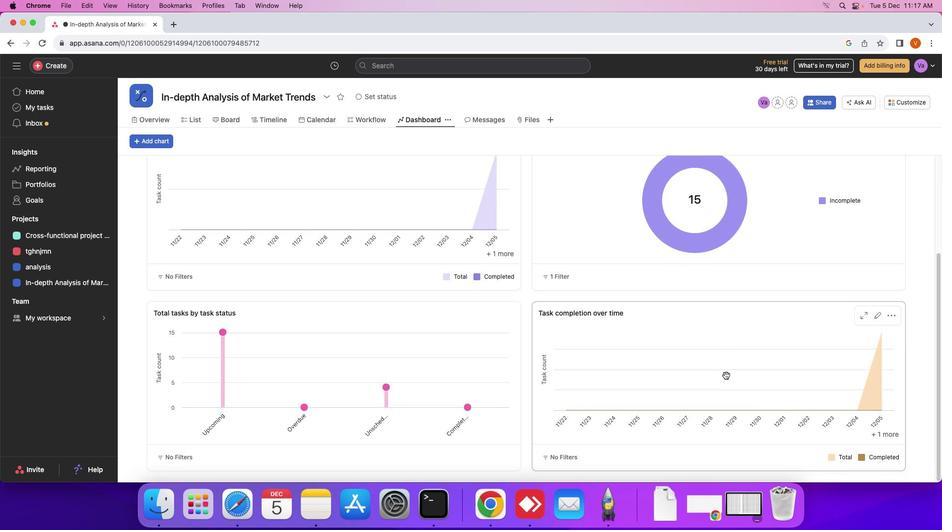 
Action: Mouse scrolled (726, 375) with delta (0, 0)
Screenshot: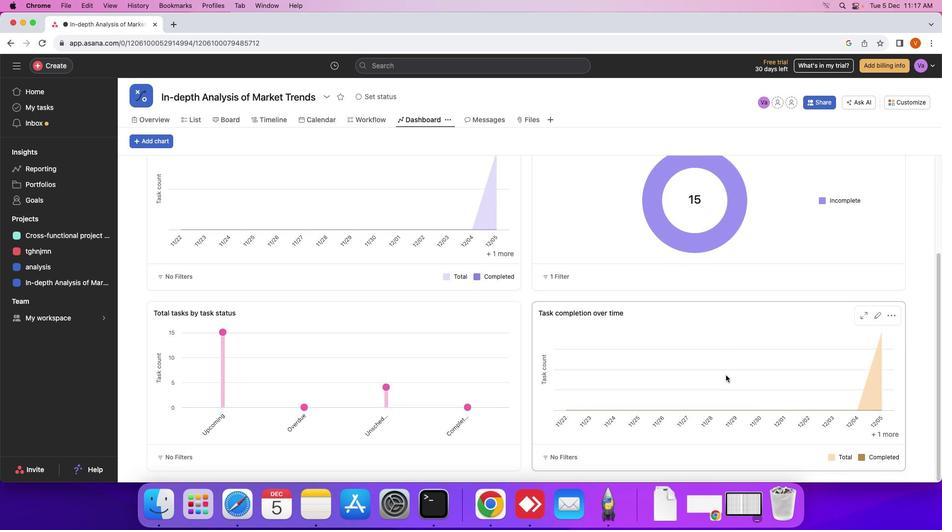 
Action: Mouse scrolled (726, 375) with delta (0, 0)
Screenshot: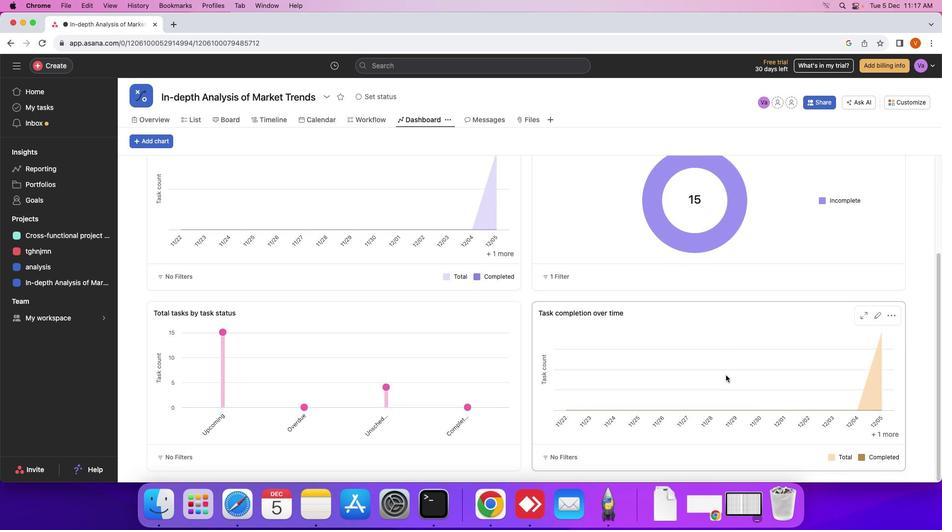 
Action: Mouse scrolled (726, 375) with delta (0, 0)
Screenshot: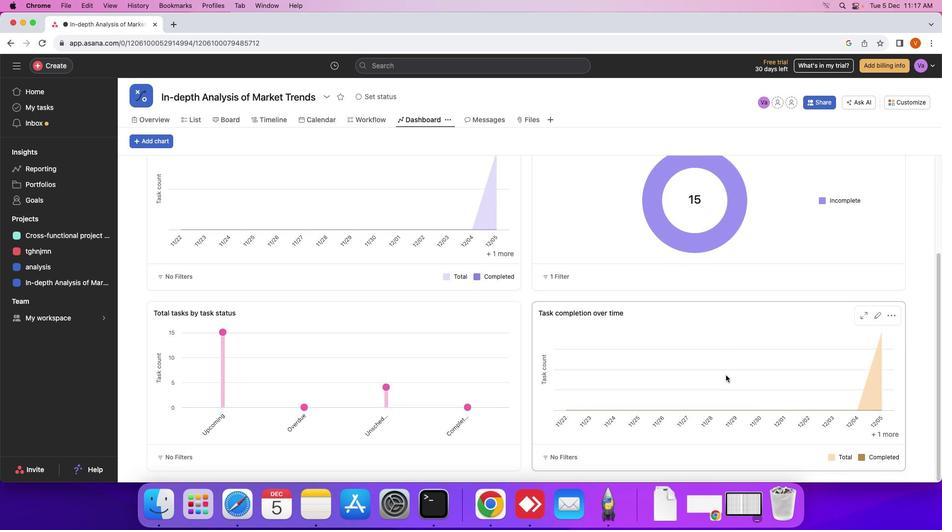
Action: Mouse moved to (723, 375)
Screenshot: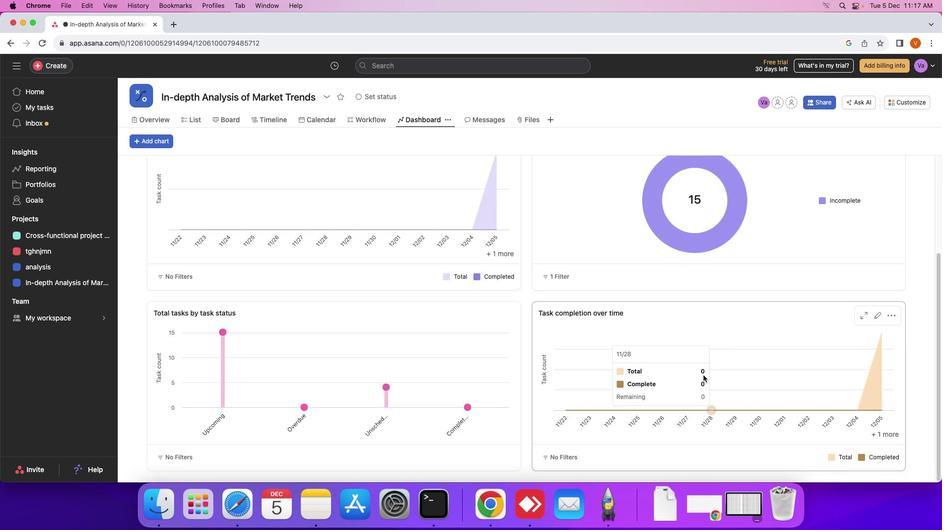 
Action: Mouse scrolled (723, 375) with delta (0, 0)
Screenshot: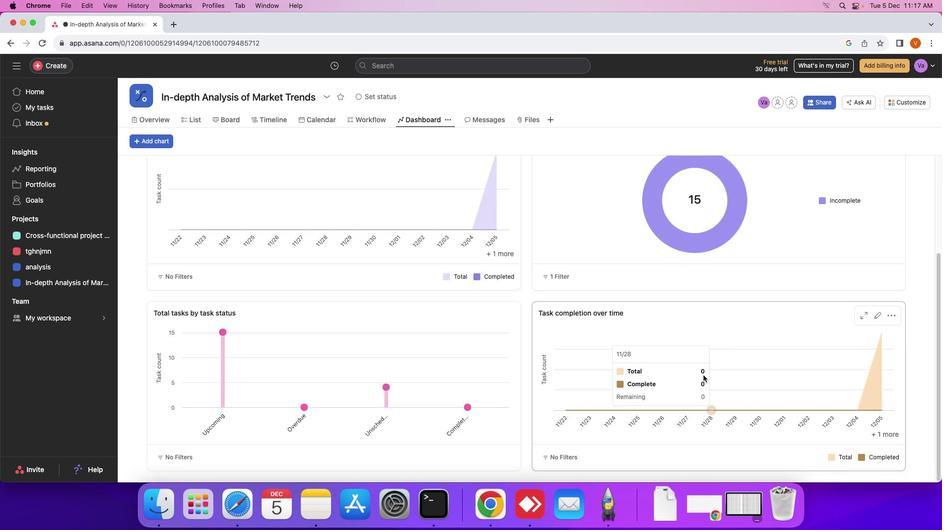
Action: Mouse moved to (150, 145)
Screenshot: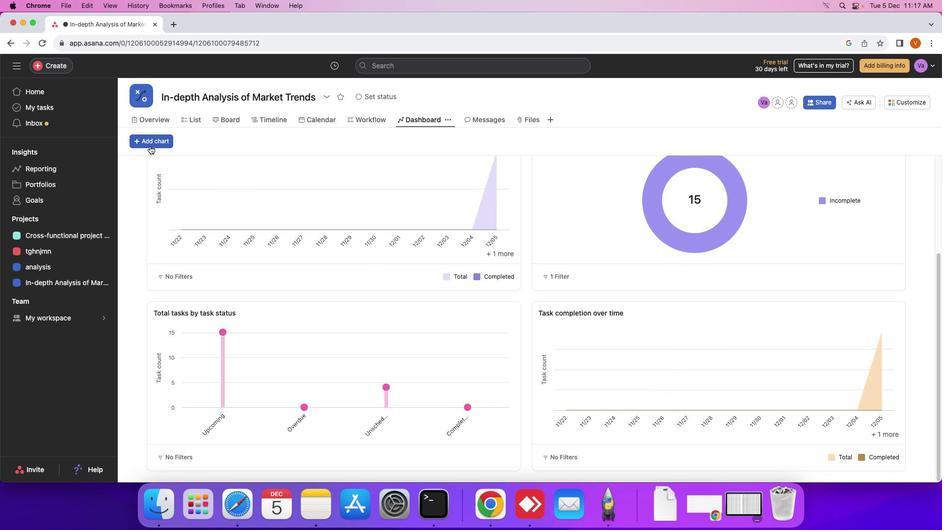 
Action: Mouse pressed left at (150, 145)
Screenshot: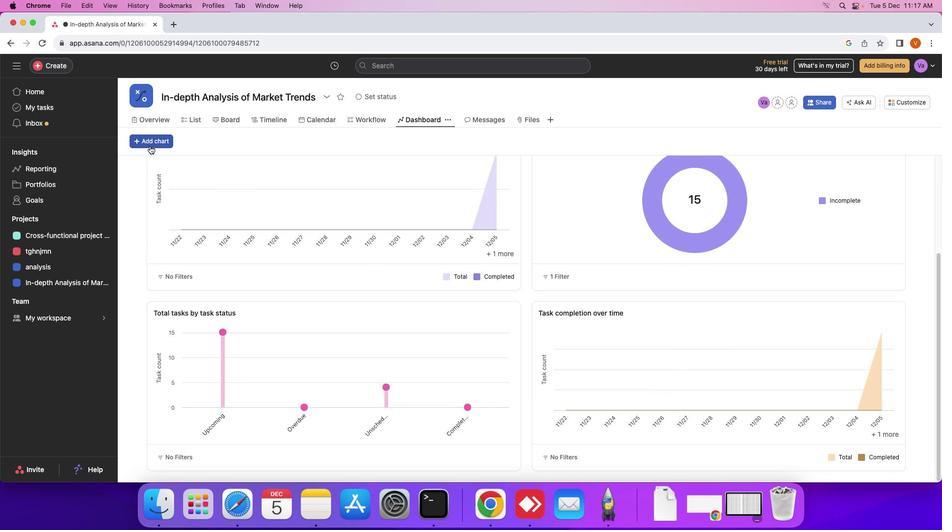 
Action: Mouse moved to (582, 160)
Screenshot: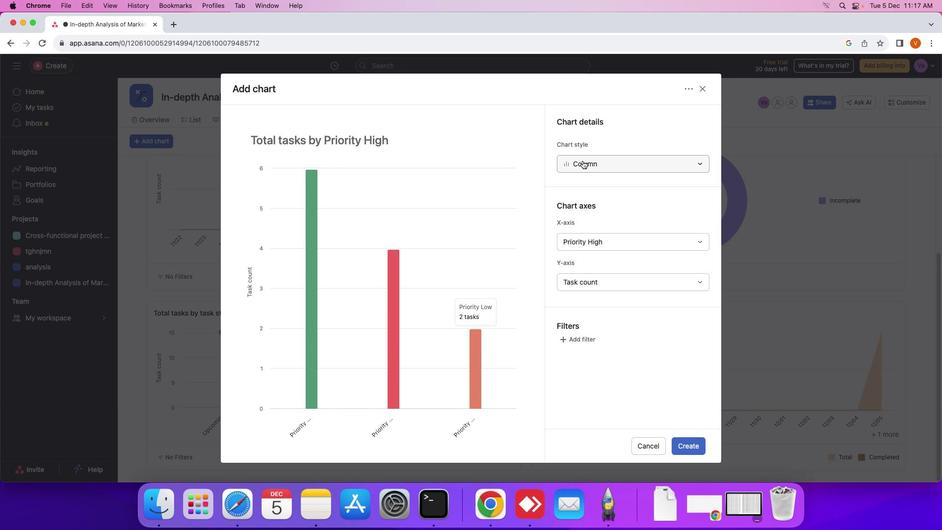 
Action: Mouse pressed left at (582, 160)
Screenshot: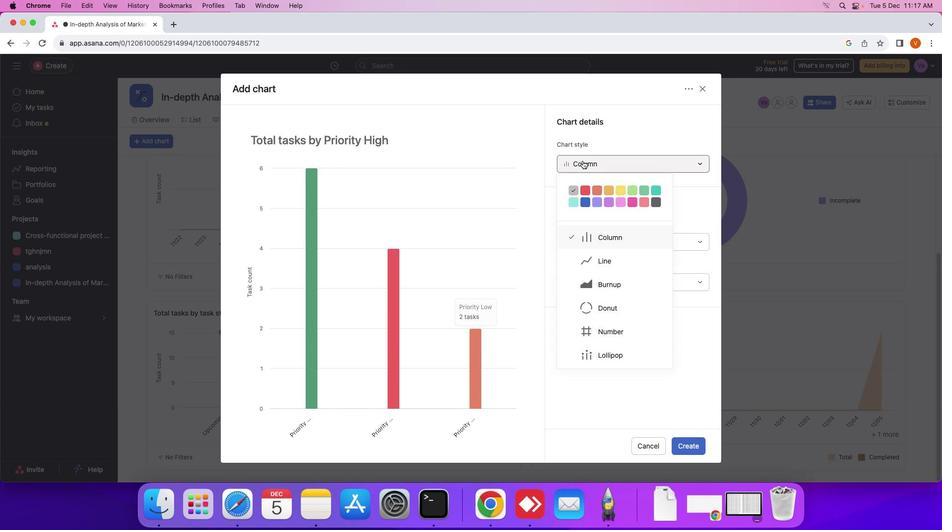 
Action: Mouse moved to (653, 202)
Screenshot: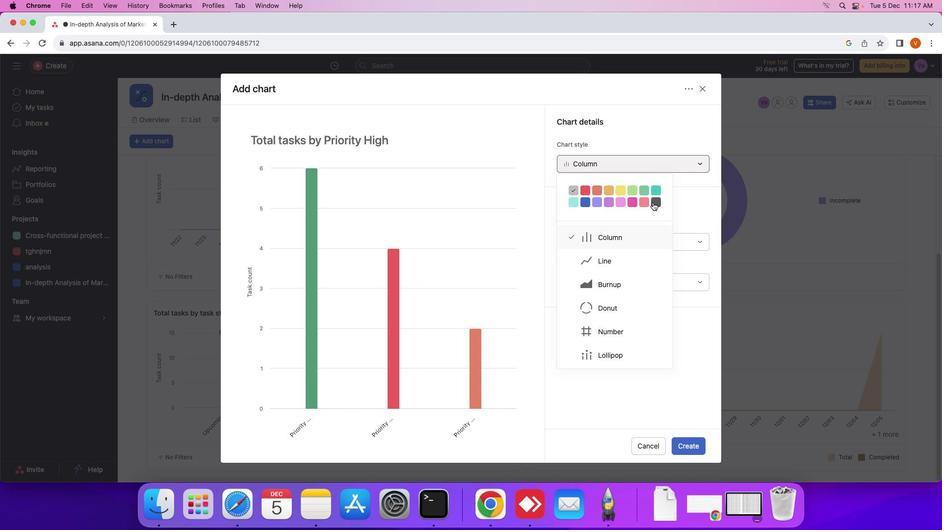
Action: Mouse pressed left at (653, 202)
Screenshot: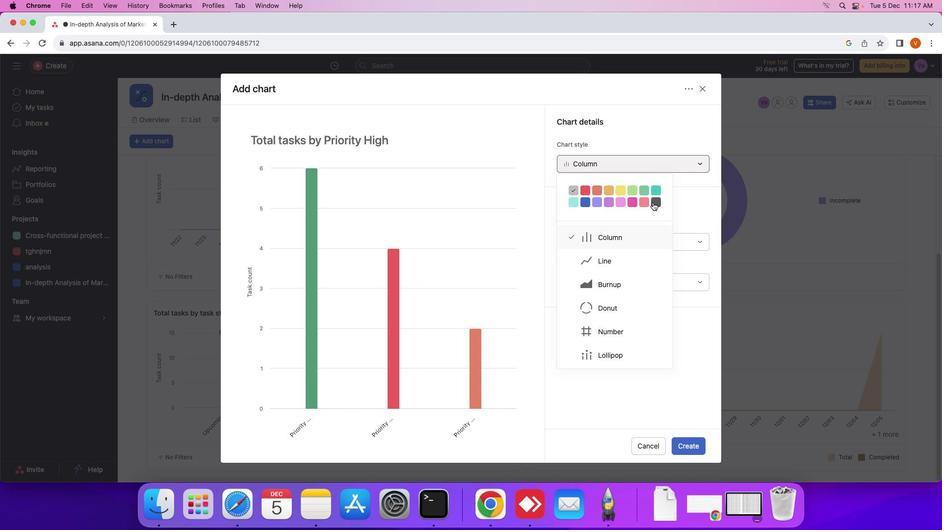 
Action: Mouse moved to (702, 337)
Screenshot: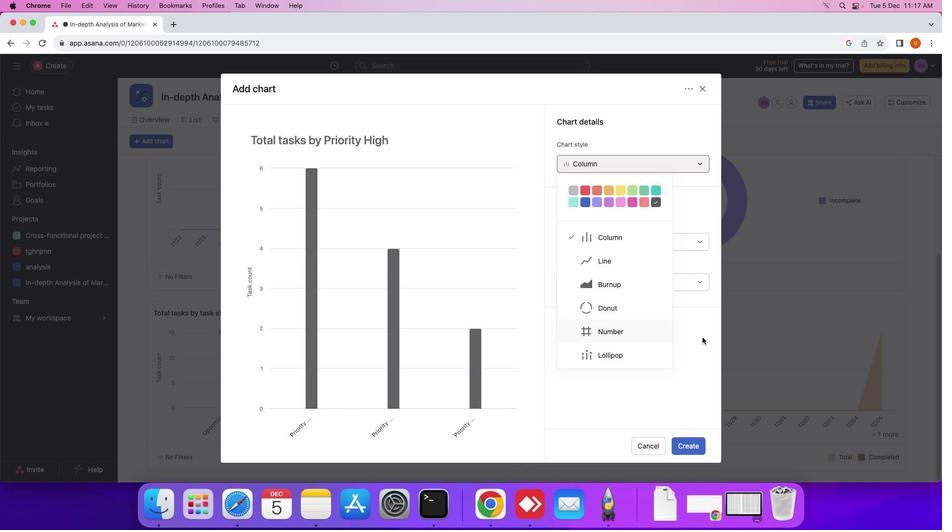 
Action: Mouse pressed left at (702, 337)
Screenshot: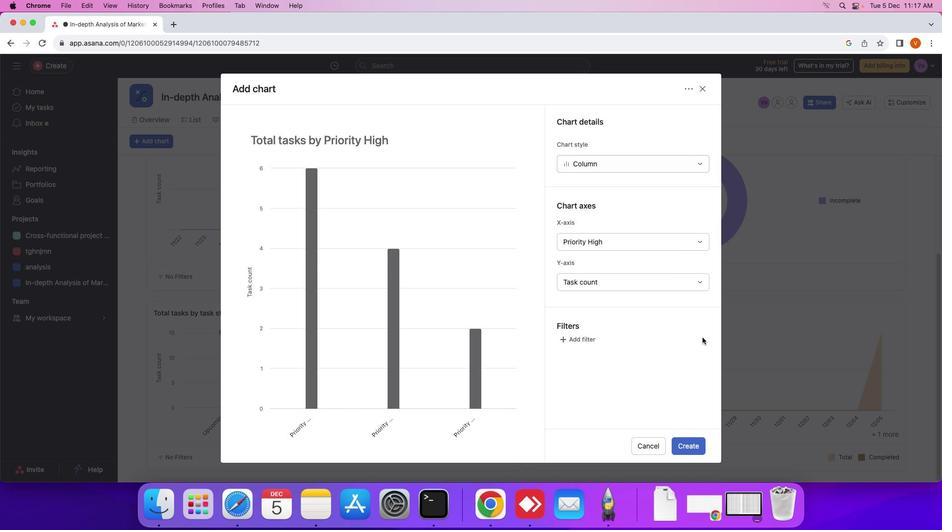 
Action: Mouse moved to (654, 241)
Screenshot: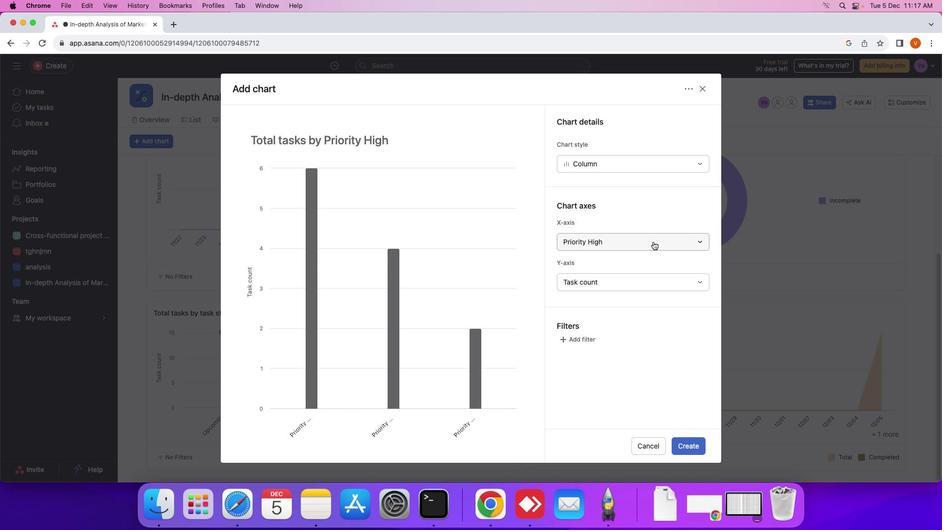 
Action: Mouse pressed left at (654, 241)
Screenshot: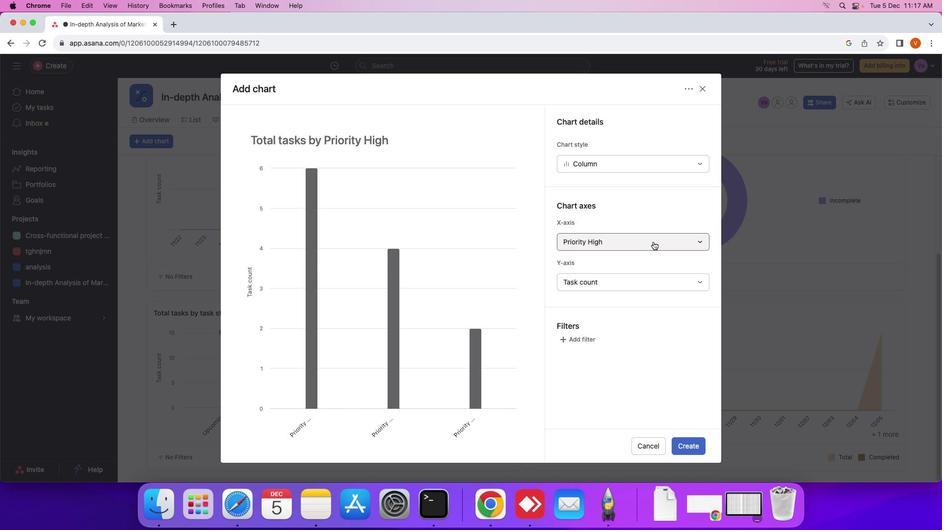 
Action: Mouse moved to (610, 315)
Screenshot: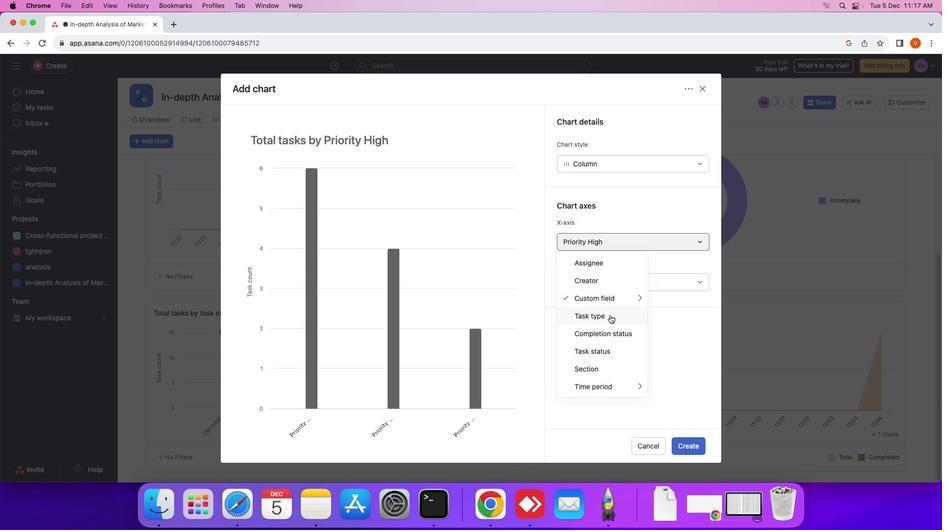 
Action: Mouse pressed left at (610, 315)
Screenshot: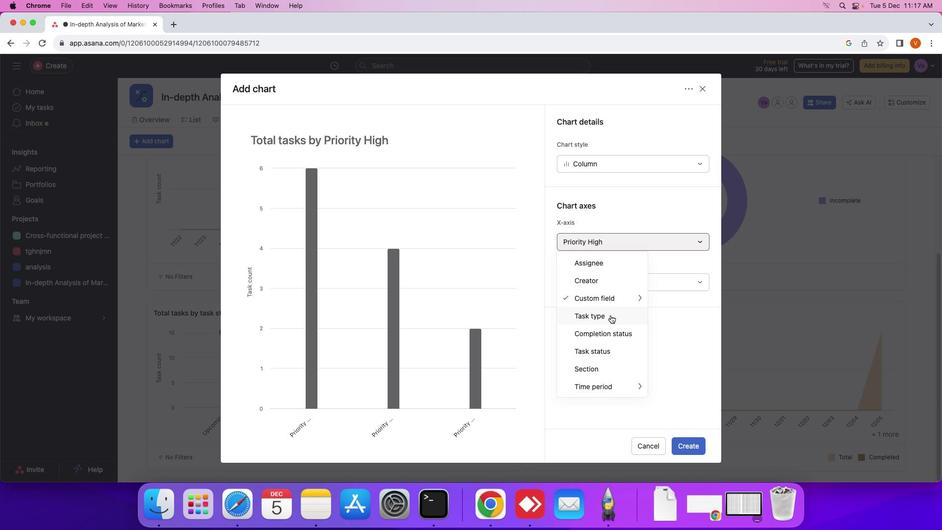 
Action: Mouse moved to (687, 453)
Screenshot: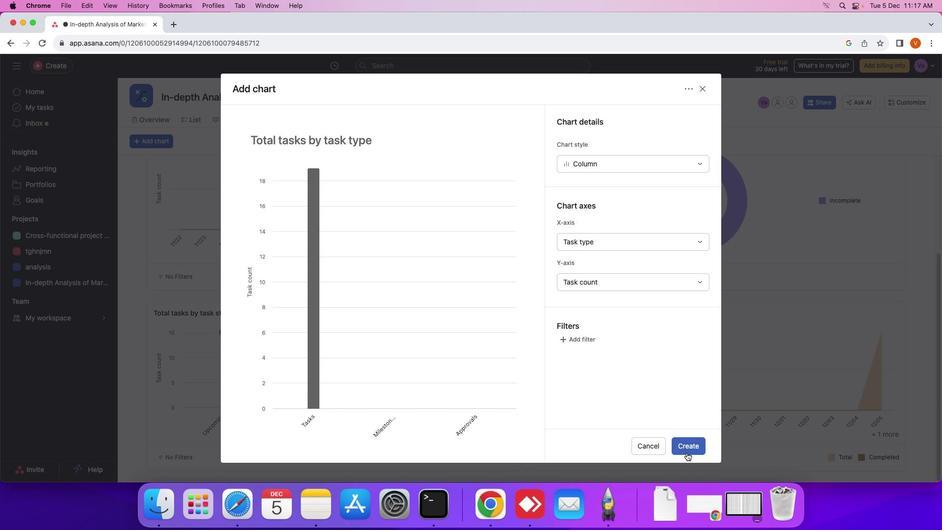 
Action: Mouse pressed left at (687, 453)
Screenshot: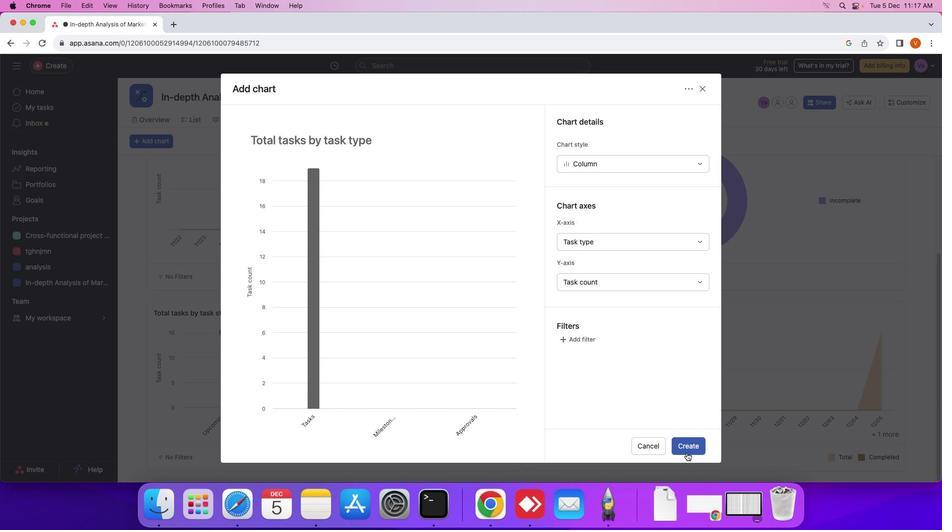 
Action: Mouse moved to (233, 409)
Screenshot: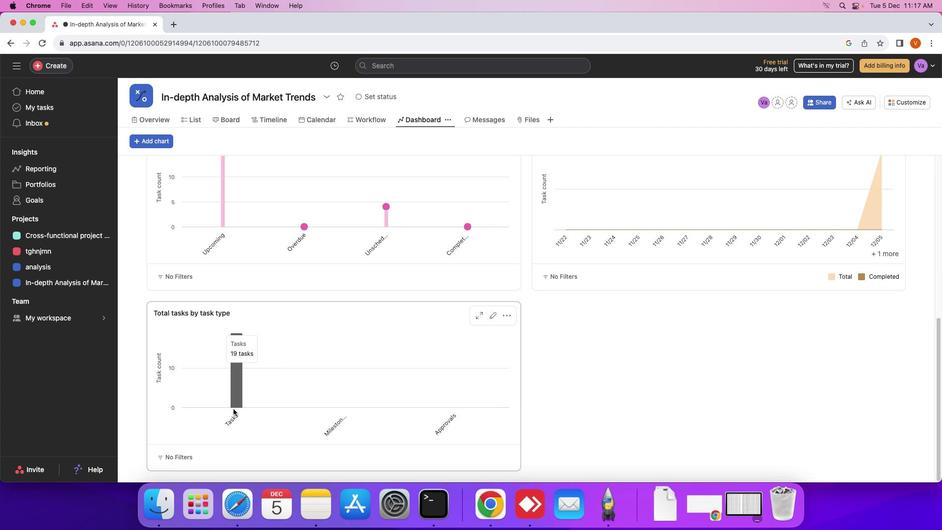 
Action: Mouse scrolled (233, 409) with delta (0, 0)
Screenshot: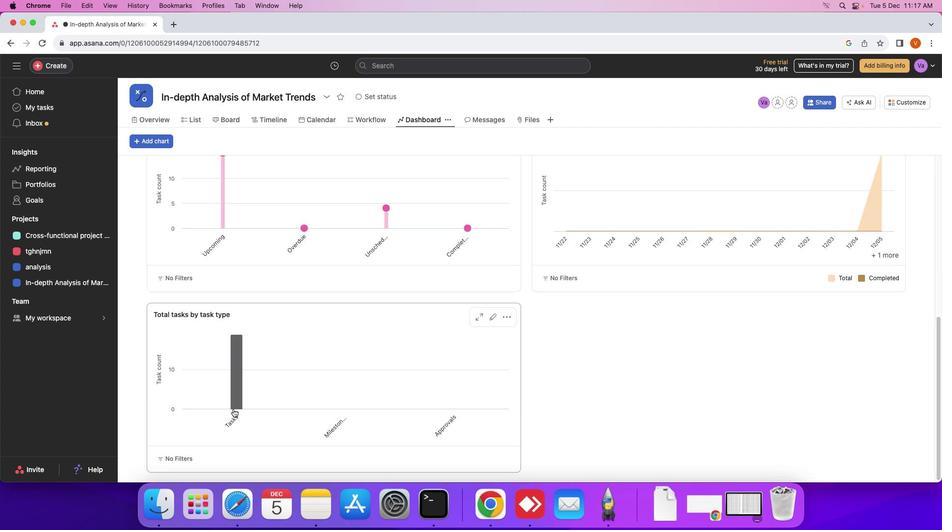 
Action: Mouse scrolled (233, 409) with delta (0, 0)
Screenshot: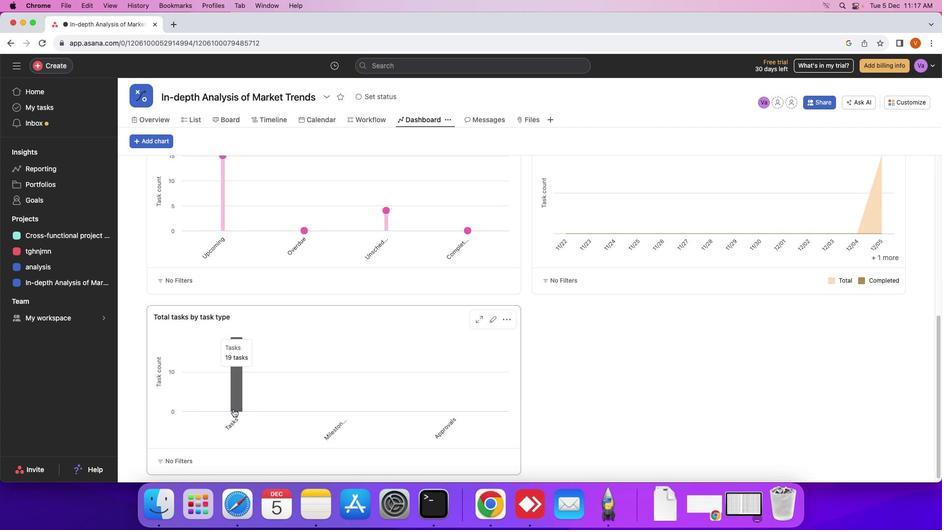 
Action: Mouse scrolled (233, 409) with delta (0, 0)
Screenshot: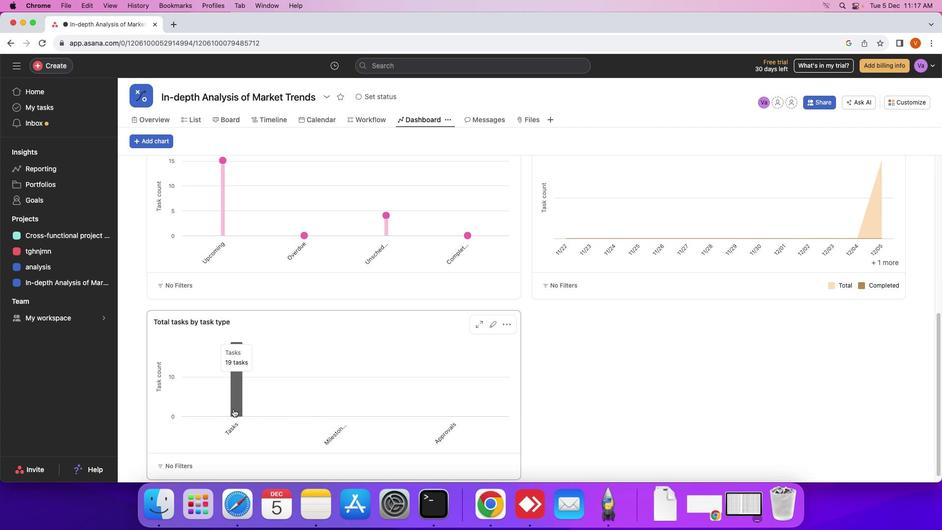 
Action: Mouse scrolled (233, 409) with delta (0, 0)
Screenshot: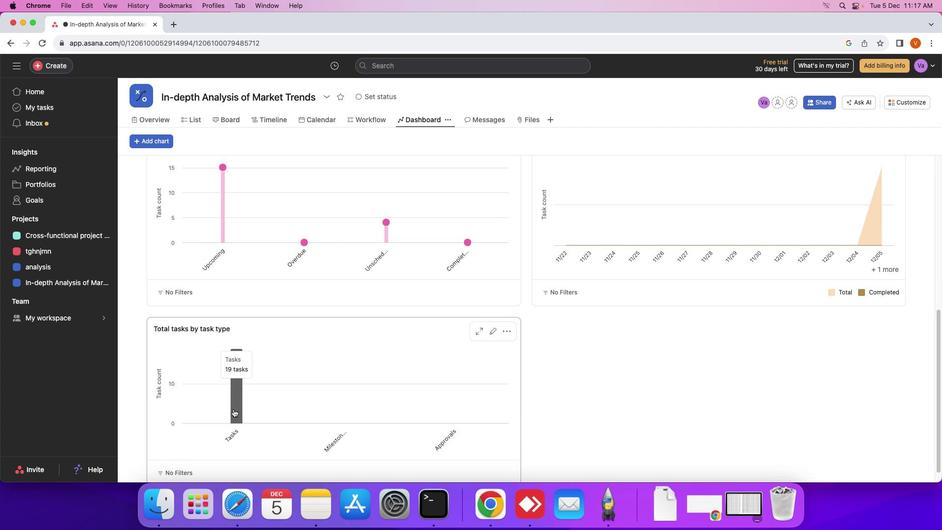 
Action: Mouse scrolled (233, 409) with delta (0, 0)
Screenshot: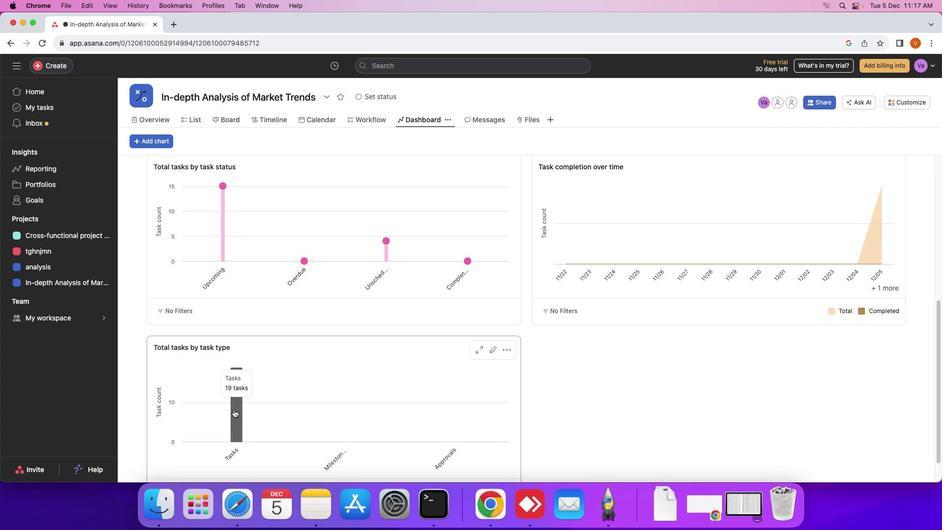 
Action: Mouse moved to (233, 409)
Screenshot: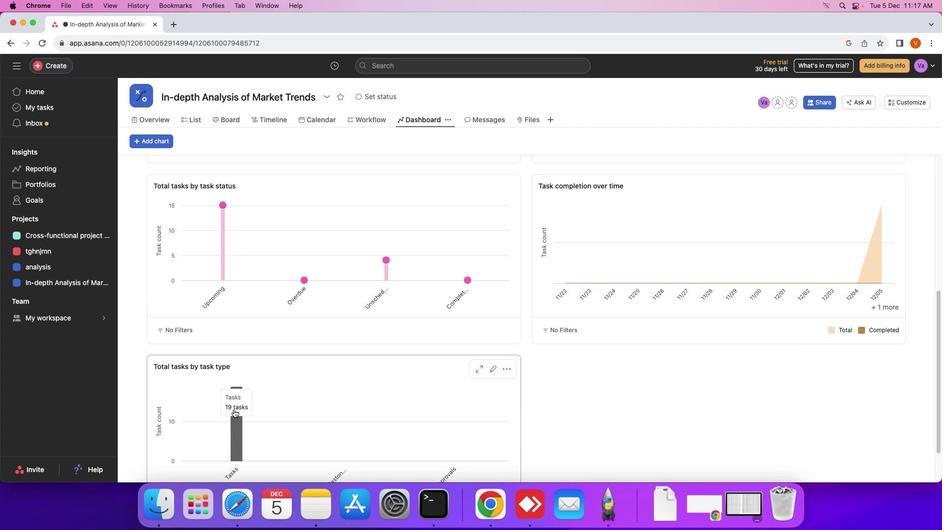 
Action: Mouse scrolled (233, 409) with delta (0, 0)
Screenshot: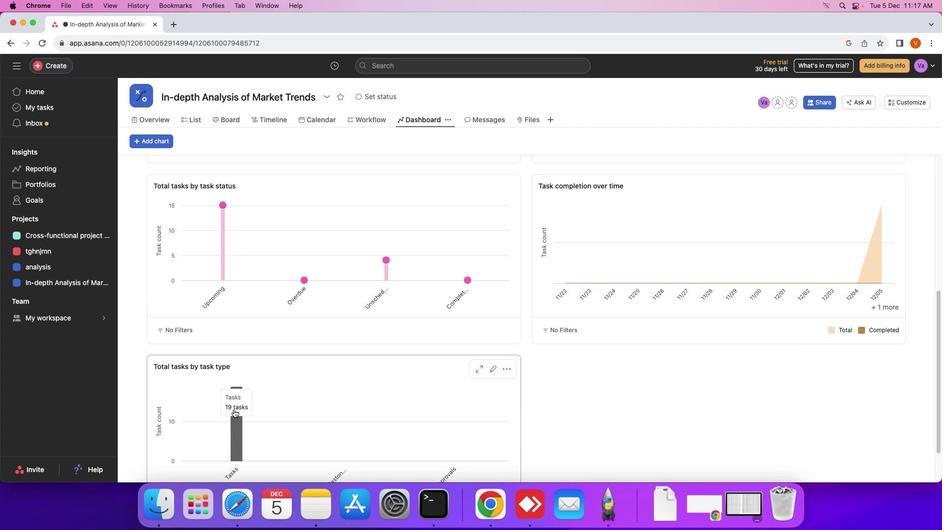 
Action: Mouse moved to (233, 409)
Screenshot: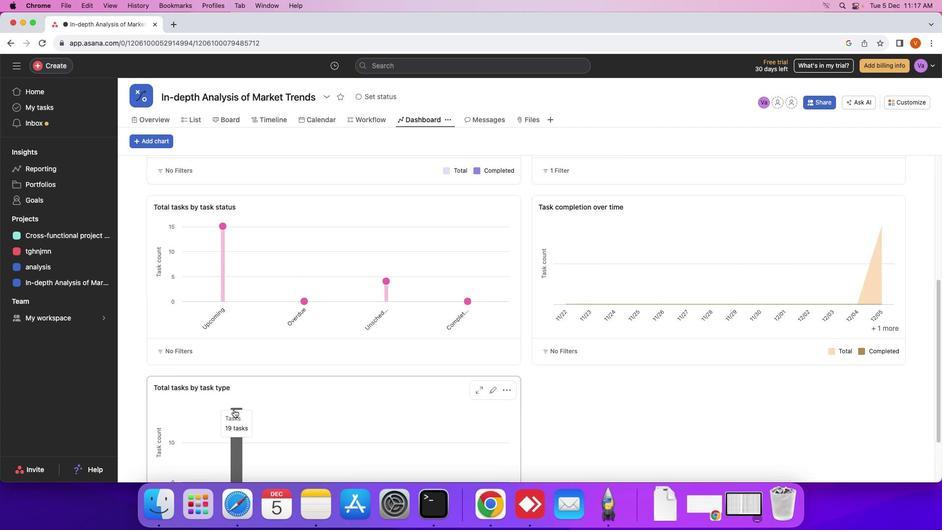 
Action: Mouse scrolled (233, 409) with delta (0, 0)
Screenshot: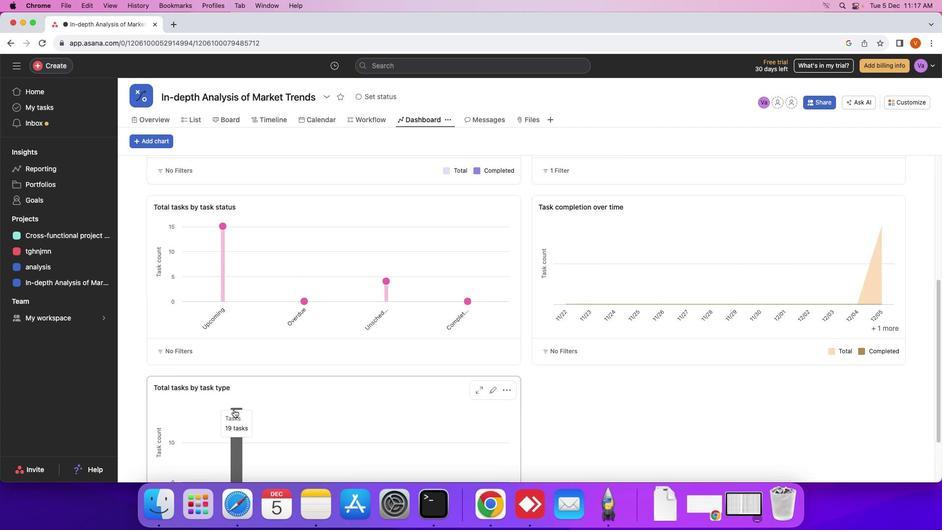 
Action: Mouse moved to (233, 409)
Screenshot: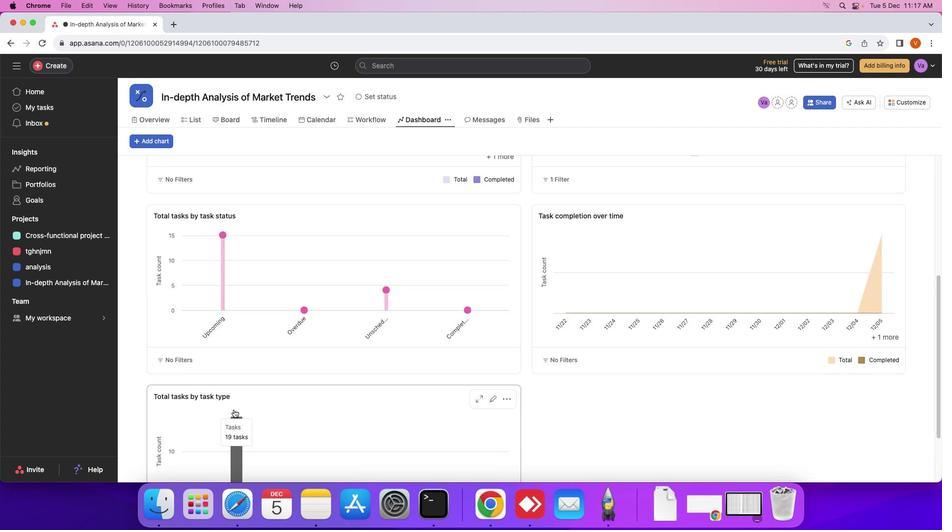 
Action: Mouse scrolled (233, 409) with delta (0, 0)
Screenshot: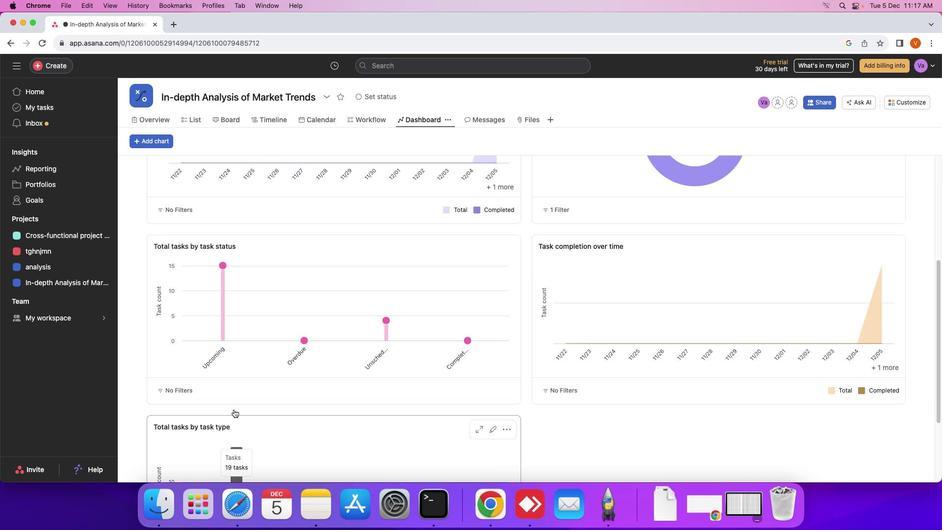 
Action: Mouse scrolled (233, 409) with delta (0, 0)
Screenshot: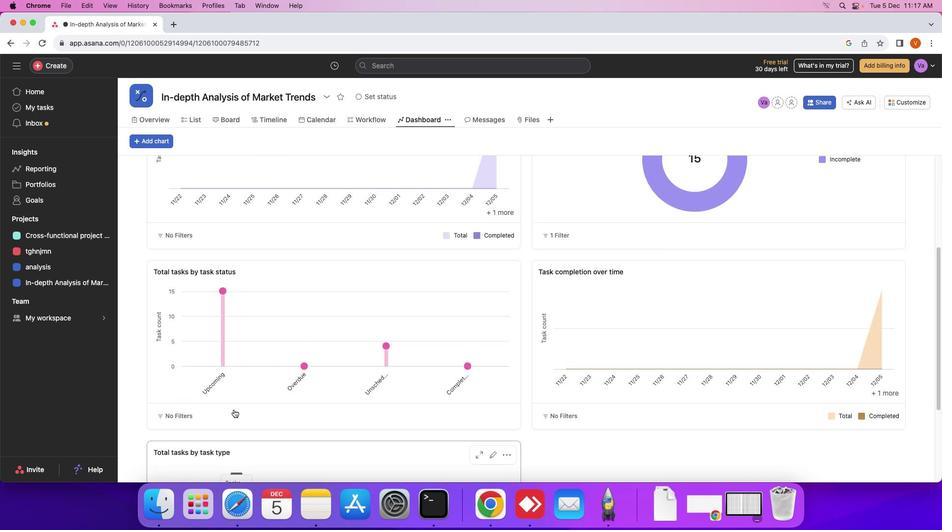 
Action: Mouse scrolled (233, 409) with delta (0, 1)
Screenshot: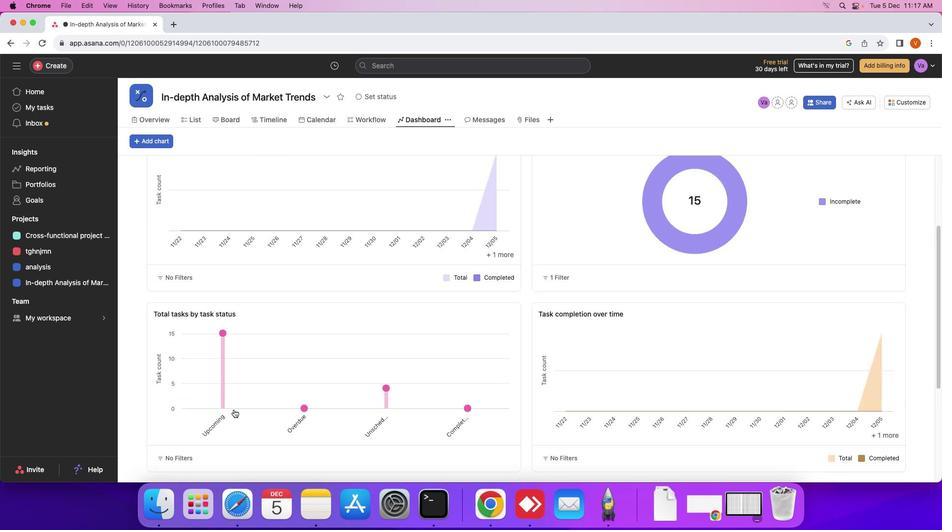 
Action: Mouse scrolled (233, 409) with delta (0, 1)
Screenshot: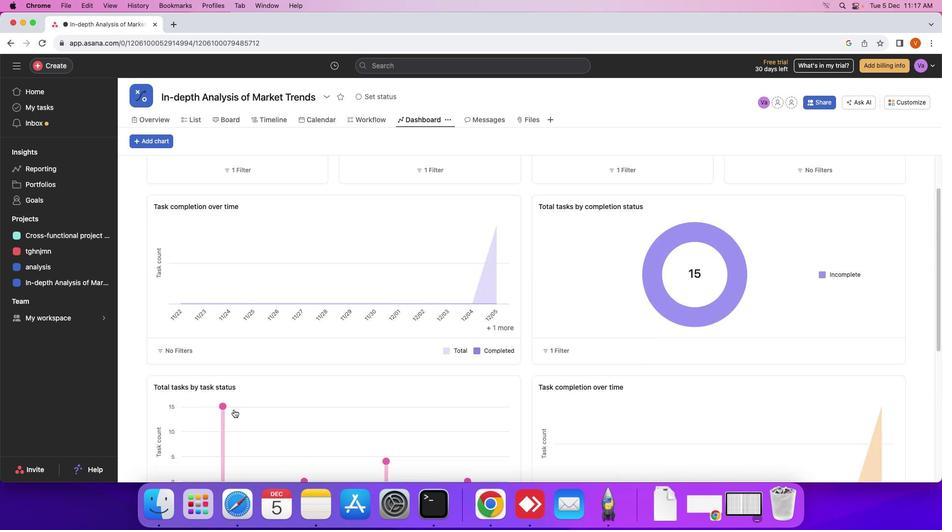 
Action: Mouse scrolled (233, 409) with delta (0, 0)
Screenshot: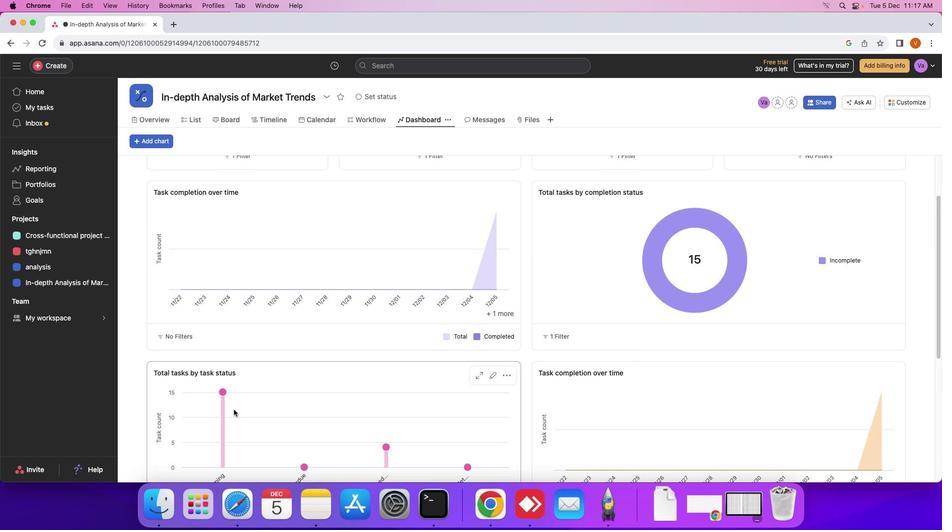 
Action: Mouse scrolled (233, 409) with delta (0, 0)
Screenshot: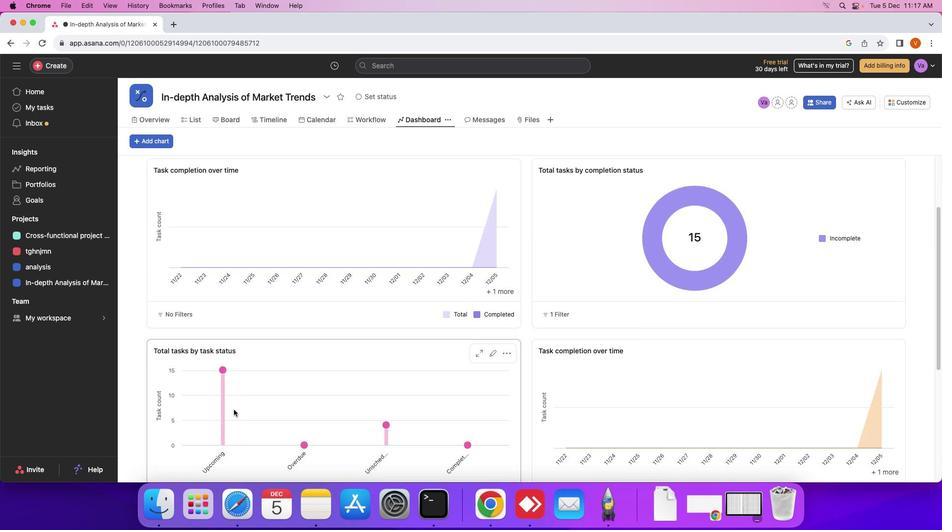 
Action: Mouse scrolled (233, 409) with delta (0, 0)
Screenshot: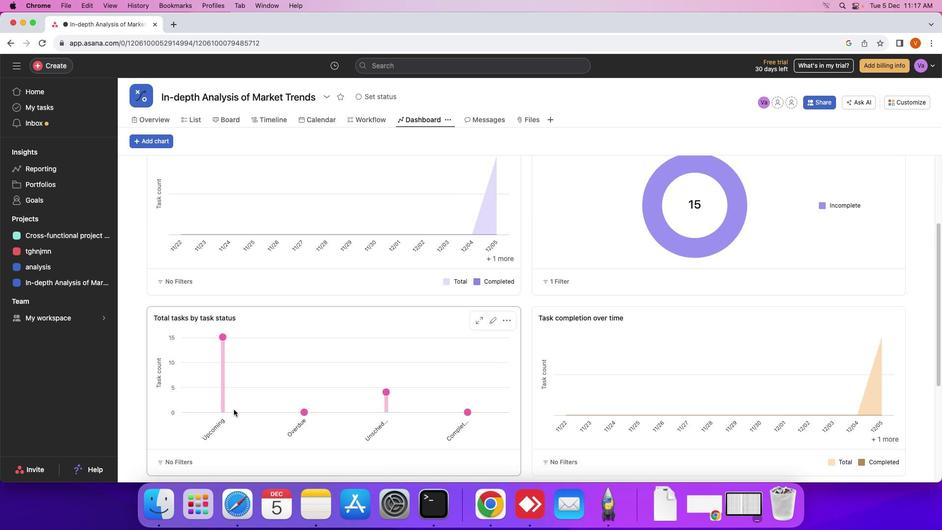 
Action: Mouse scrolled (233, 409) with delta (0, -1)
Screenshot: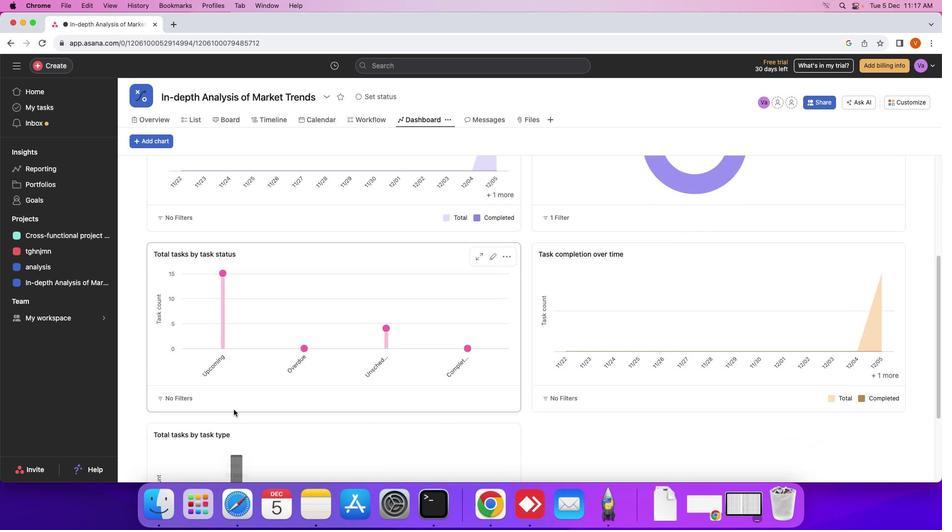 
Action: Mouse scrolled (233, 409) with delta (0, -1)
Screenshot: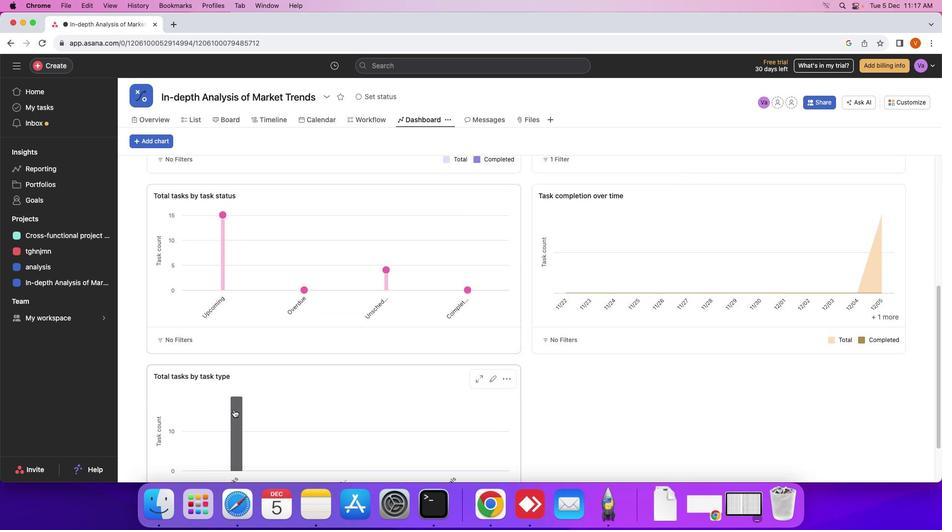 
Action: Mouse scrolled (233, 409) with delta (0, 0)
Screenshot: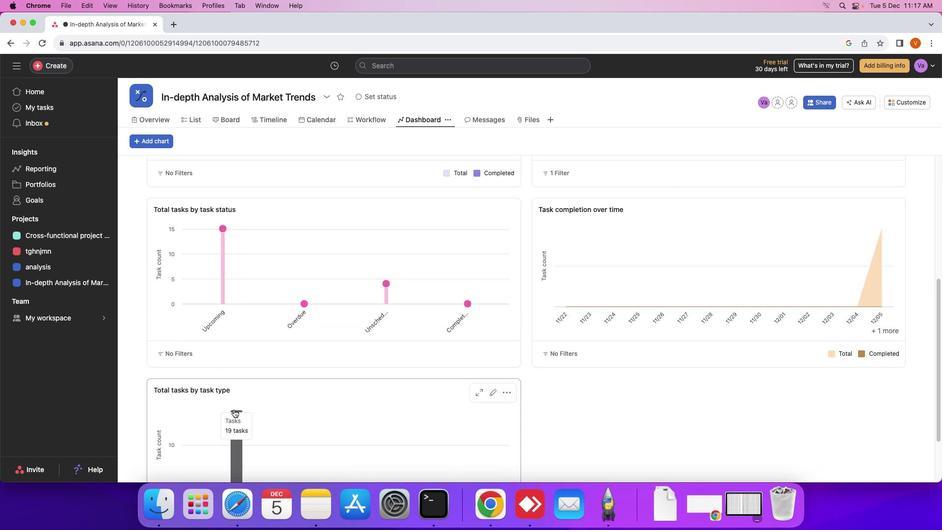 
Action: Mouse scrolled (233, 409) with delta (0, 0)
Screenshot: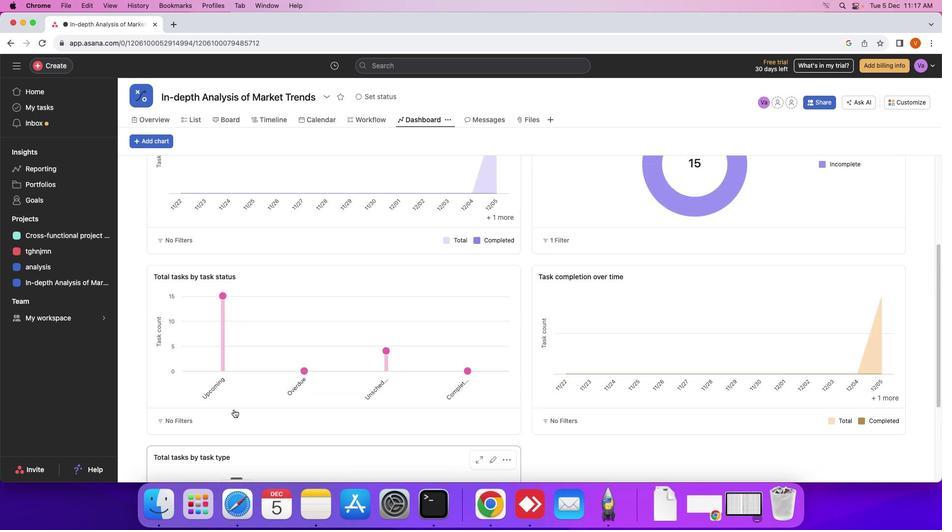 
Action: Mouse scrolled (233, 409) with delta (0, 1)
Screenshot: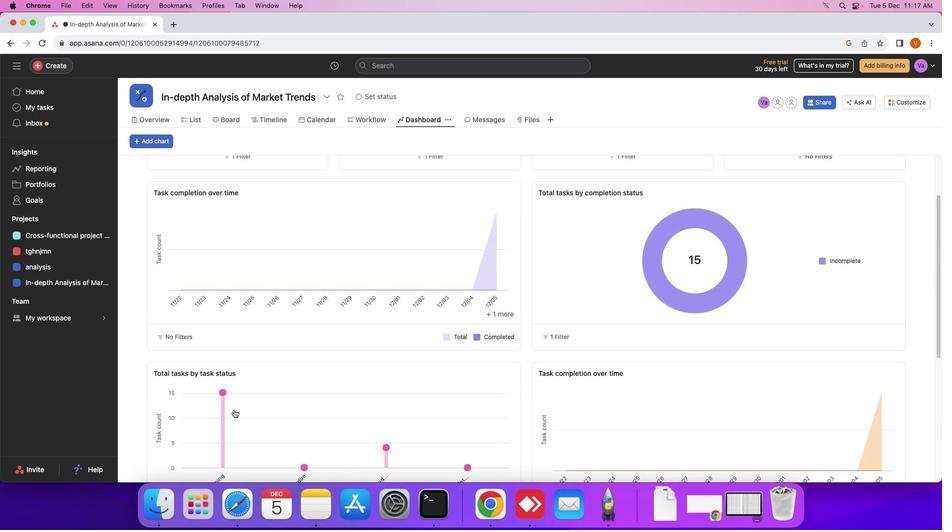 
Action: Mouse scrolled (233, 409) with delta (0, 2)
Screenshot: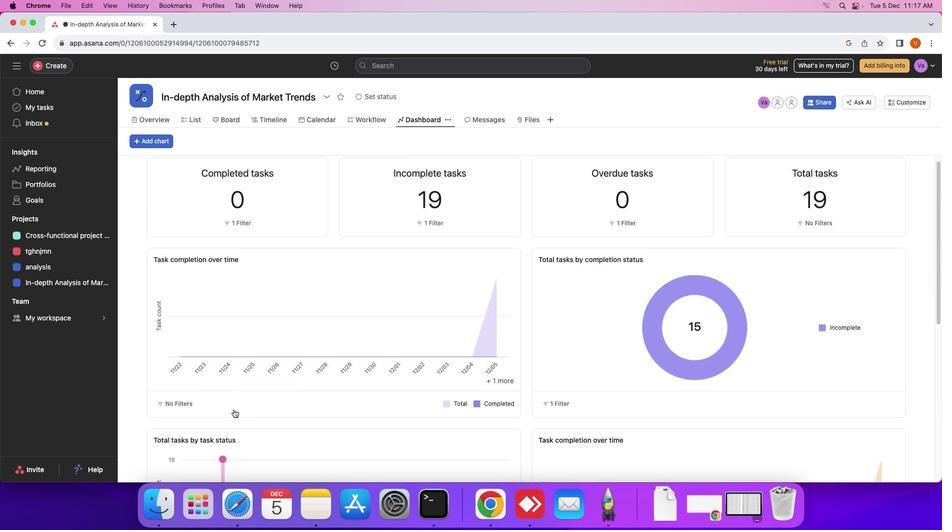 
Action: Mouse scrolled (233, 409) with delta (0, 2)
Screenshot: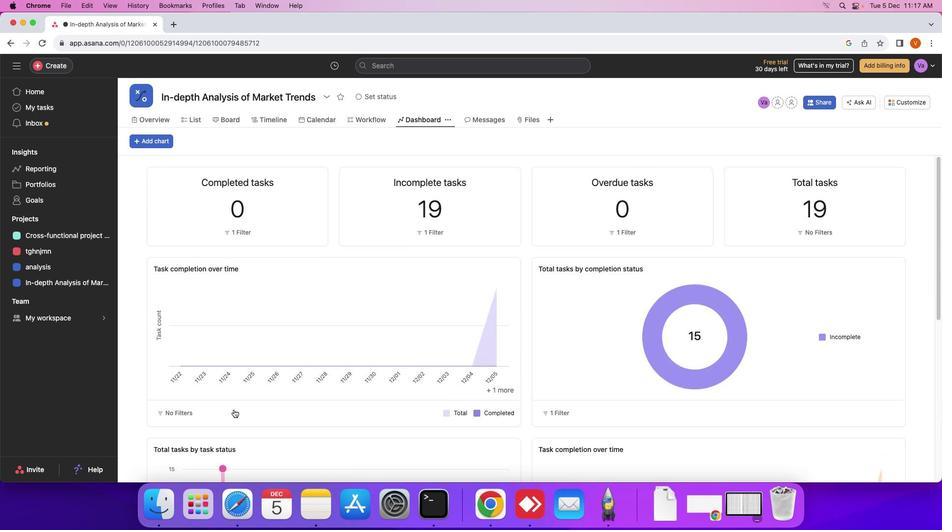 
Action: Mouse scrolled (233, 409) with delta (0, 0)
Screenshot: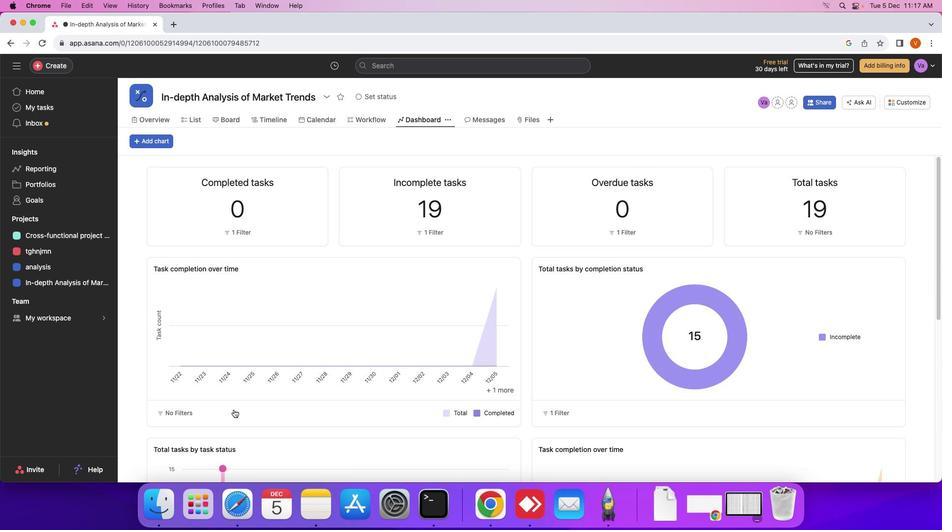 
Action: Mouse scrolled (233, 409) with delta (0, 0)
Screenshot: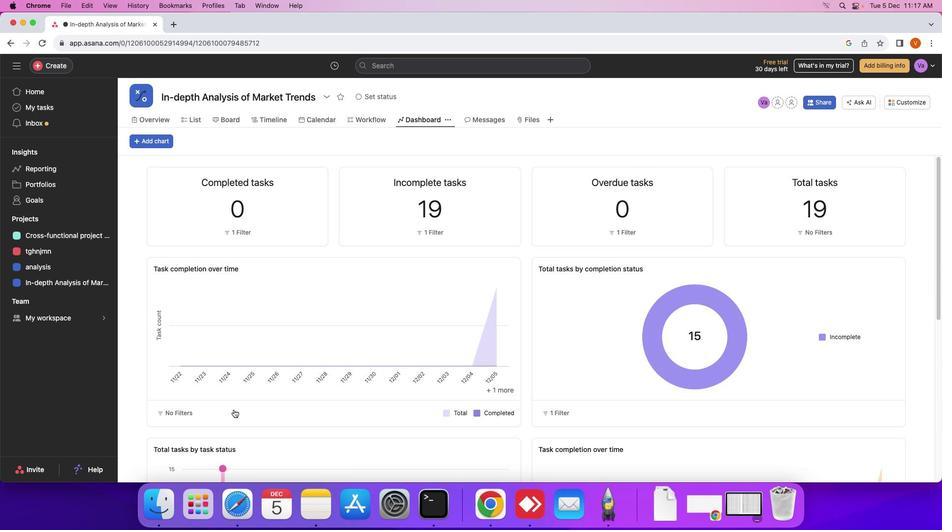 
Action: Mouse scrolled (233, 409) with delta (0, 0)
Screenshot: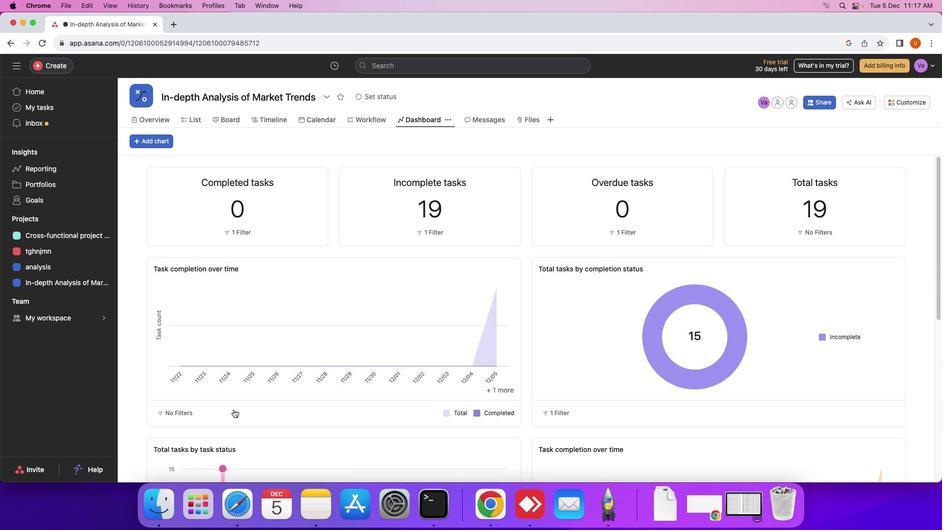 
Action: Mouse moved to (235, 401)
Screenshot: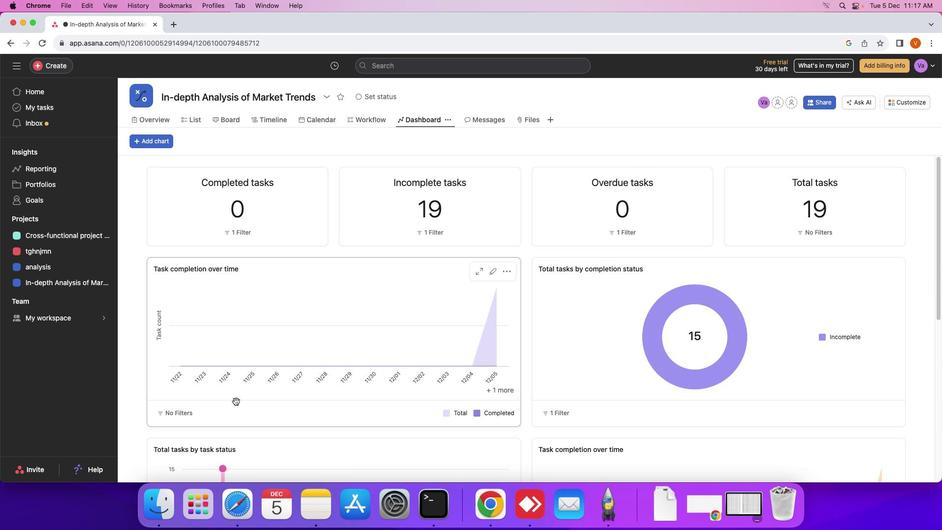 
